 Task: Find connections with filter location Kekri with filter topic #Saleswith filter profile language Spanish with filter current company Ericsson with filter school Government Polytechnic Pune with filter industry Electric Lighting Equipment Manufacturing with filter service category Portrait Photography with filter keywords title Managers
Action: Mouse moved to (170, 223)
Screenshot: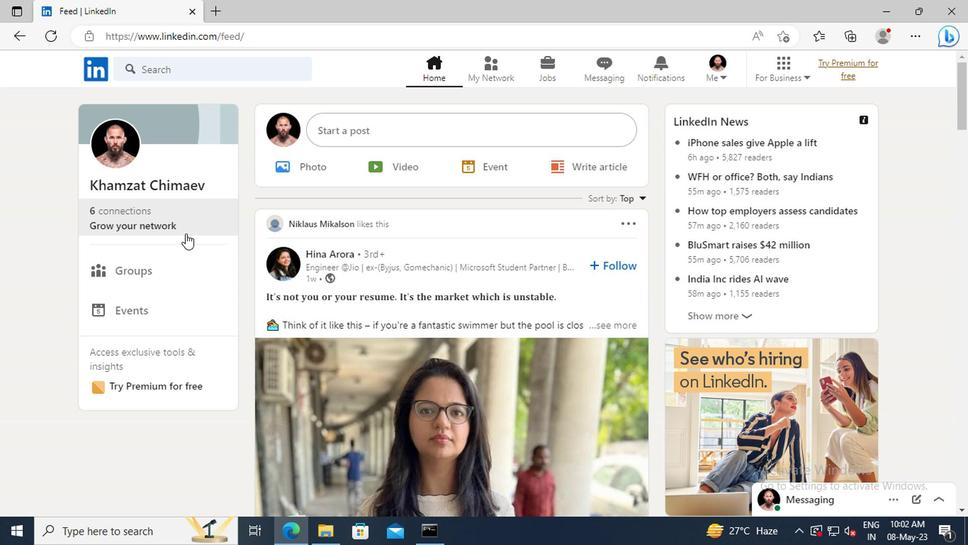 
Action: Mouse pressed left at (170, 223)
Screenshot: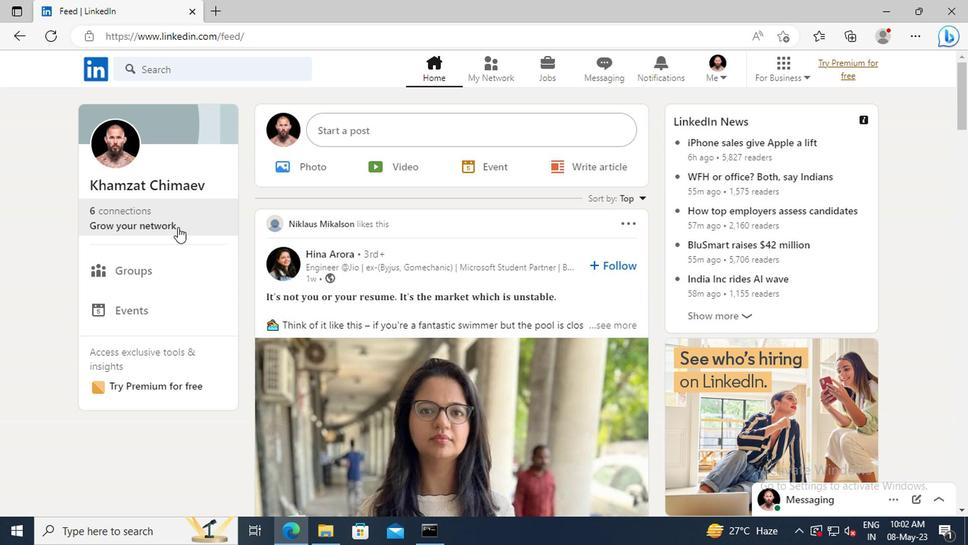 
Action: Mouse moved to (162, 151)
Screenshot: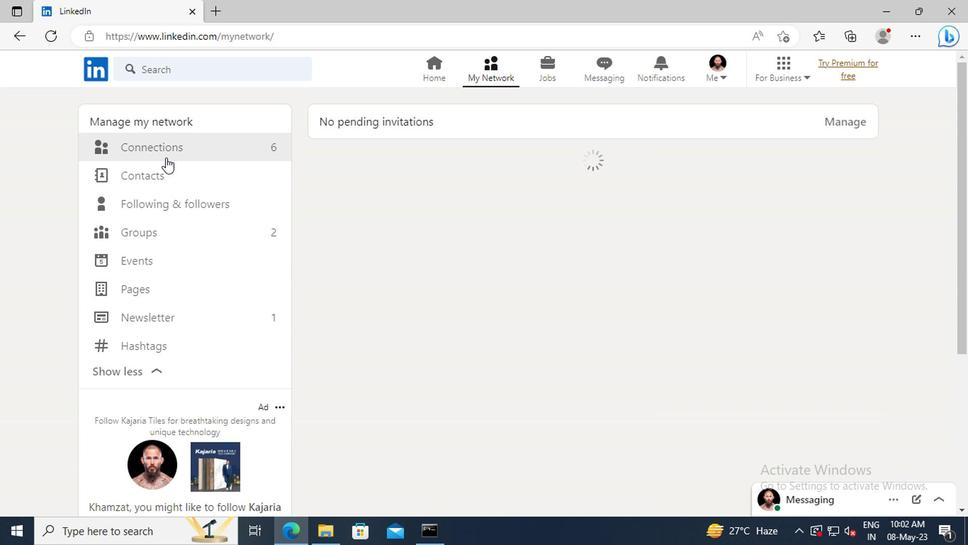 
Action: Mouse pressed left at (162, 151)
Screenshot: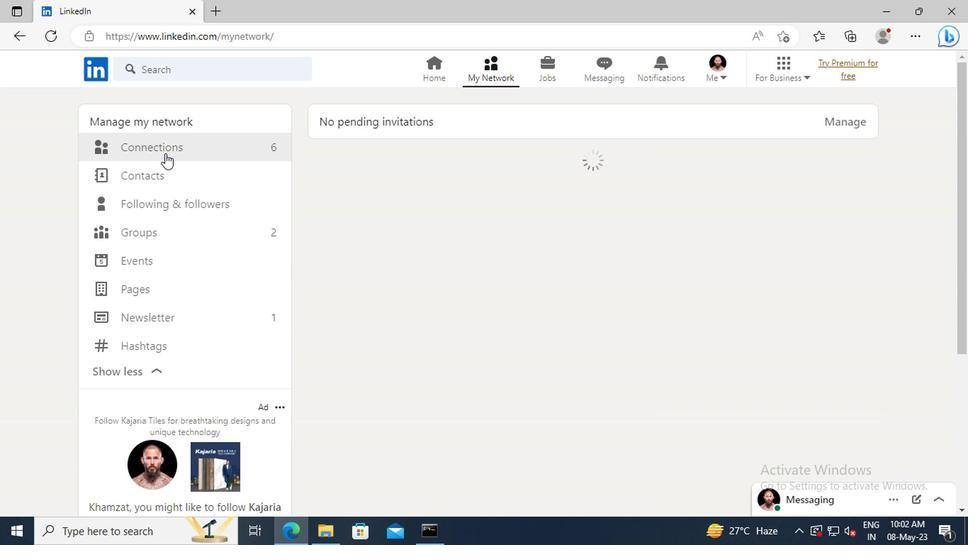 
Action: Mouse moved to (570, 146)
Screenshot: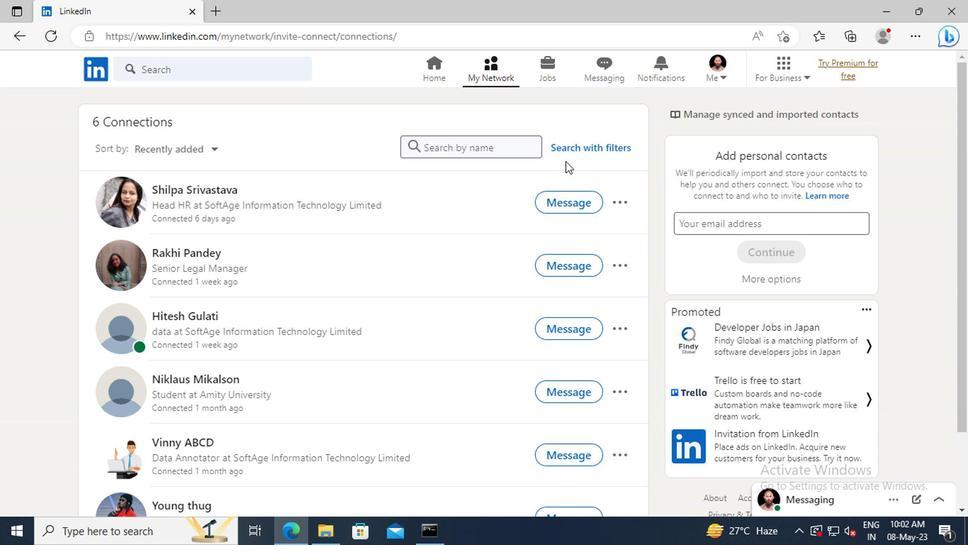 
Action: Mouse pressed left at (570, 146)
Screenshot: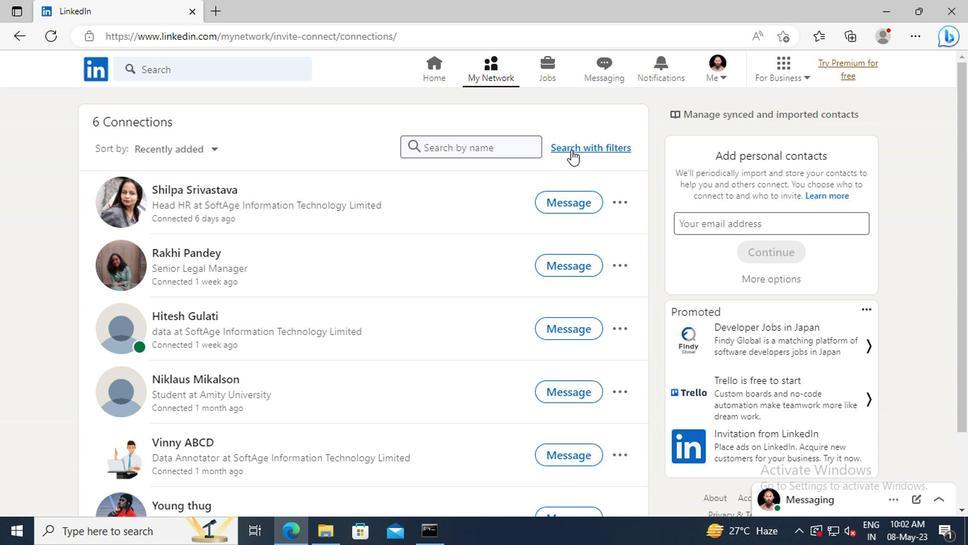 
Action: Mouse moved to (529, 109)
Screenshot: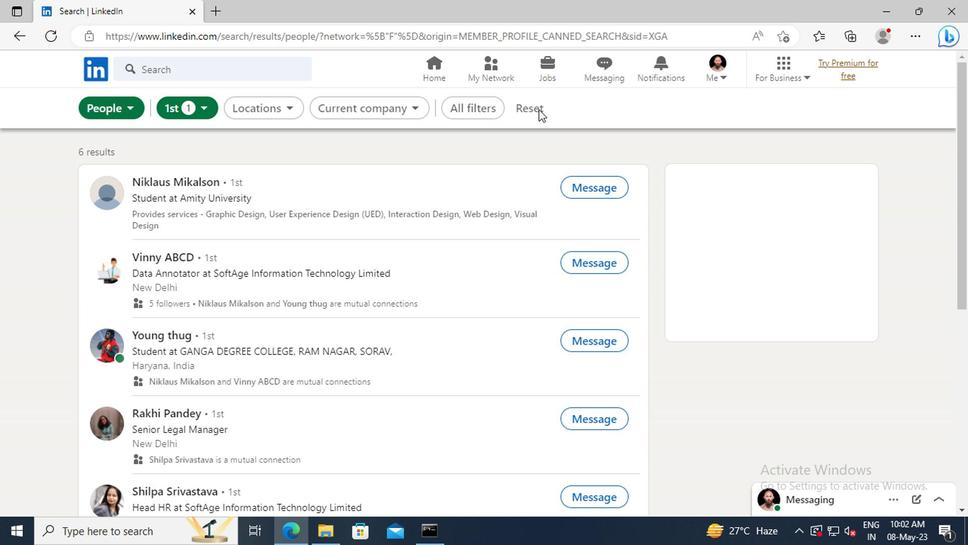 
Action: Mouse pressed left at (529, 109)
Screenshot: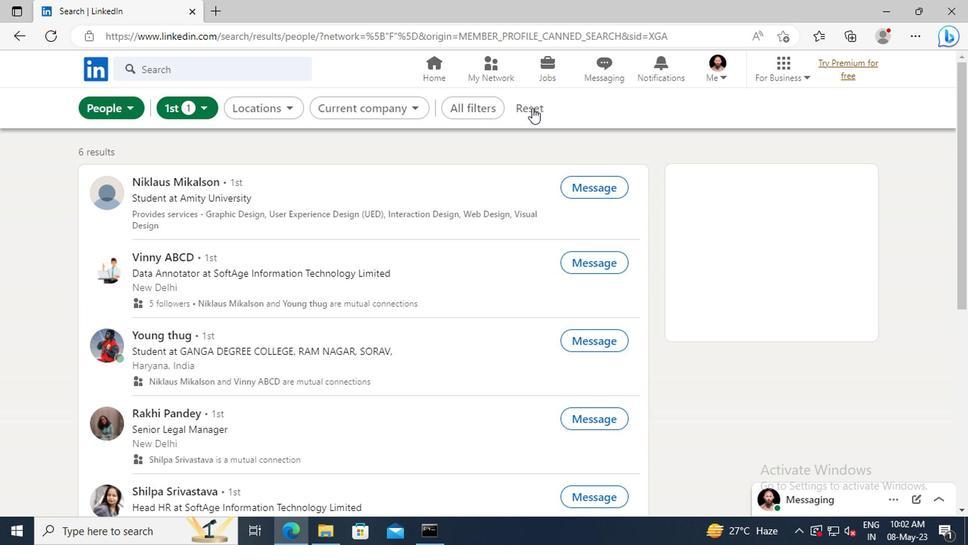 
Action: Mouse moved to (505, 109)
Screenshot: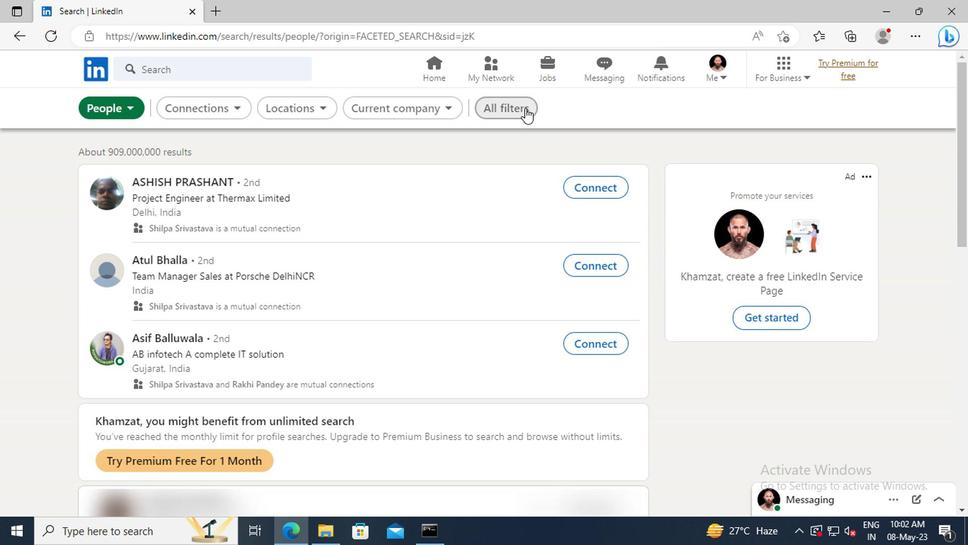 
Action: Mouse pressed left at (505, 109)
Screenshot: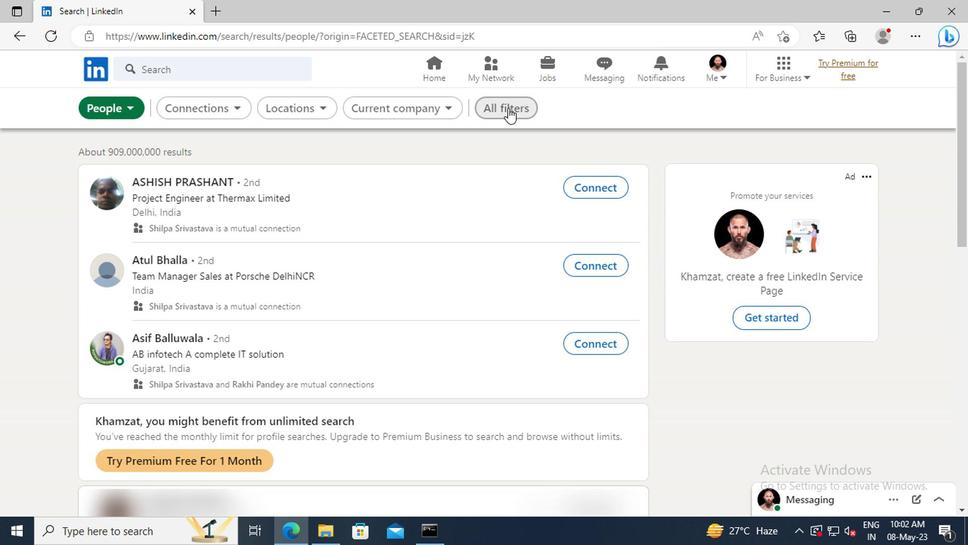 
Action: Mouse moved to (804, 281)
Screenshot: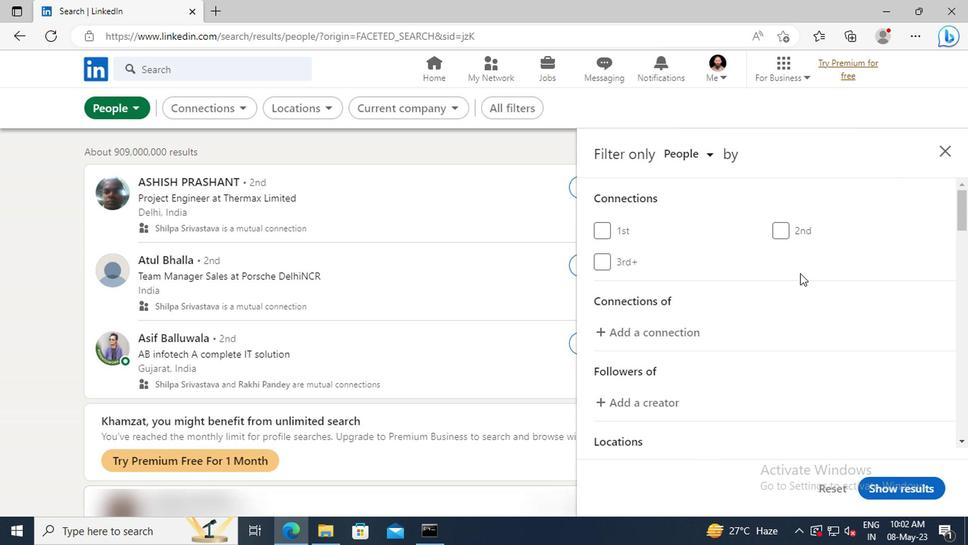 
Action: Mouse scrolled (804, 280) with delta (0, 0)
Screenshot: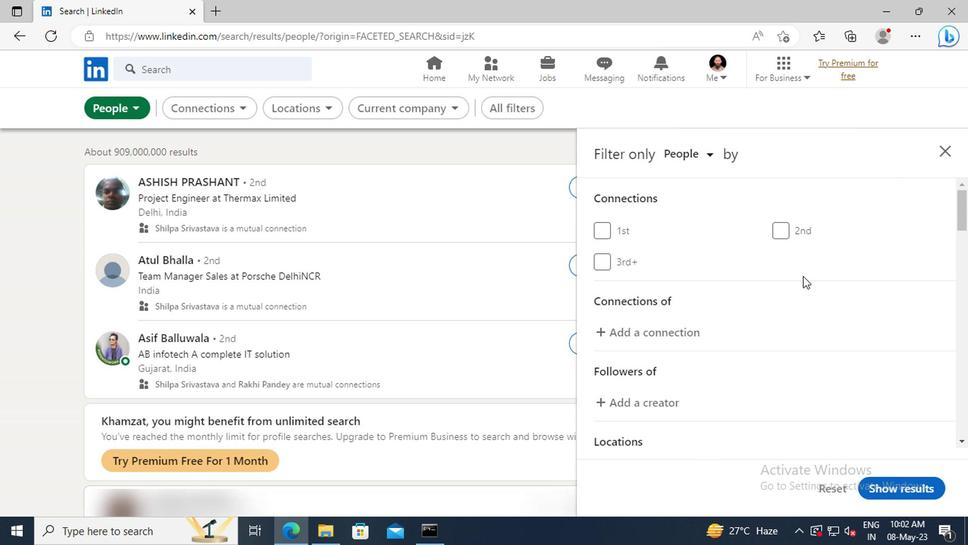 
Action: Mouse scrolled (804, 280) with delta (0, 0)
Screenshot: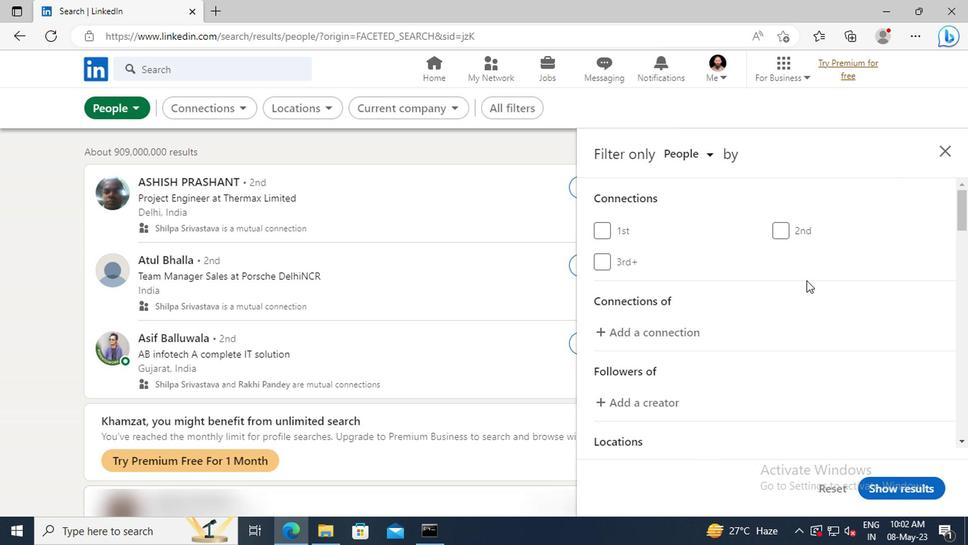 
Action: Mouse scrolled (804, 280) with delta (0, 0)
Screenshot: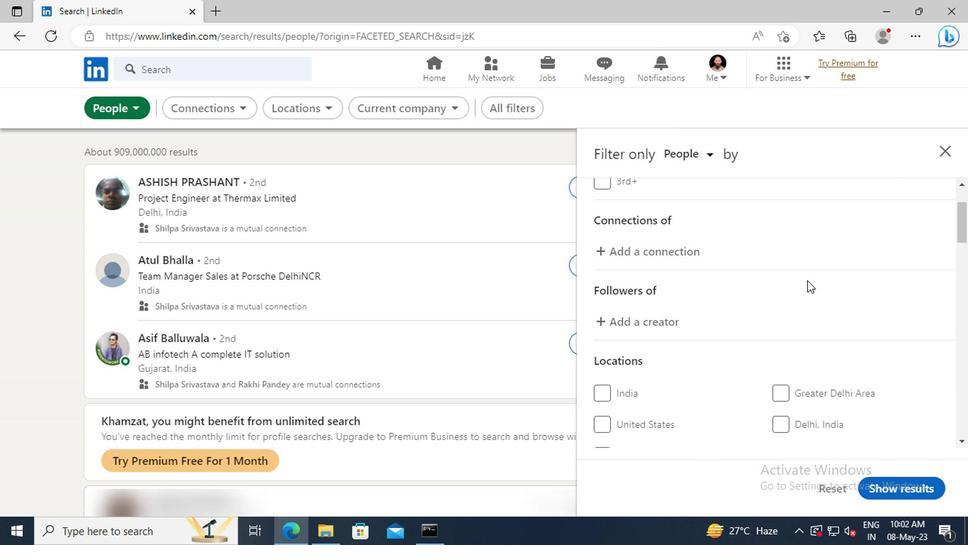 
Action: Mouse scrolled (804, 280) with delta (0, 0)
Screenshot: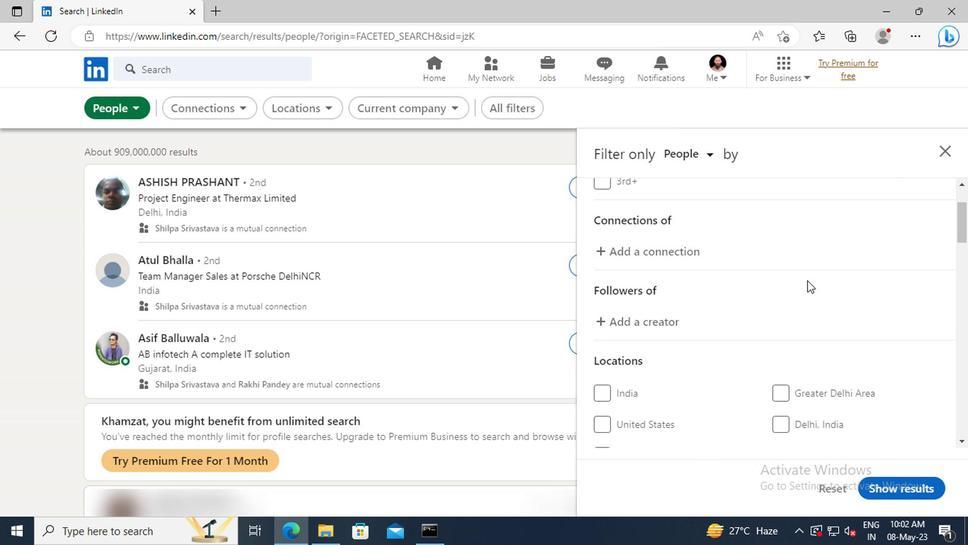 
Action: Mouse scrolled (804, 280) with delta (0, 0)
Screenshot: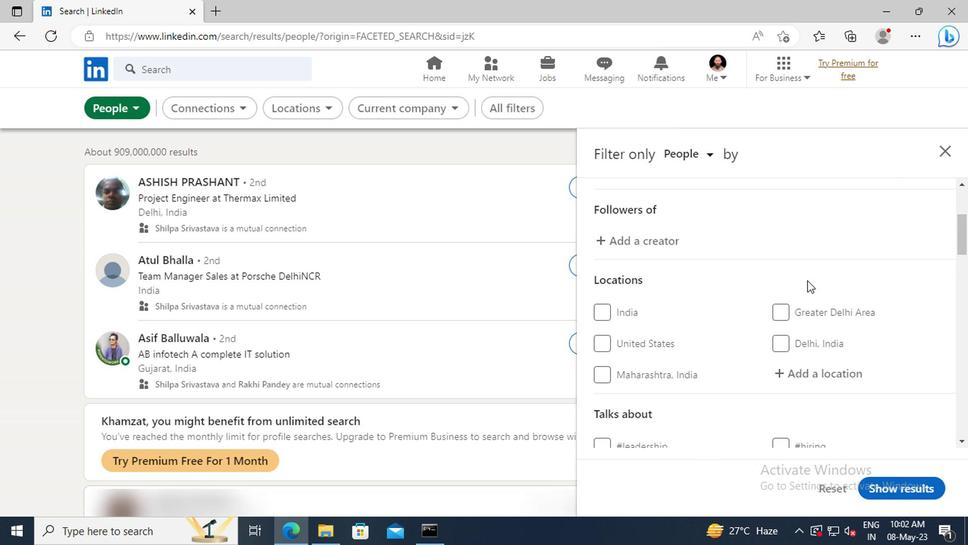
Action: Mouse moved to (802, 333)
Screenshot: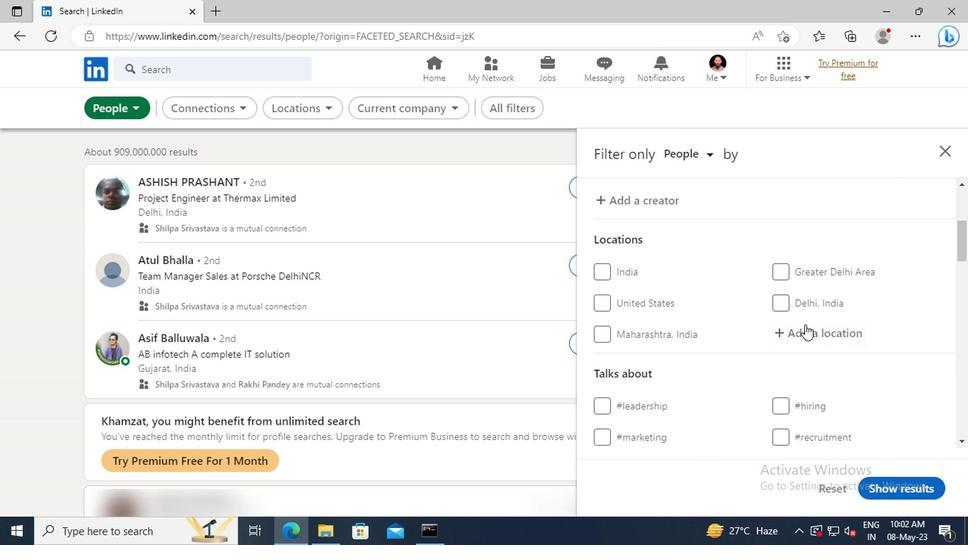 
Action: Mouse pressed left at (802, 333)
Screenshot: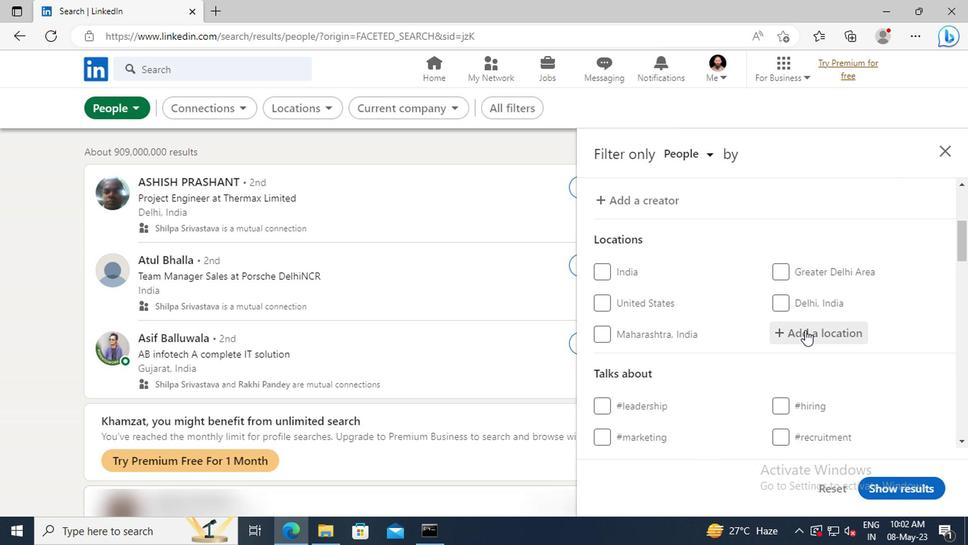 
Action: Key pressed <Key.shift>KEKRI<Key.enter>
Screenshot: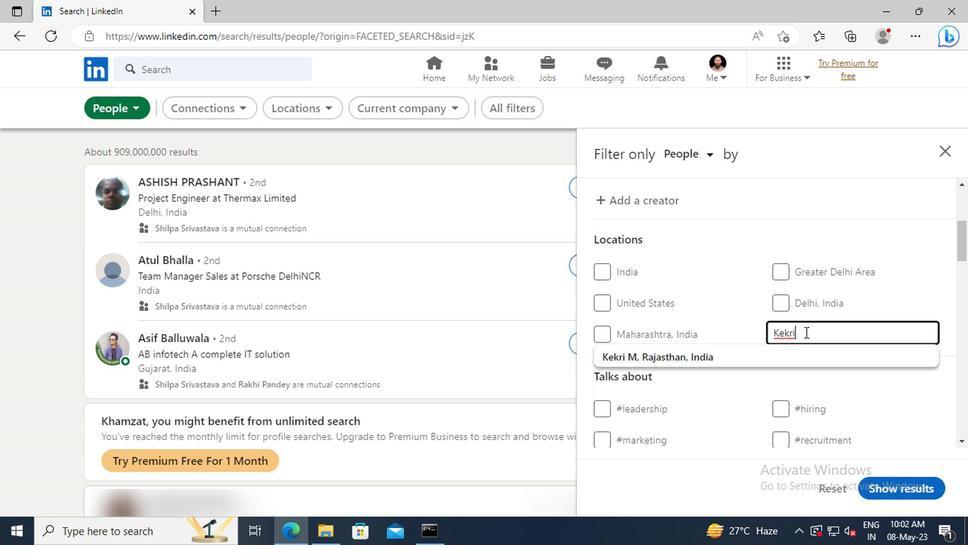 
Action: Mouse scrolled (802, 332) with delta (0, -1)
Screenshot: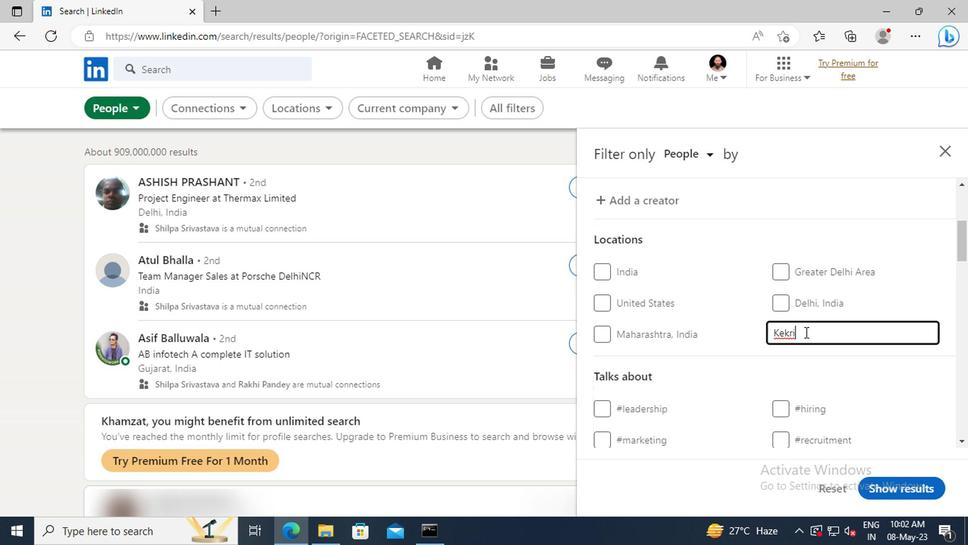 
Action: Mouse scrolled (802, 332) with delta (0, -1)
Screenshot: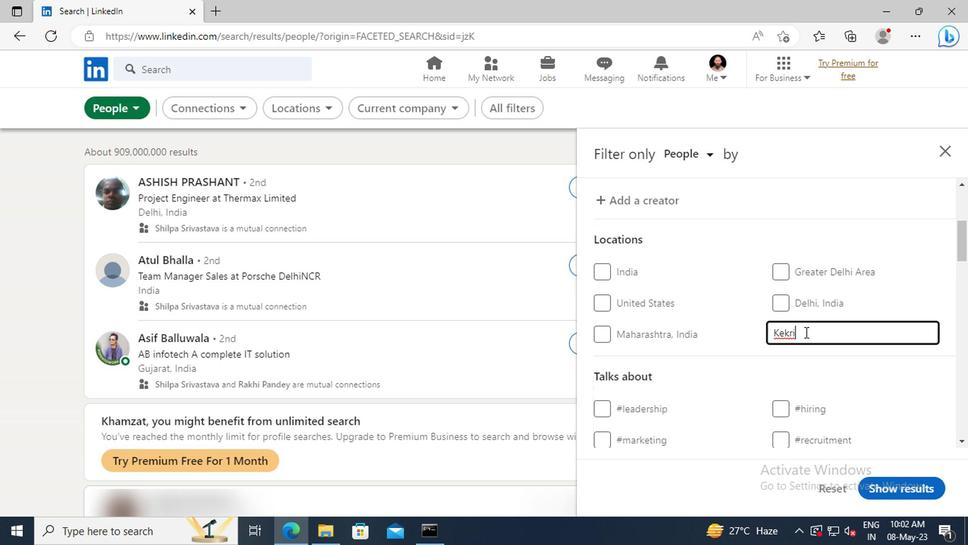 
Action: Mouse scrolled (802, 332) with delta (0, -1)
Screenshot: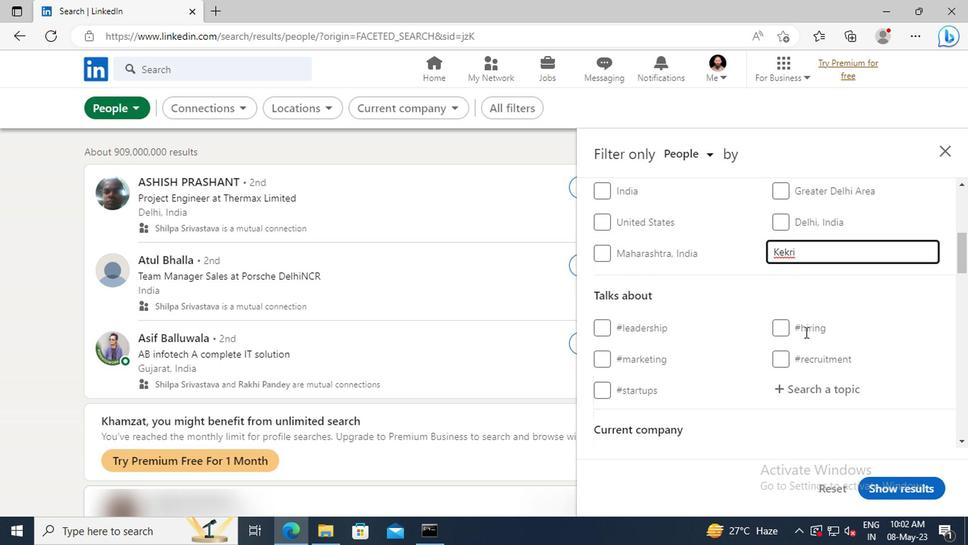 
Action: Mouse moved to (808, 347)
Screenshot: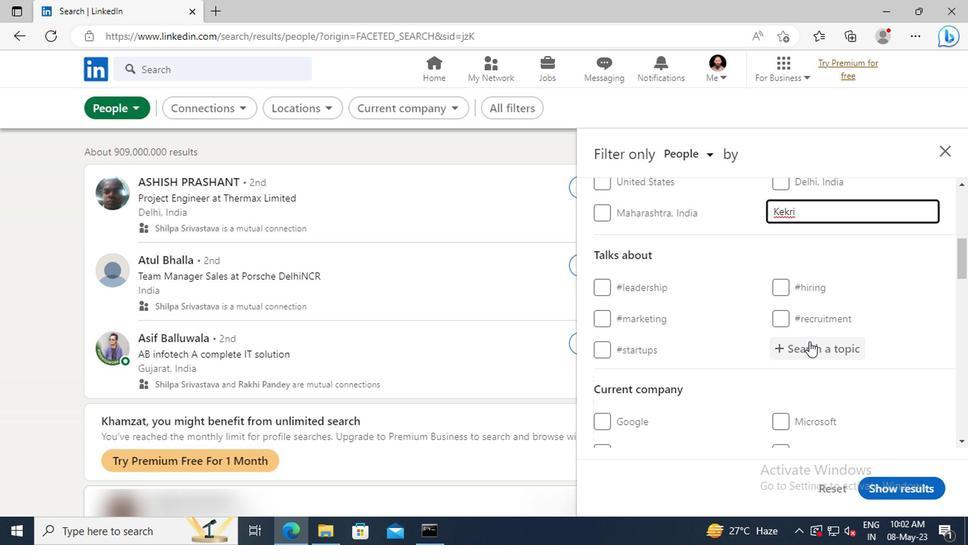 
Action: Mouse pressed left at (808, 347)
Screenshot: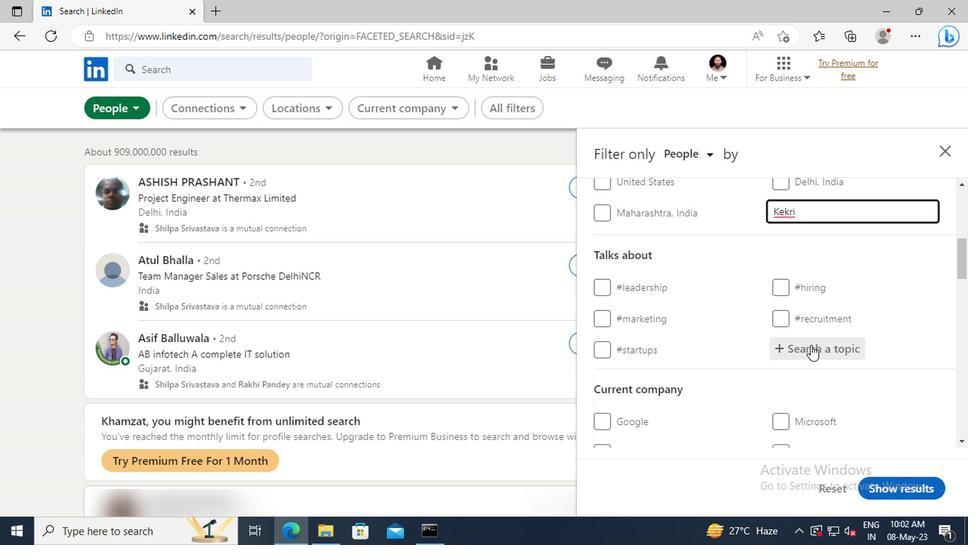 
Action: Key pressed <Key.shift><Key.shift>S
Screenshot: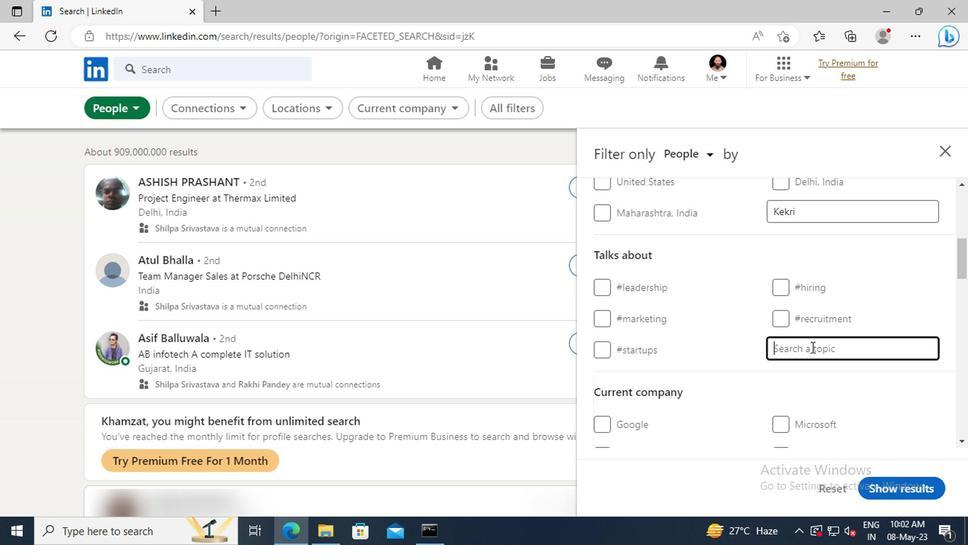 
Action: Mouse moved to (808, 348)
Screenshot: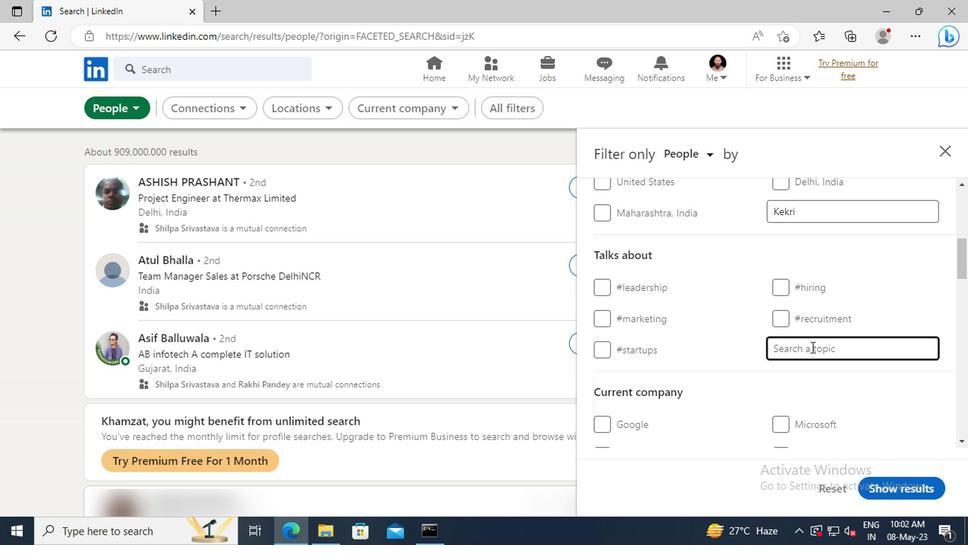 
Action: Key pressed ALES
Screenshot: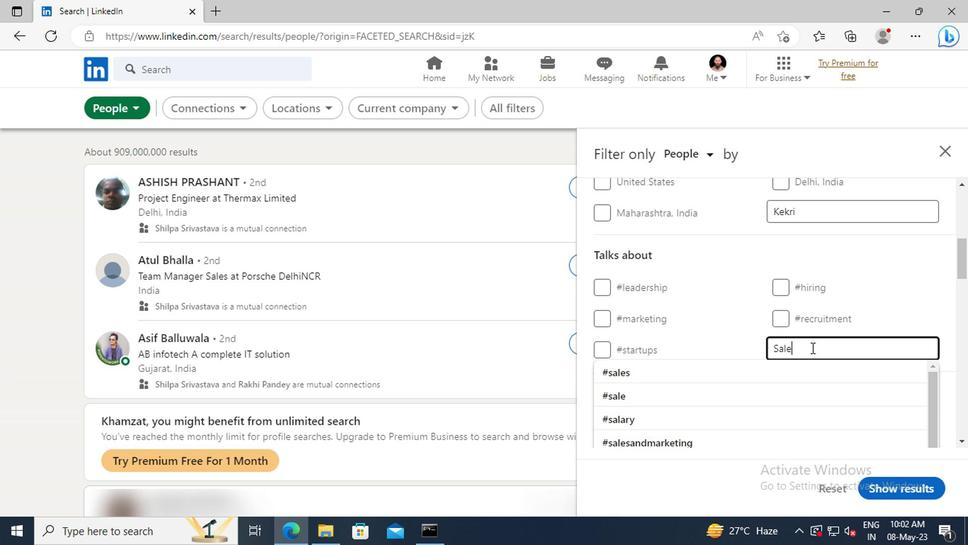 
Action: Mouse moved to (812, 366)
Screenshot: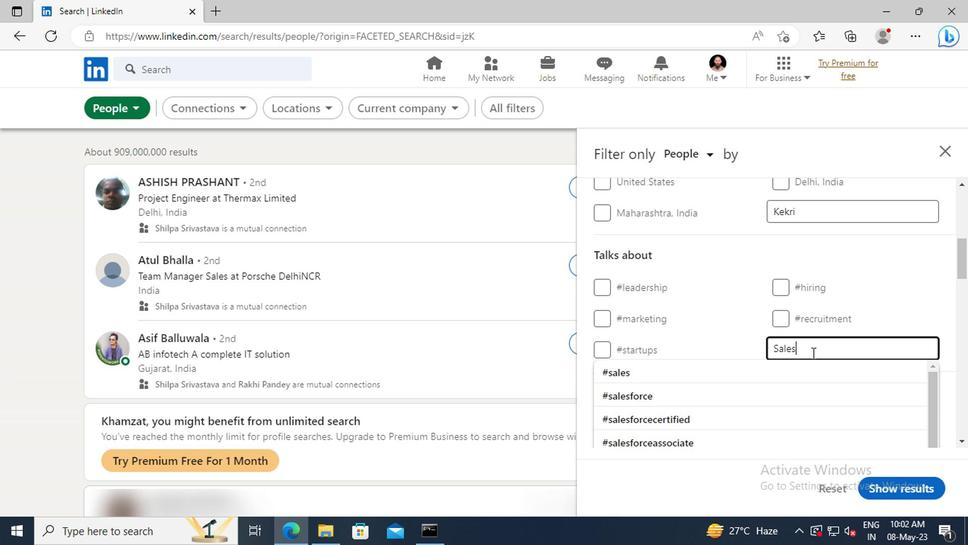 
Action: Mouse pressed left at (812, 366)
Screenshot: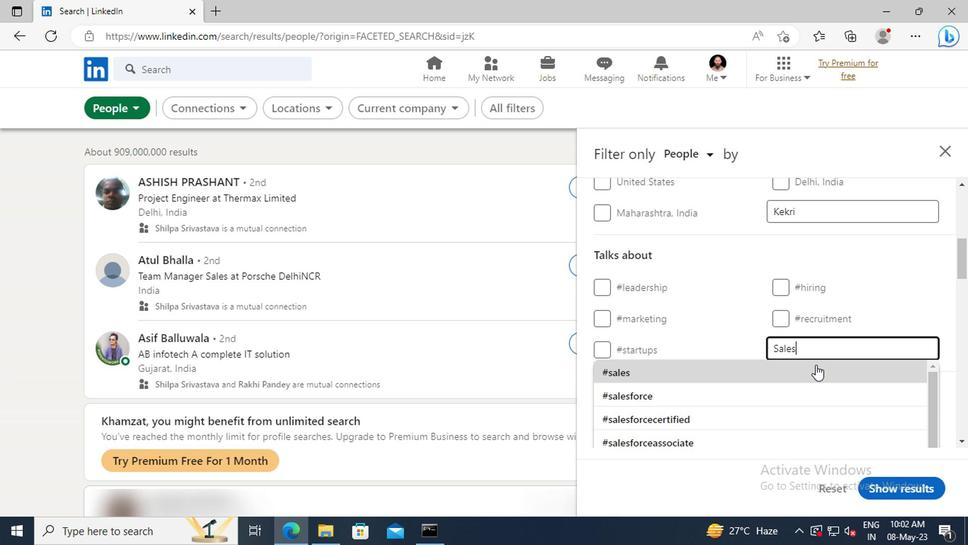 
Action: Mouse scrolled (812, 365) with delta (0, -1)
Screenshot: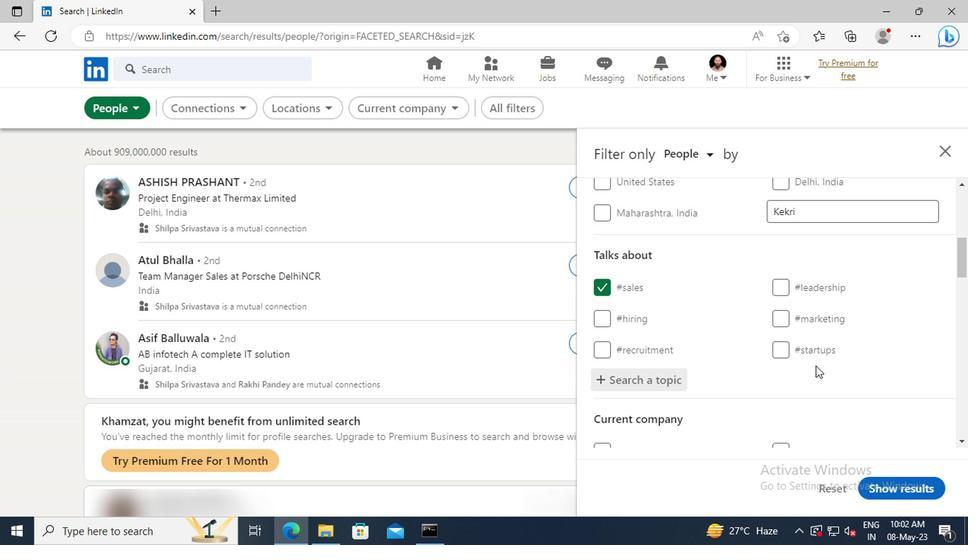 
Action: Mouse scrolled (812, 365) with delta (0, -1)
Screenshot: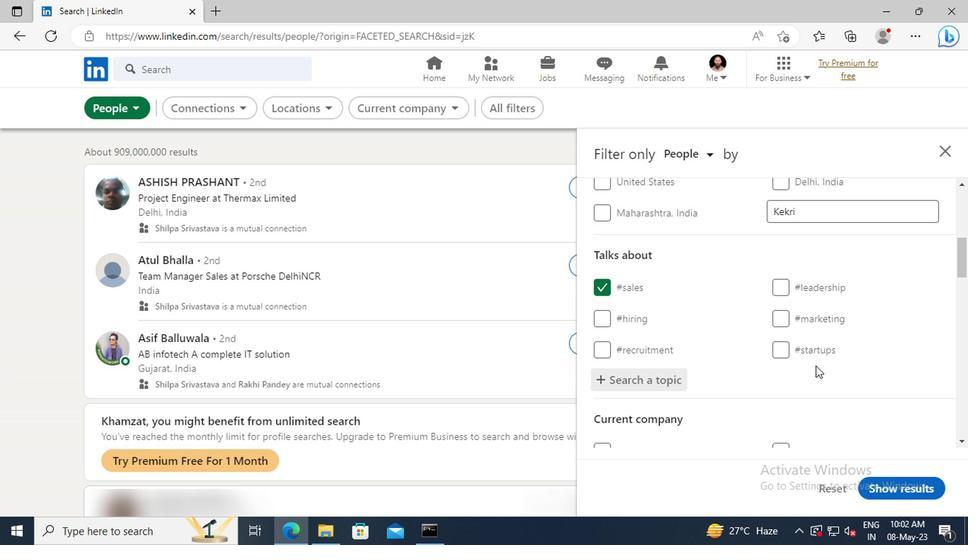 
Action: Mouse scrolled (812, 365) with delta (0, -1)
Screenshot: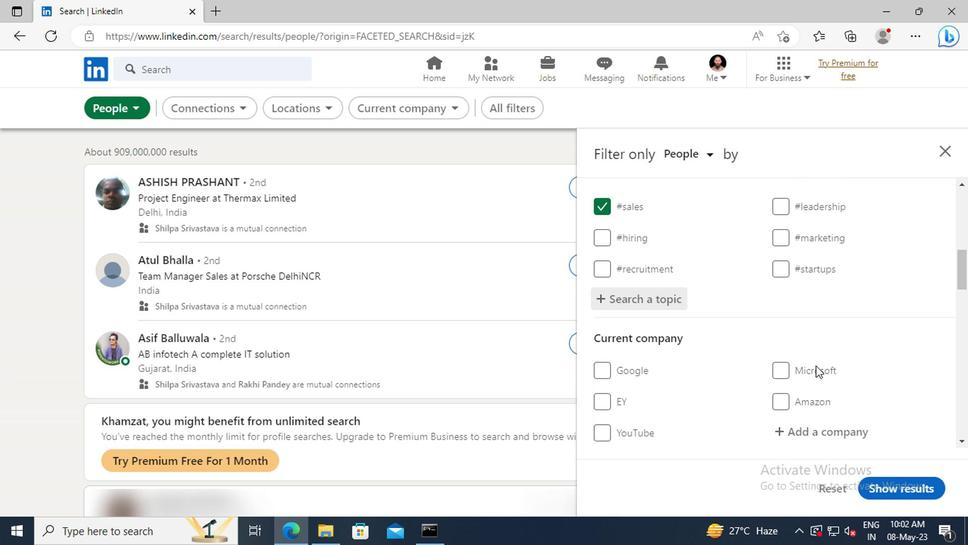 
Action: Mouse scrolled (812, 365) with delta (0, -1)
Screenshot: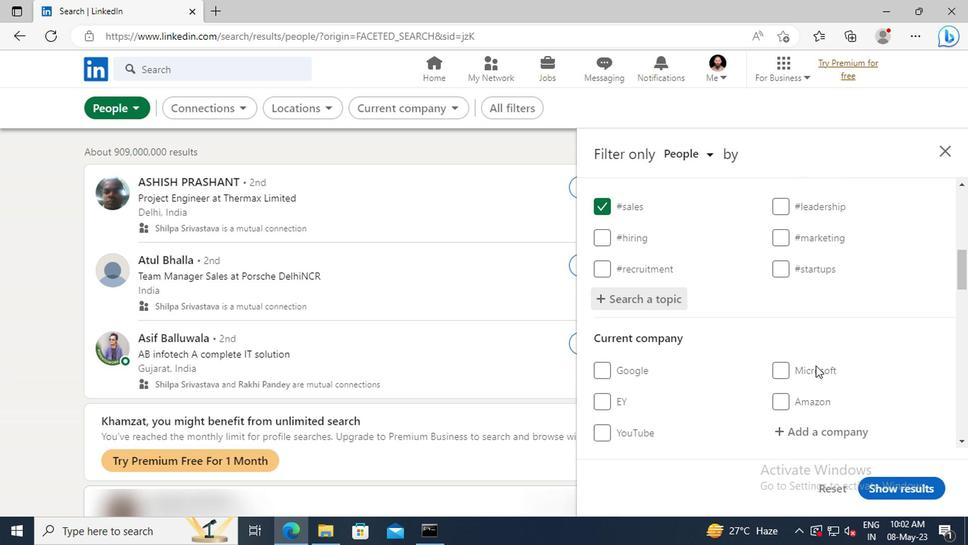 
Action: Mouse moved to (812, 361)
Screenshot: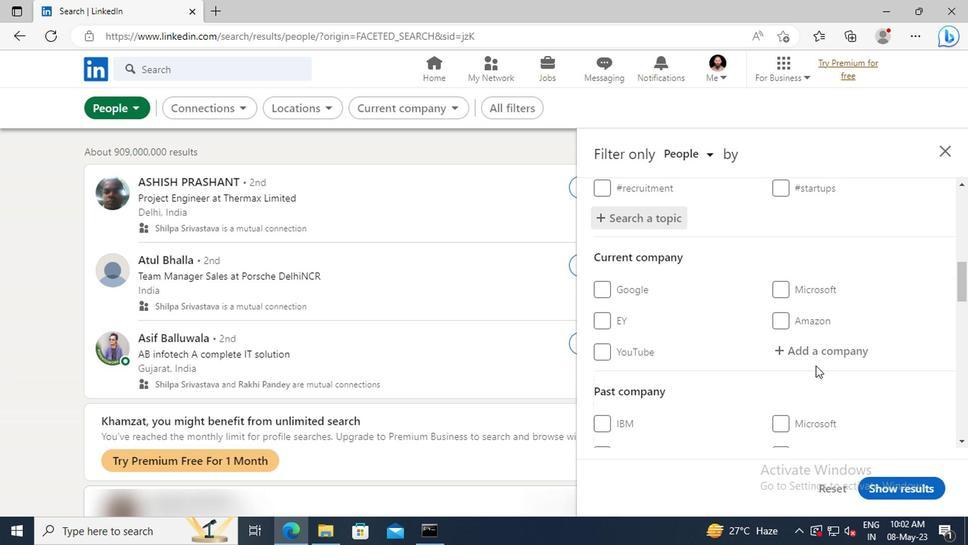 
Action: Mouse scrolled (812, 360) with delta (0, -1)
Screenshot: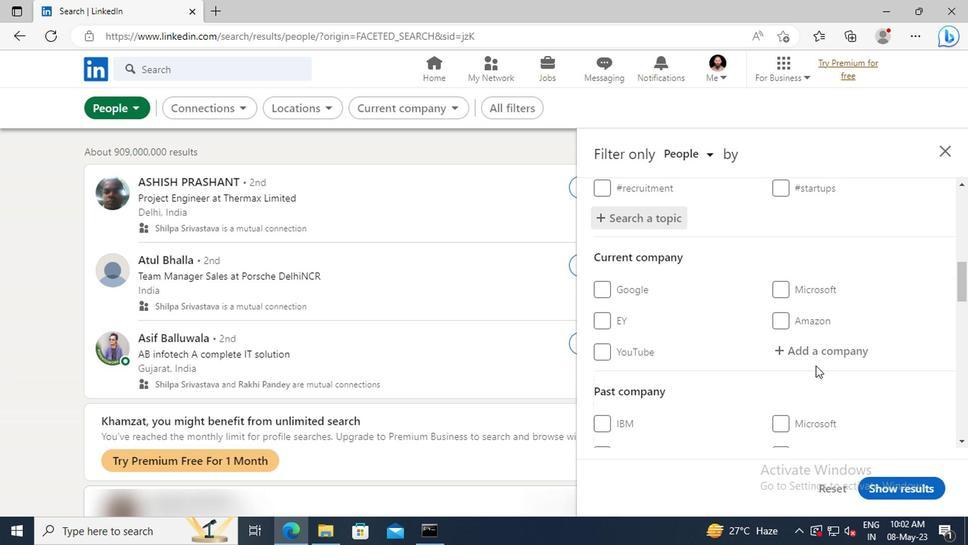
Action: Mouse moved to (812, 359)
Screenshot: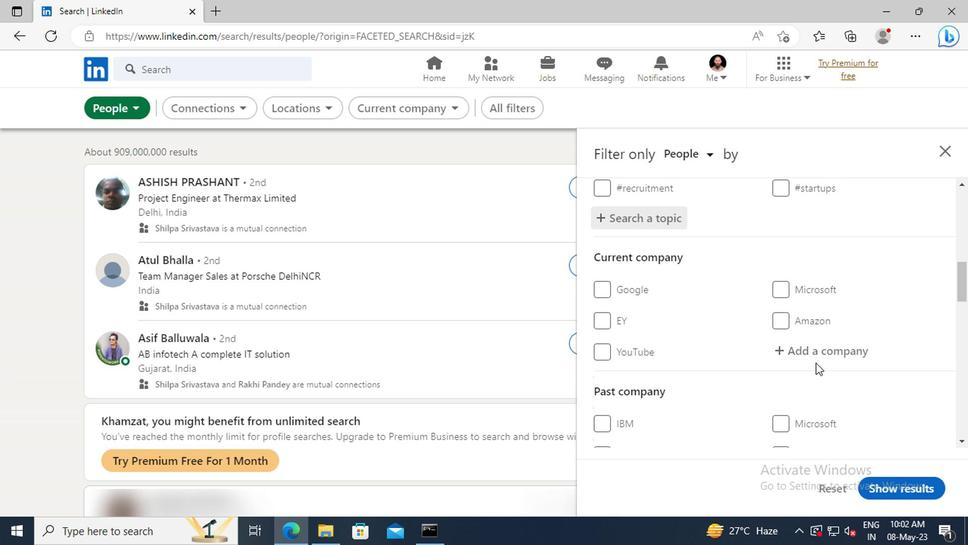 
Action: Mouse scrolled (812, 358) with delta (0, -1)
Screenshot: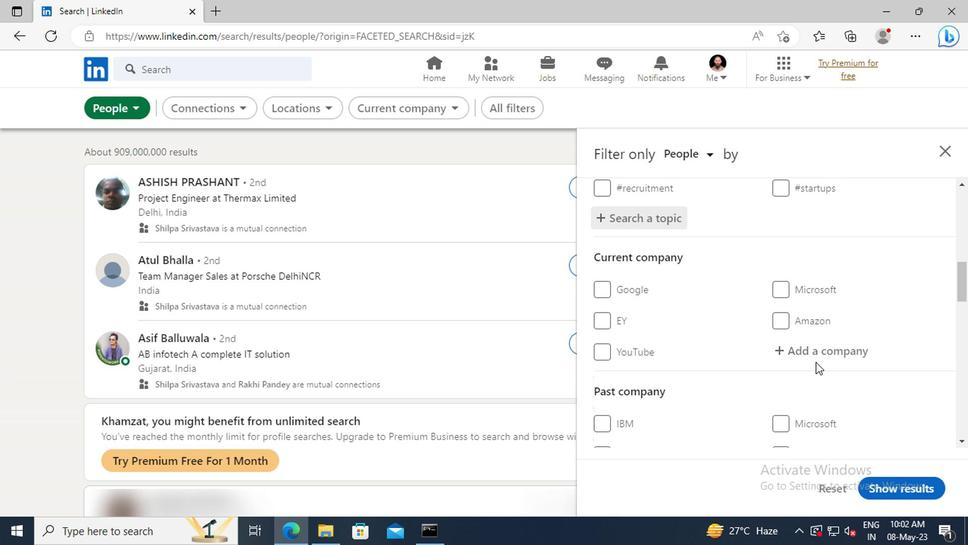 
Action: Mouse moved to (809, 335)
Screenshot: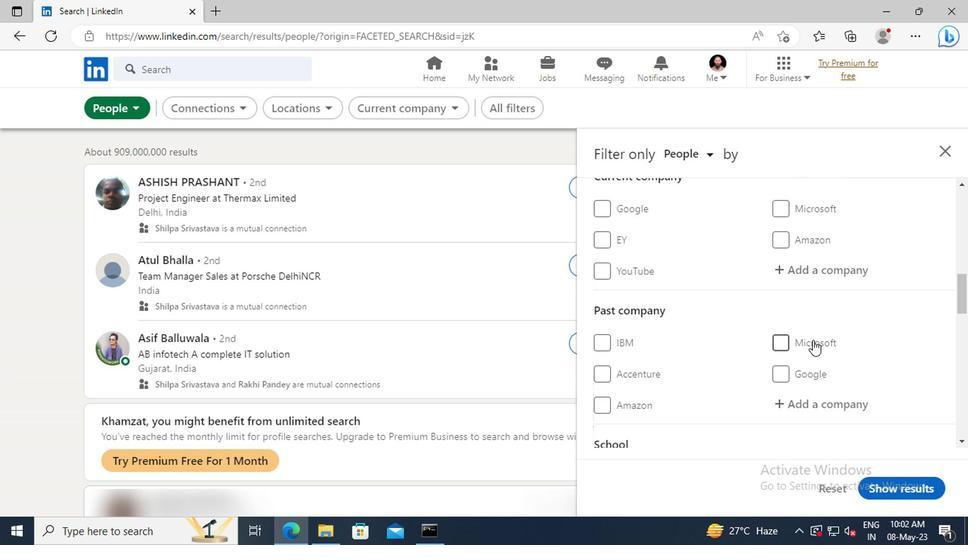 
Action: Mouse scrolled (809, 335) with delta (0, 0)
Screenshot: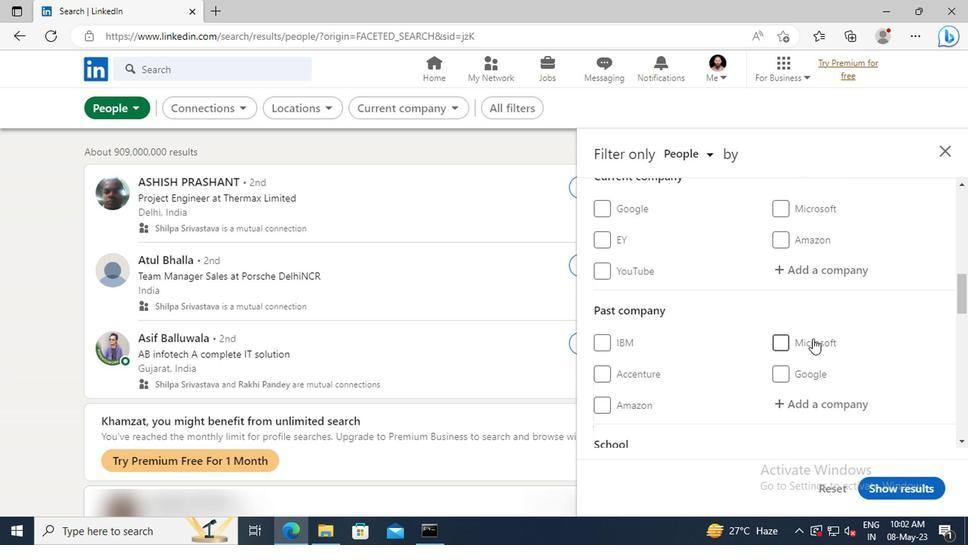 
Action: Mouse moved to (809, 333)
Screenshot: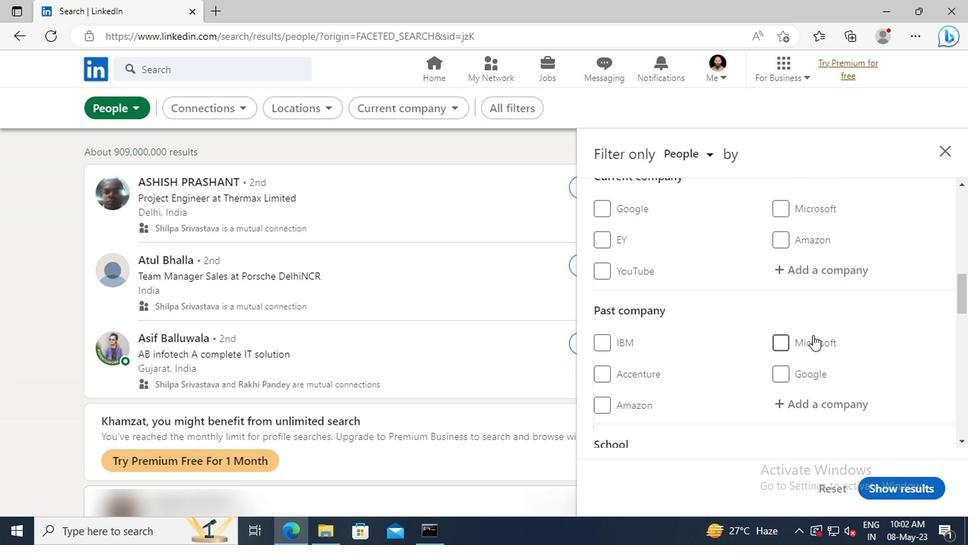 
Action: Mouse scrolled (809, 333) with delta (0, 0)
Screenshot: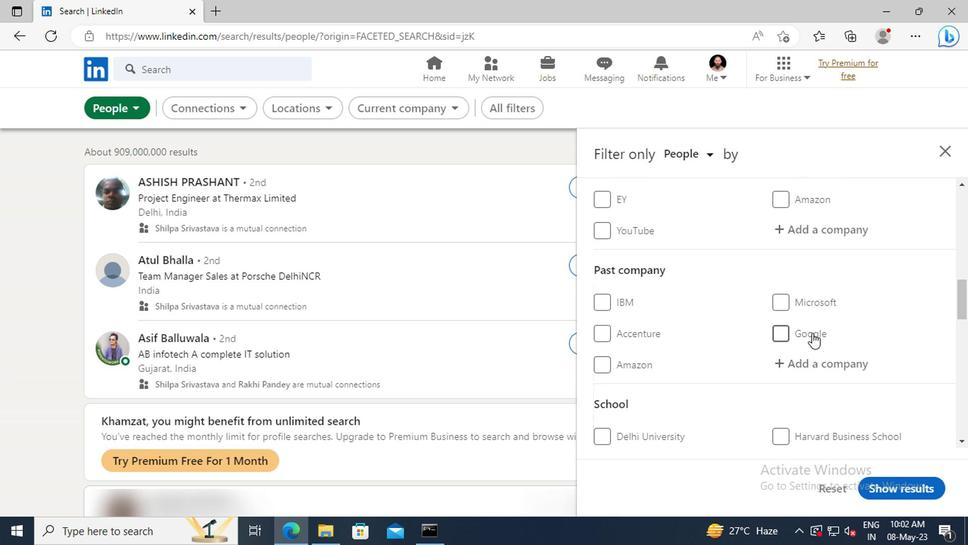 
Action: Mouse scrolled (809, 333) with delta (0, 0)
Screenshot: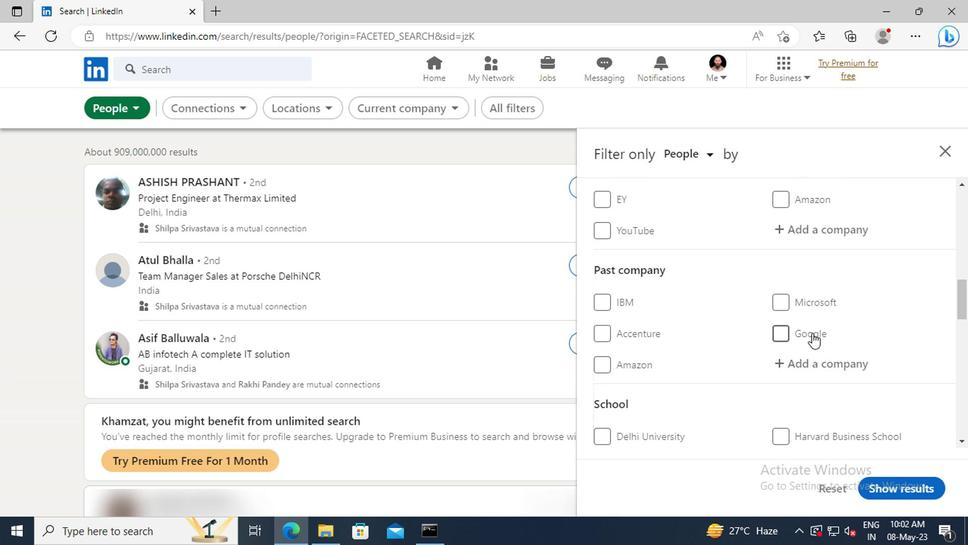 
Action: Mouse scrolled (809, 333) with delta (0, 0)
Screenshot: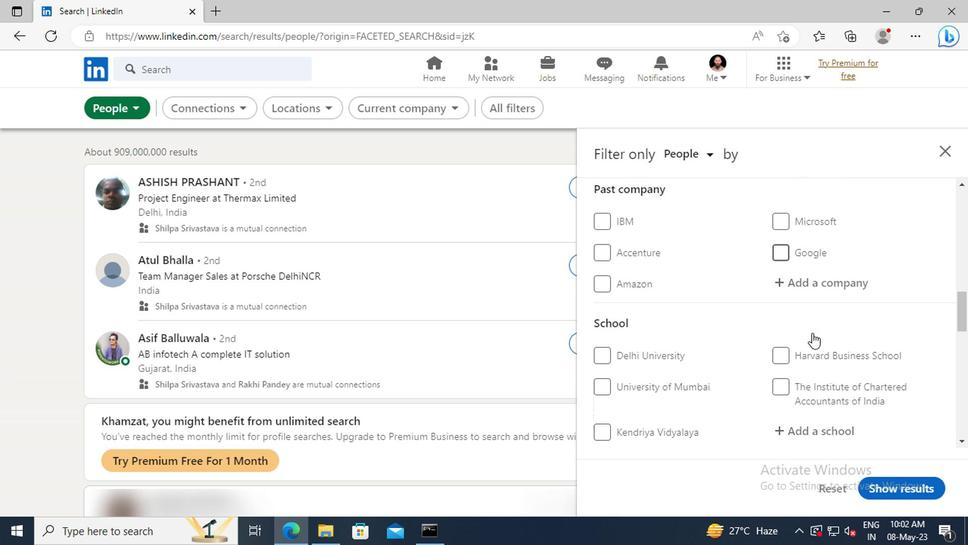 
Action: Mouse scrolled (809, 333) with delta (0, 0)
Screenshot: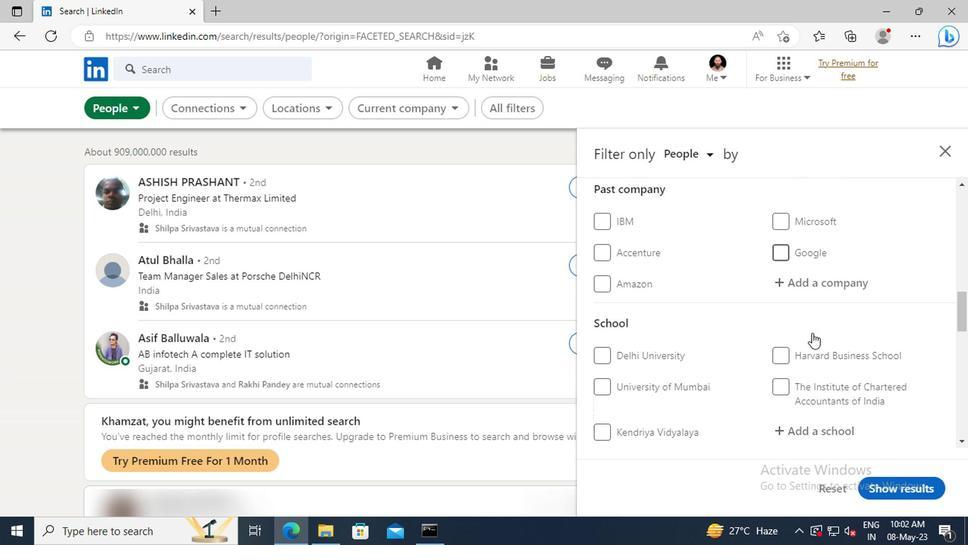 
Action: Mouse scrolled (809, 333) with delta (0, 0)
Screenshot: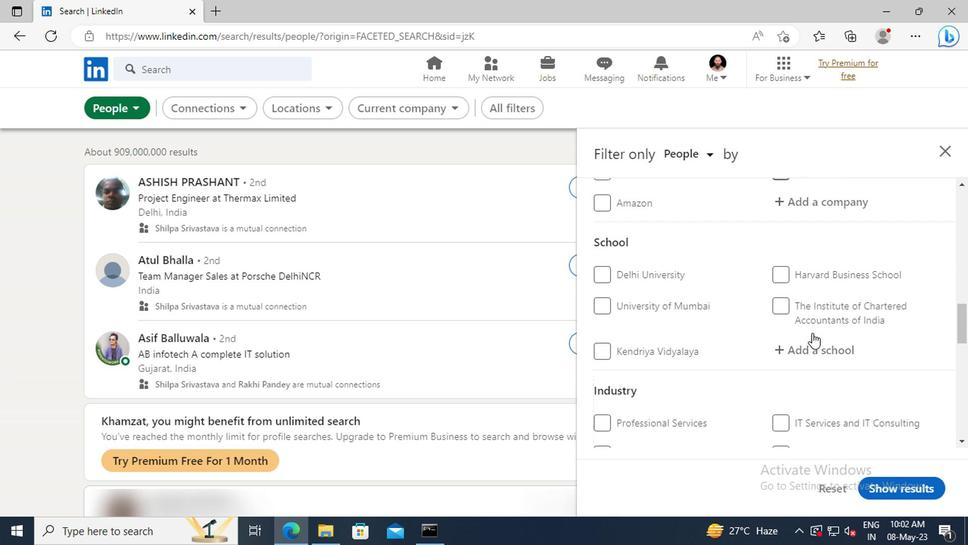 
Action: Mouse scrolled (809, 333) with delta (0, 0)
Screenshot: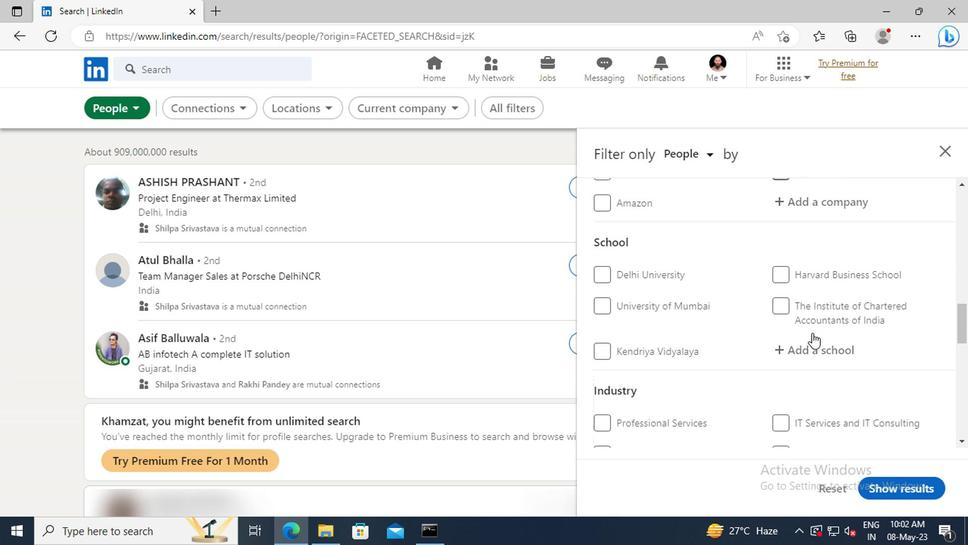 
Action: Mouse scrolled (809, 333) with delta (0, 0)
Screenshot: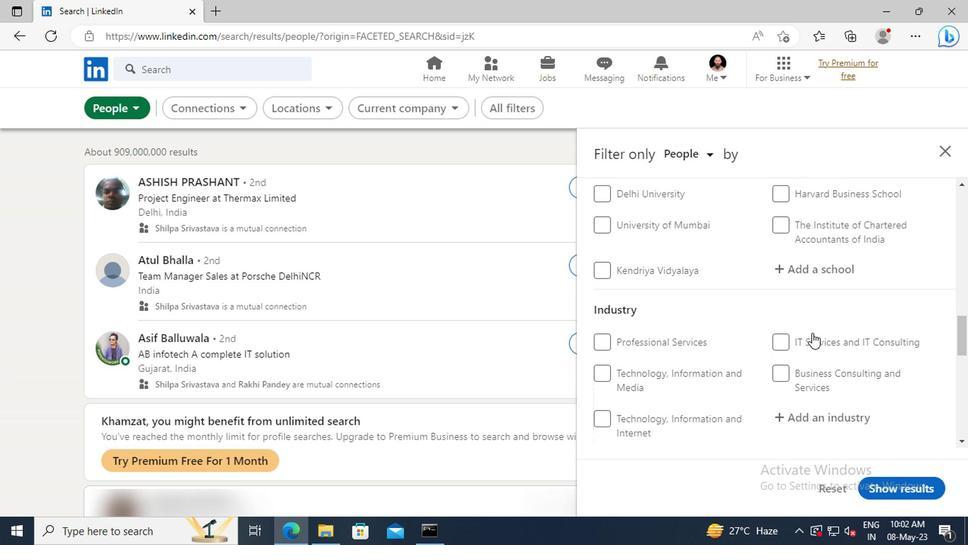 
Action: Mouse scrolled (809, 333) with delta (0, 0)
Screenshot: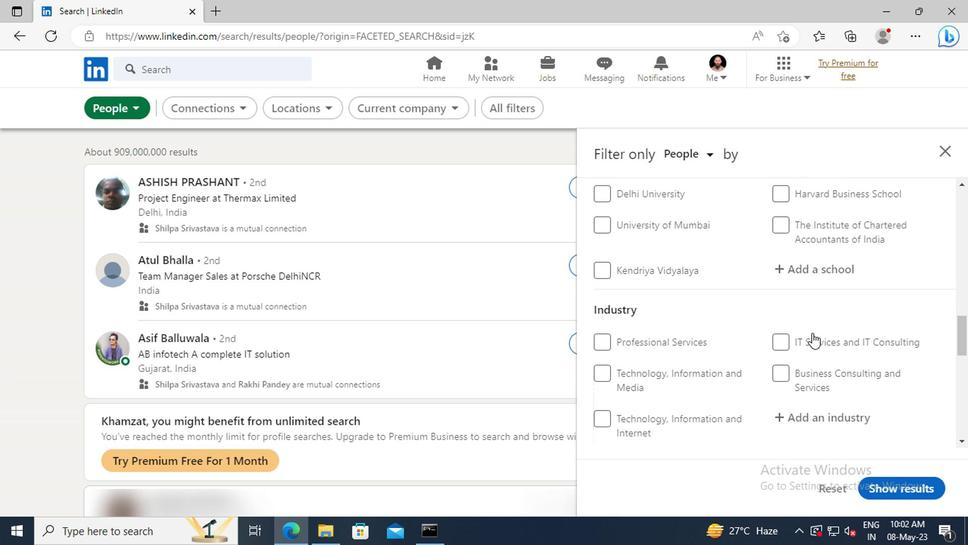 
Action: Mouse scrolled (809, 333) with delta (0, 0)
Screenshot: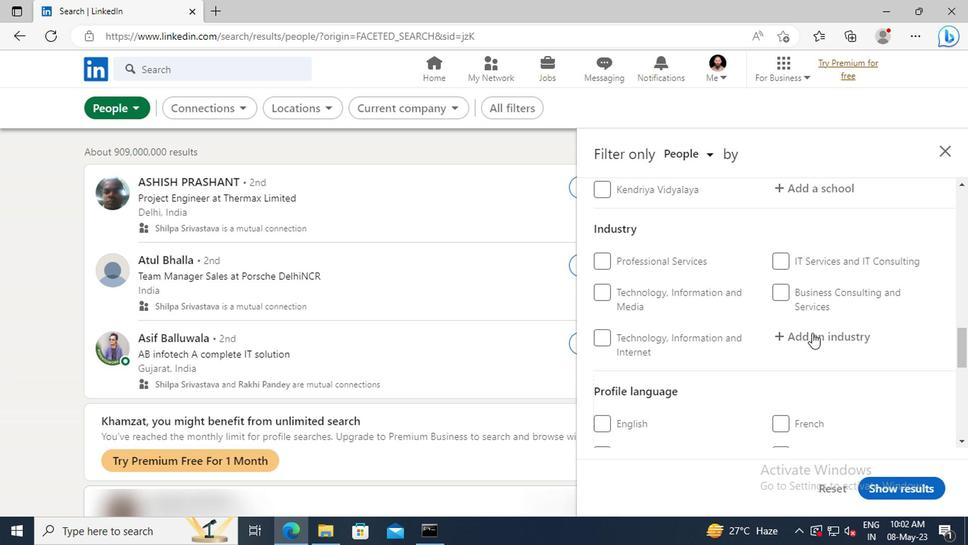 
Action: Mouse scrolled (809, 333) with delta (0, 0)
Screenshot: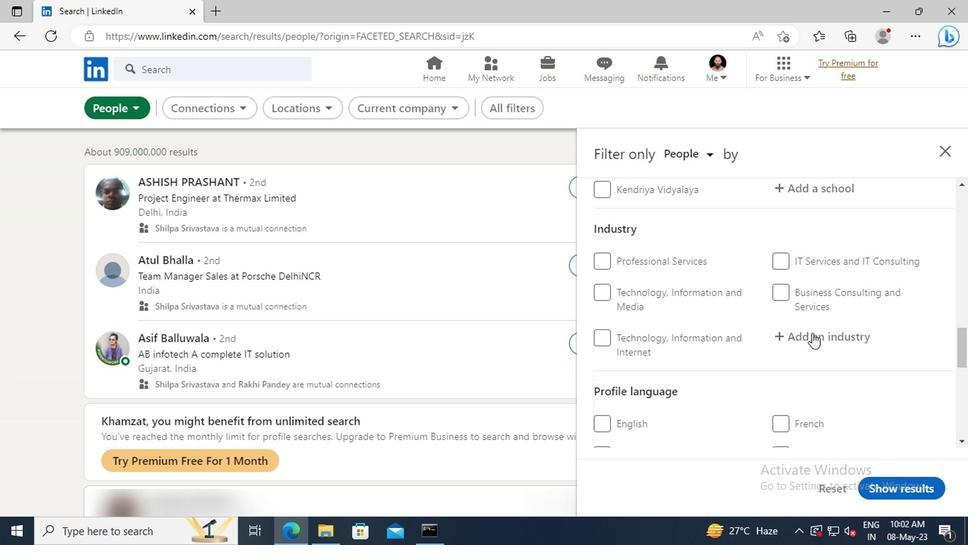 
Action: Mouse moved to (602, 376)
Screenshot: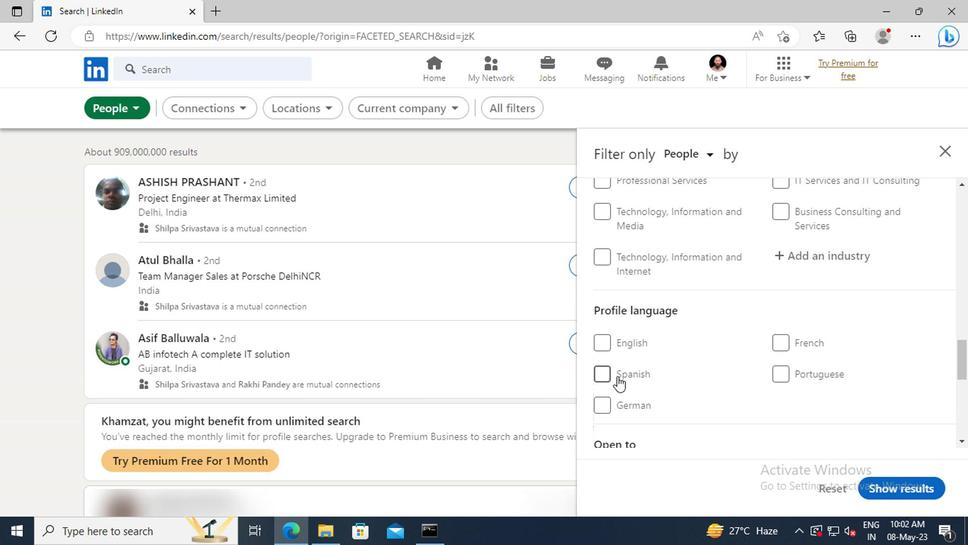 
Action: Mouse pressed left at (602, 376)
Screenshot: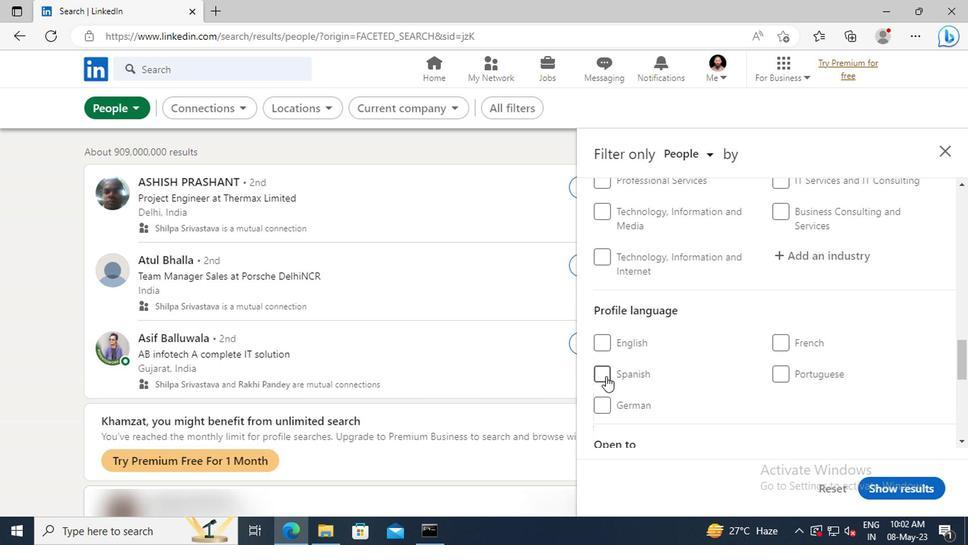 
Action: Mouse moved to (797, 333)
Screenshot: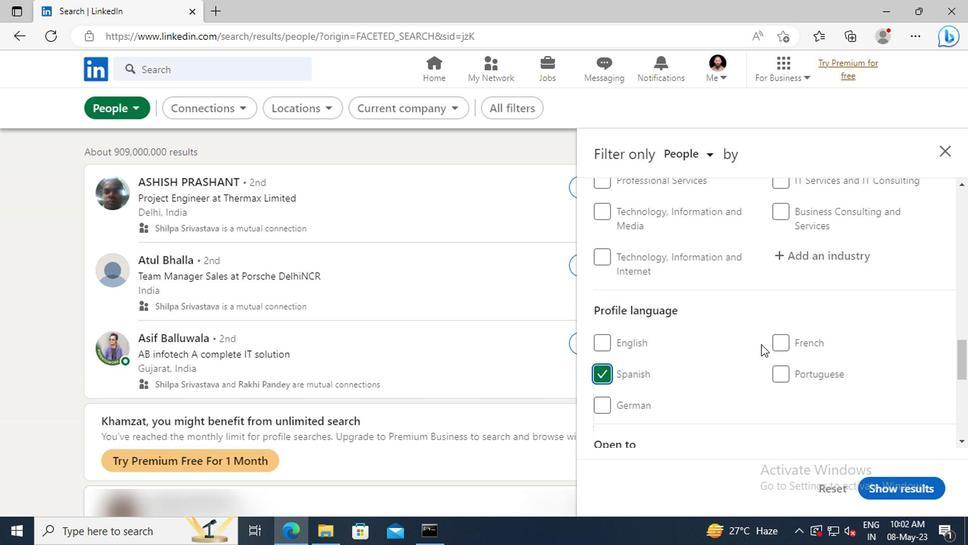 
Action: Mouse scrolled (797, 334) with delta (0, 0)
Screenshot: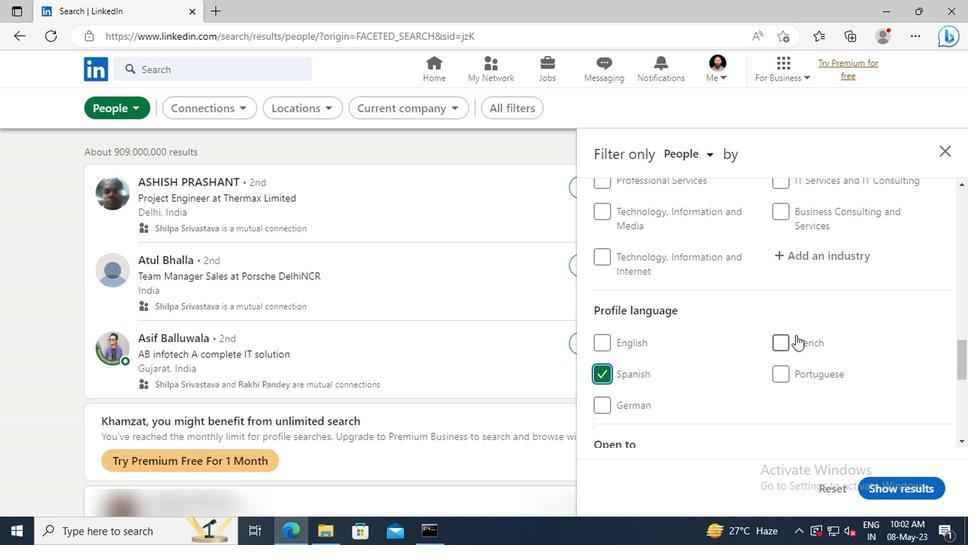 
Action: Mouse scrolled (797, 334) with delta (0, 0)
Screenshot: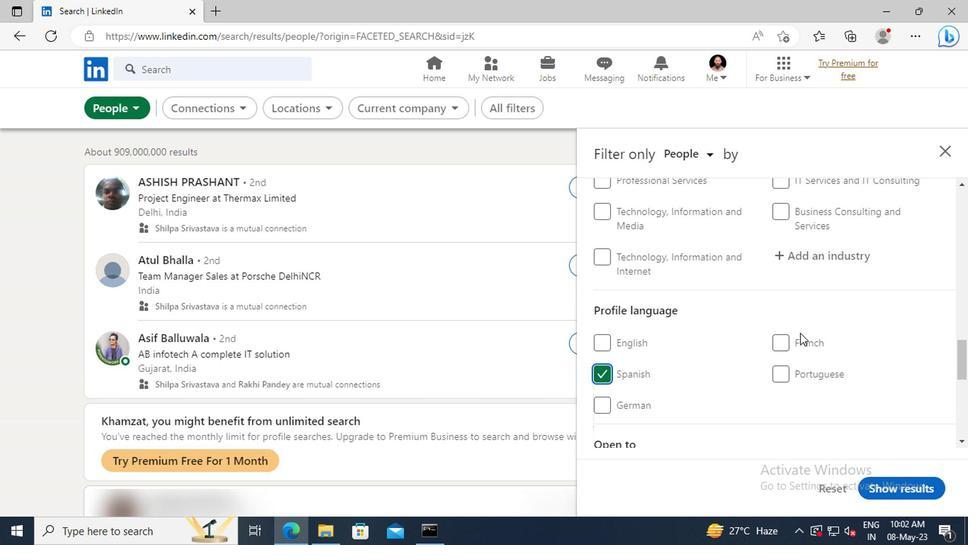 
Action: Mouse scrolled (797, 334) with delta (0, 0)
Screenshot: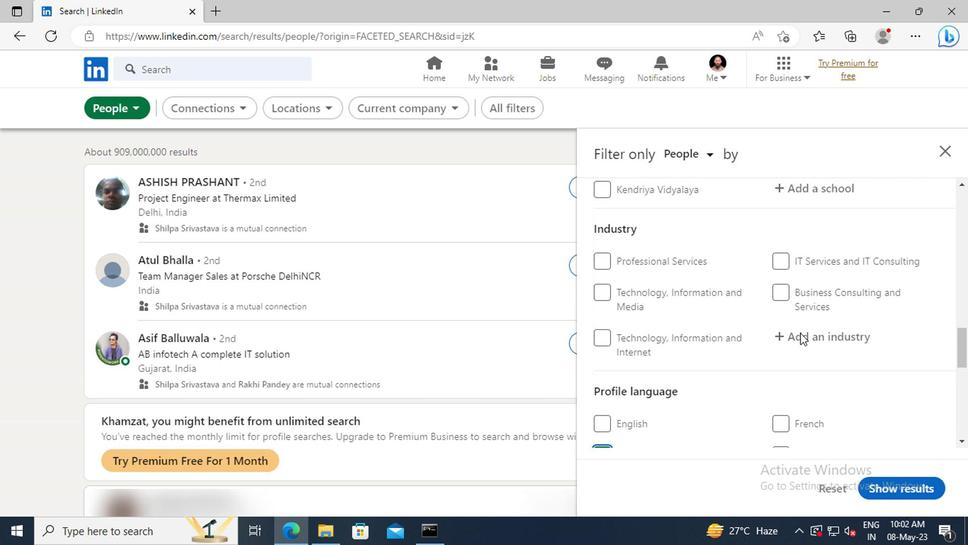 
Action: Mouse scrolled (797, 334) with delta (0, 0)
Screenshot: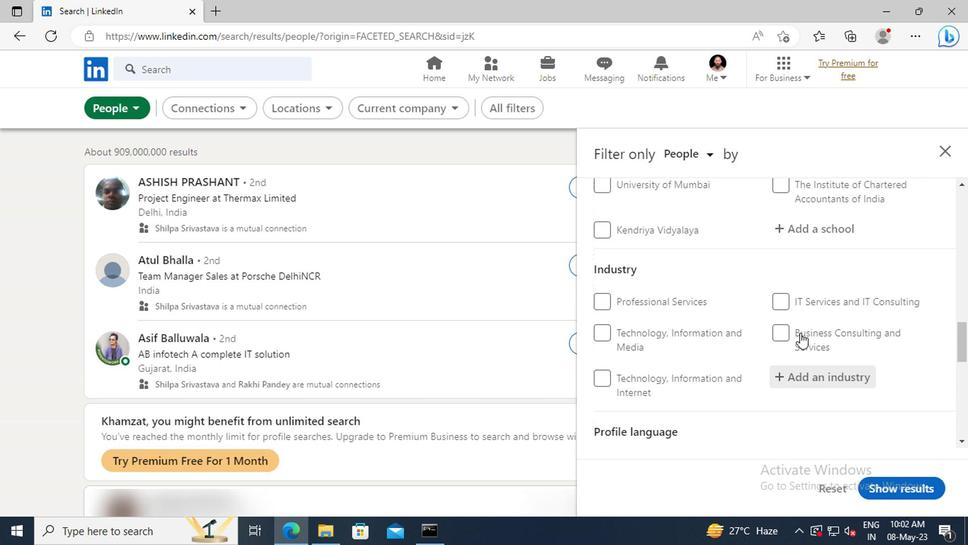 
Action: Mouse scrolled (797, 334) with delta (0, 0)
Screenshot: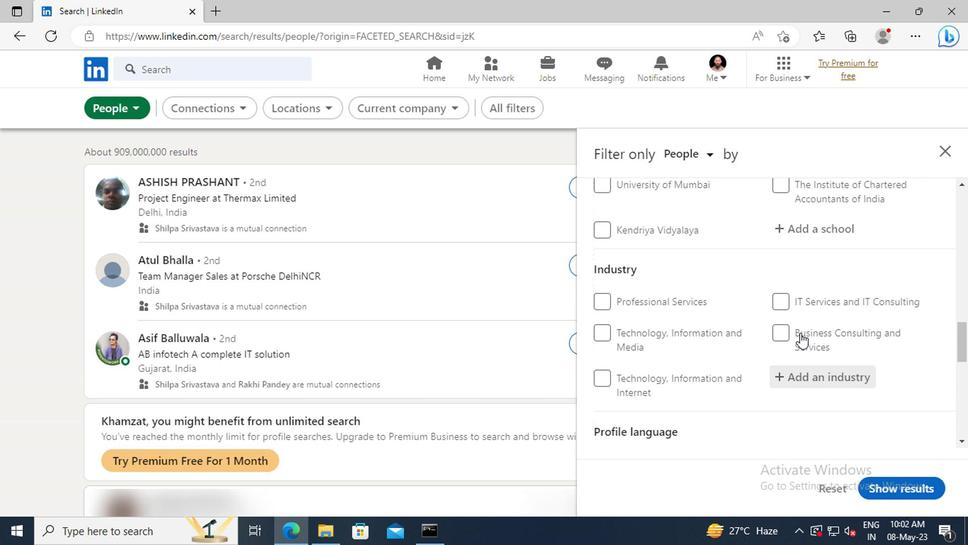 
Action: Mouse moved to (797, 333)
Screenshot: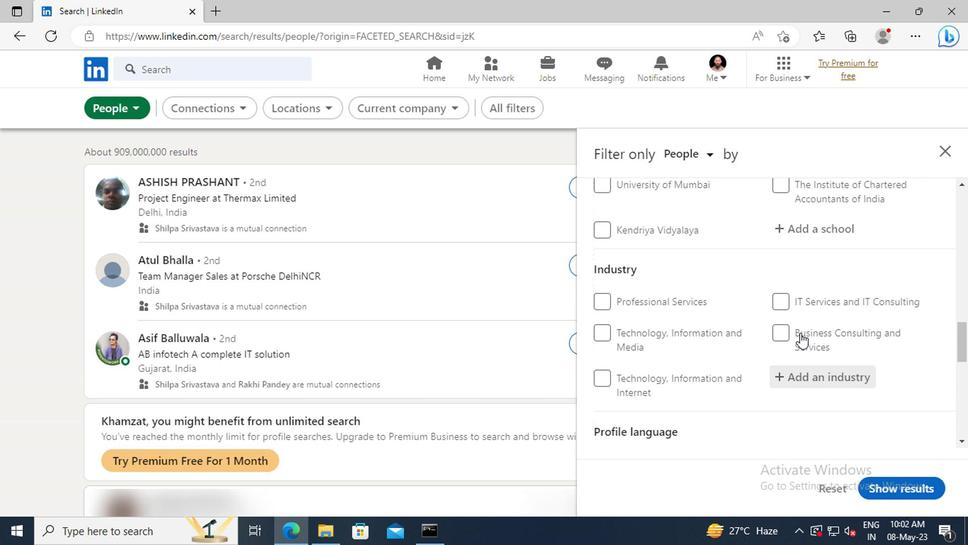 
Action: Mouse scrolled (797, 334) with delta (0, 0)
Screenshot: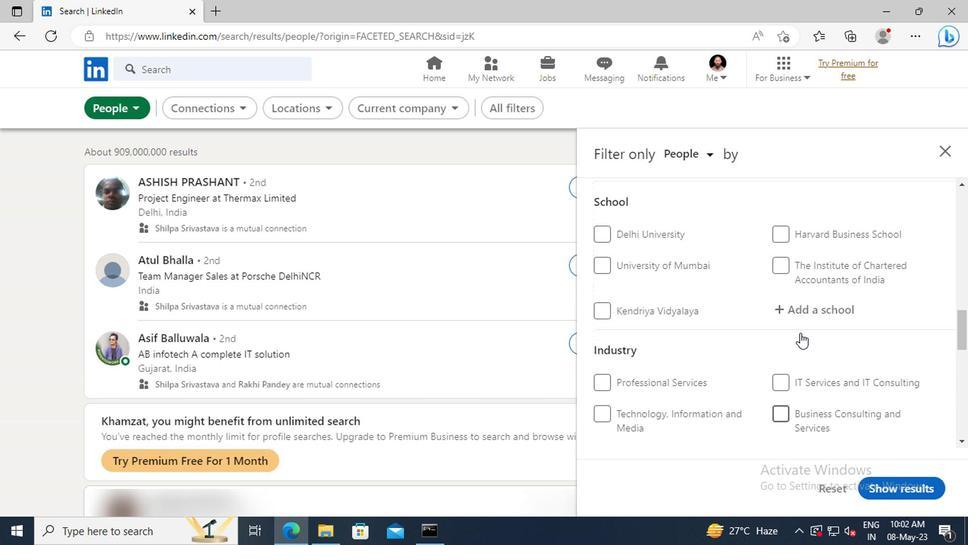 
Action: Mouse scrolled (797, 334) with delta (0, 0)
Screenshot: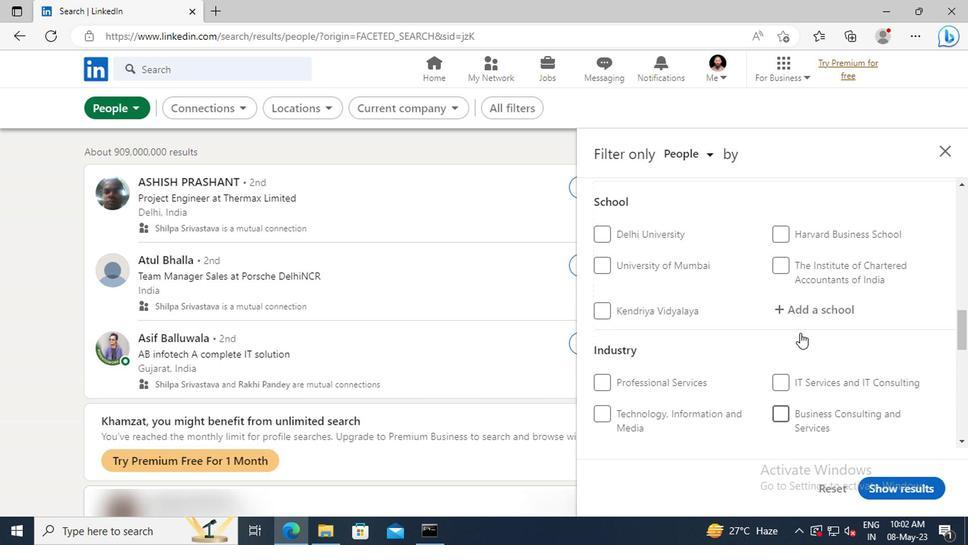 
Action: Mouse scrolled (797, 334) with delta (0, 0)
Screenshot: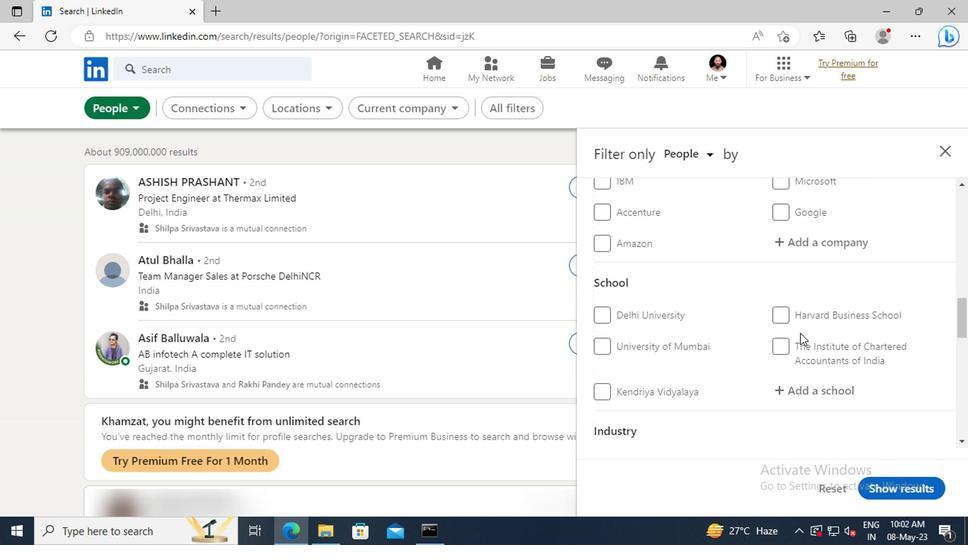 
Action: Mouse scrolled (797, 334) with delta (0, 0)
Screenshot: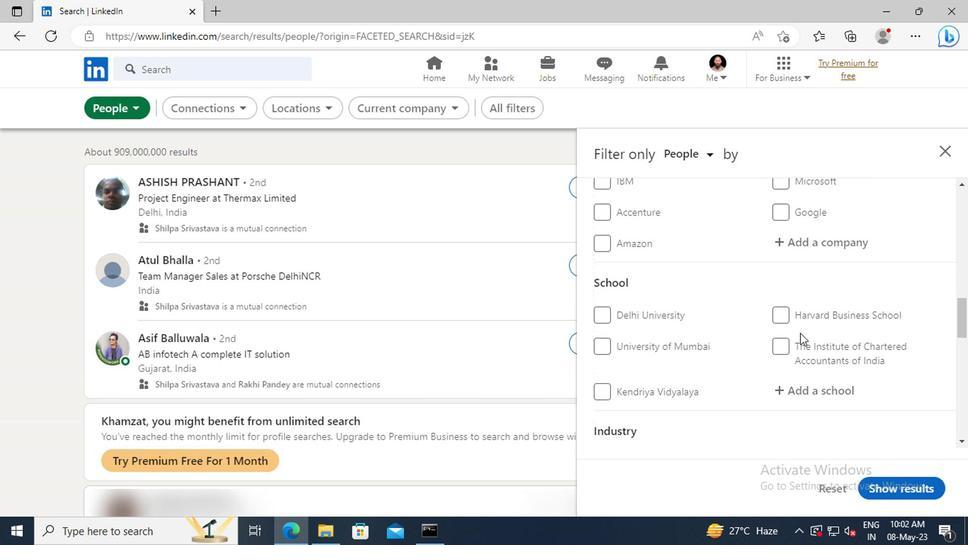 
Action: Mouse scrolled (797, 334) with delta (0, 0)
Screenshot: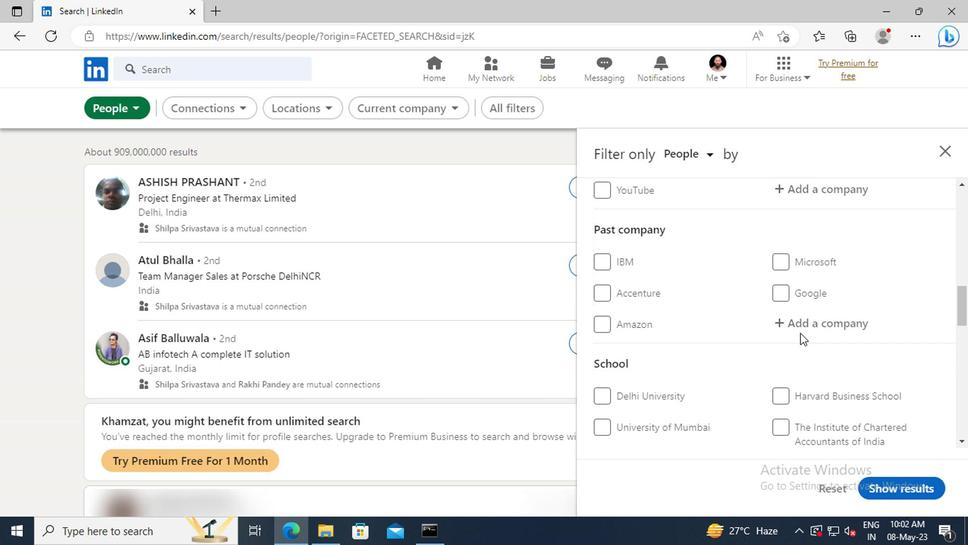 
Action: Mouse scrolled (797, 334) with delta (0, 0)
Screenshot: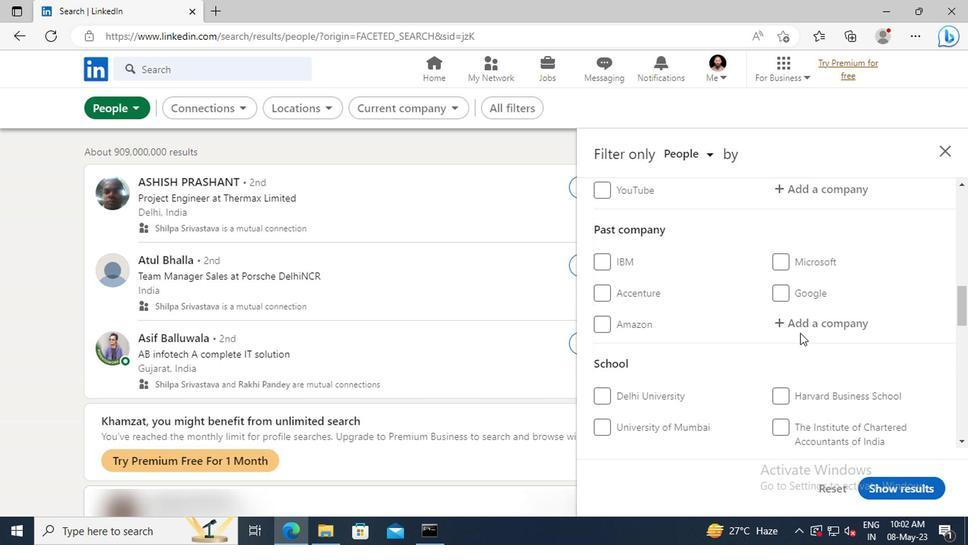 
Action: Mouse scrolled (797, 334) with delta (0, 0)
Screenshot: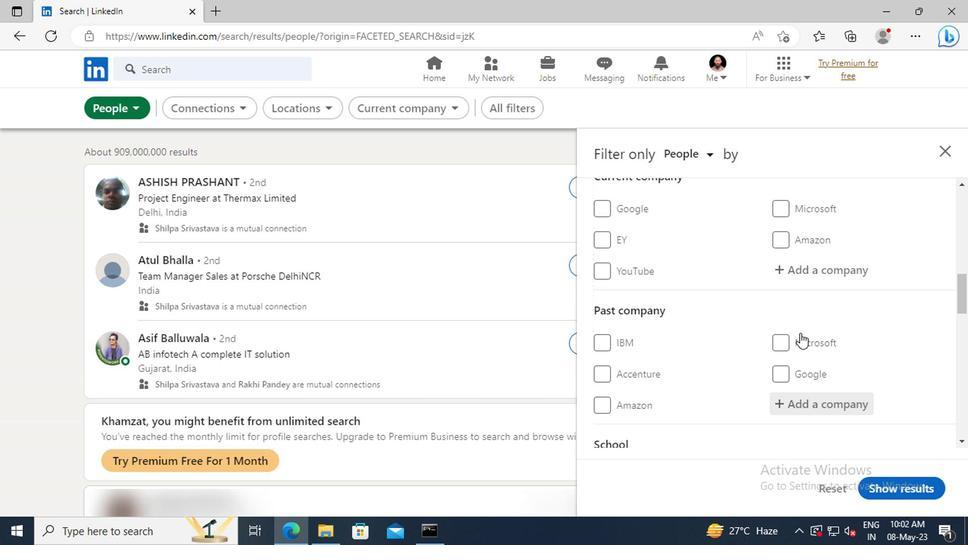 
Action: Mouse moved to (795, 313)
Screenshot: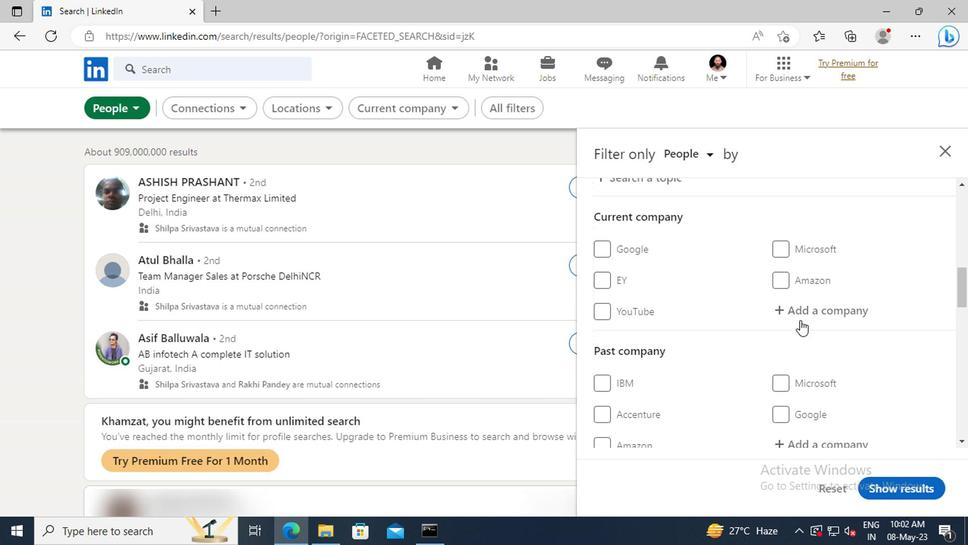 
Action: Mouse pressed left at (795, 313)
Screenshot: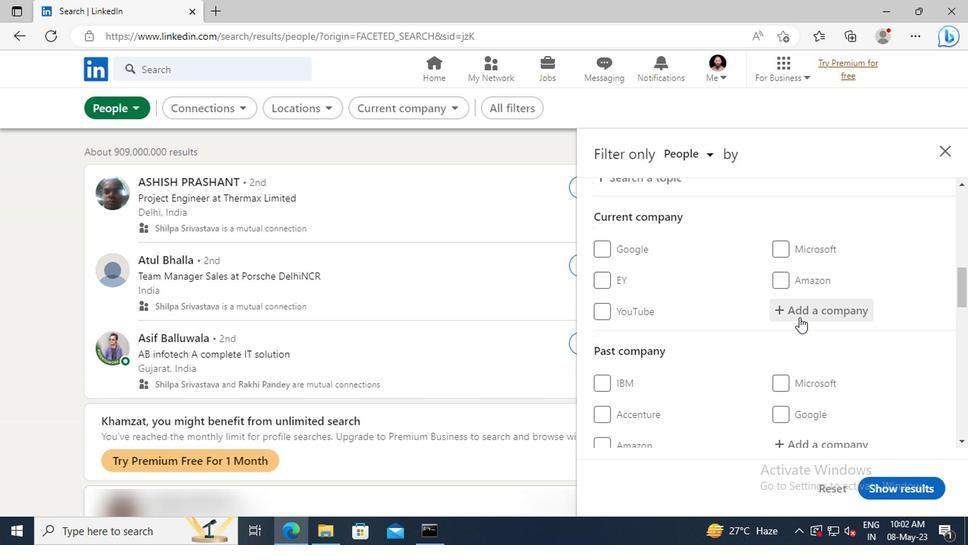 
Action: Key pressed <Key.shift>ERICSS
Screenshot: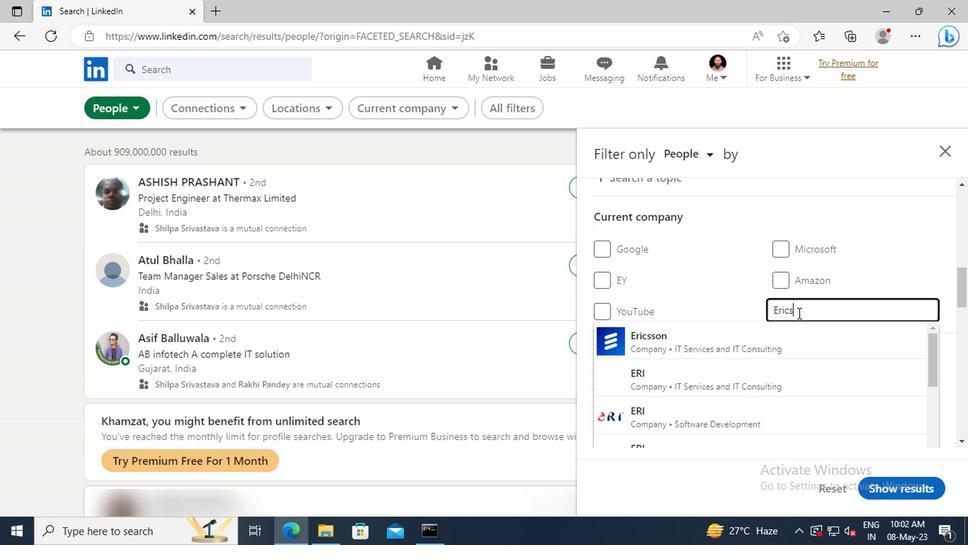 
Action: Mouse moved to (795, 335)
Screenshot: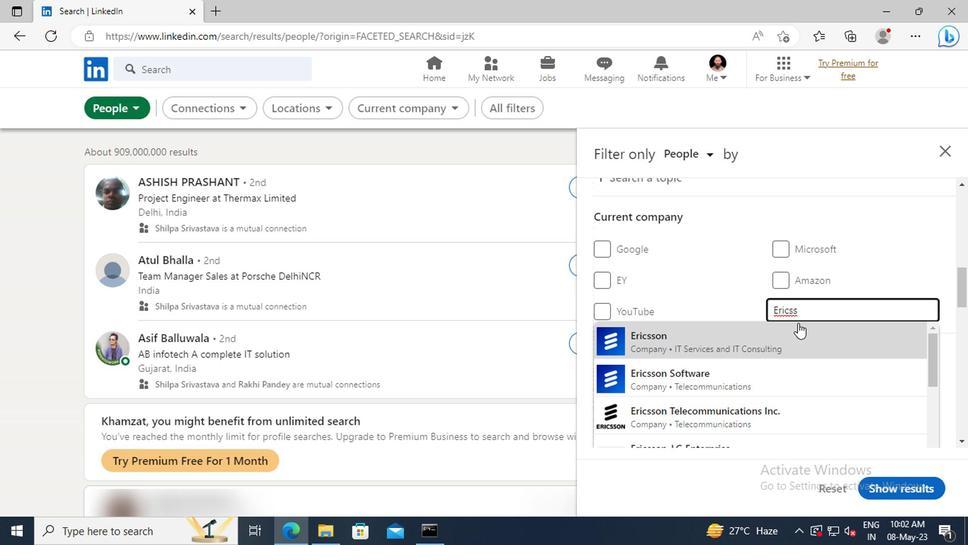 
Action: Mouse pressed left at (795, 335)
Screenshot: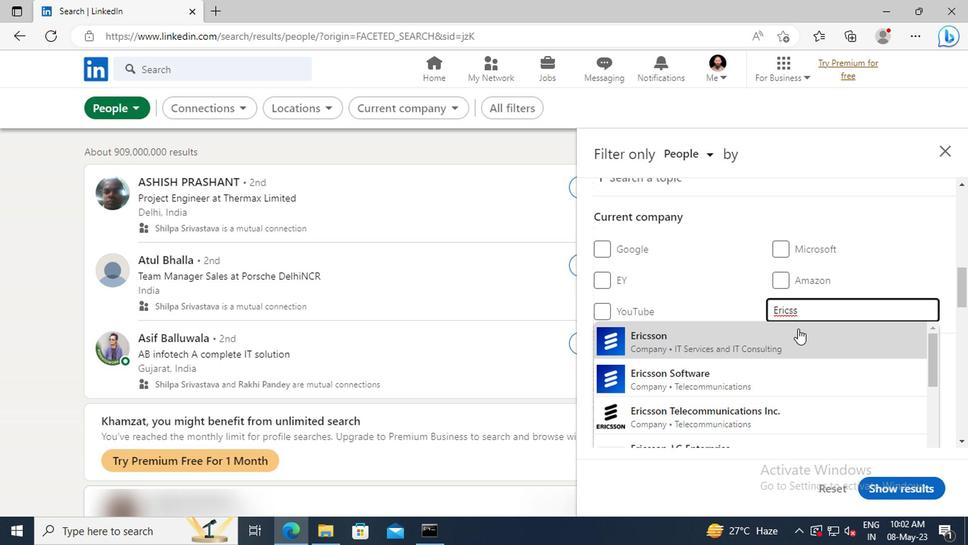 
Action: Mouse scrolled (795, 334) with delta (0, -1)
Screenshot: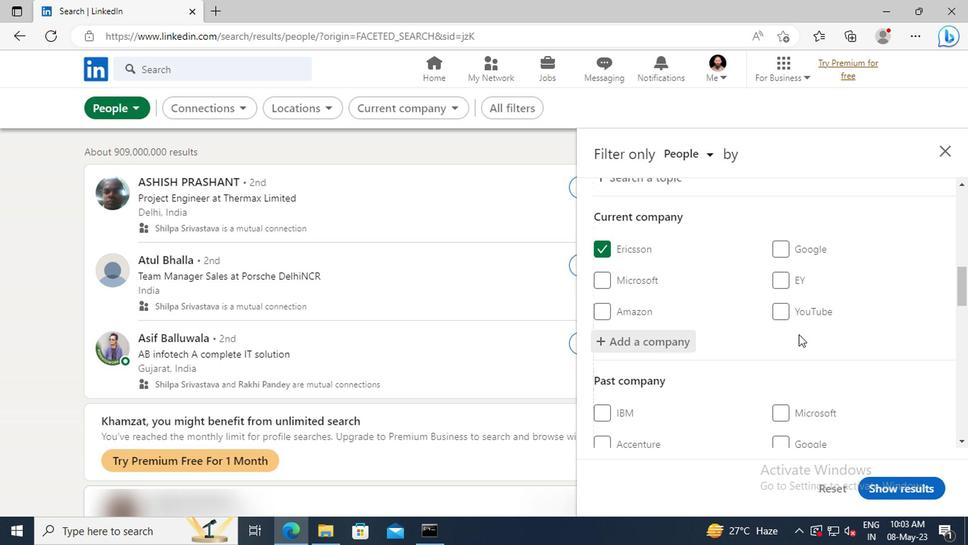 
Action: Mouse scrolled (795, 334) with delta (0, -1)
Screenshot: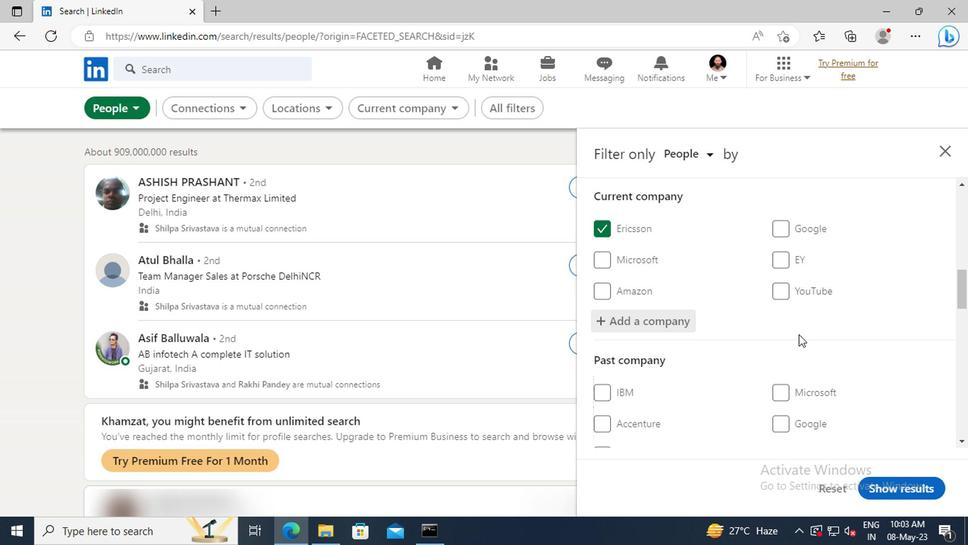 
Action: Mouse moved to (796, 329)
Screenshot: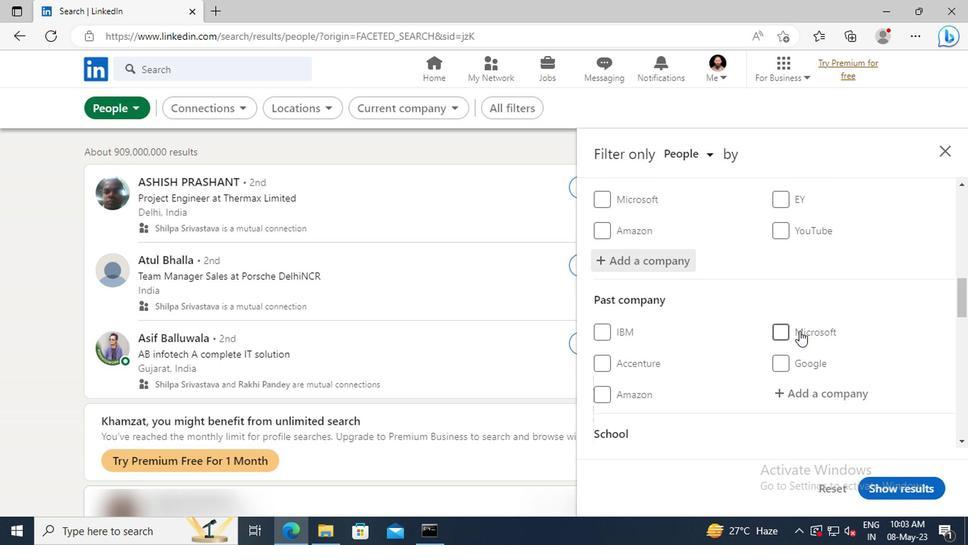 
Action: Mouse scrolled (796, 328) with delta (0, -1)
Screenshot: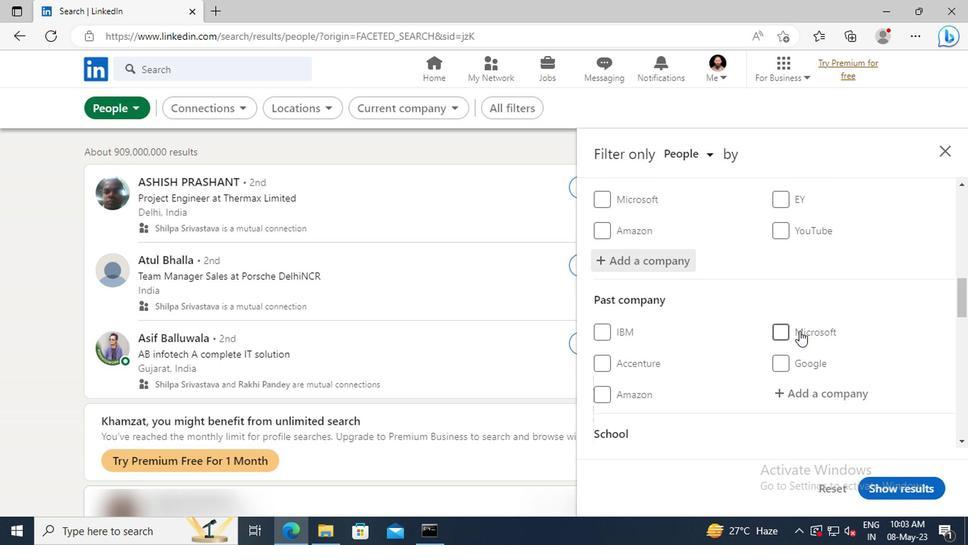
Action: Mouse moved to (797, 322)
Screenshot: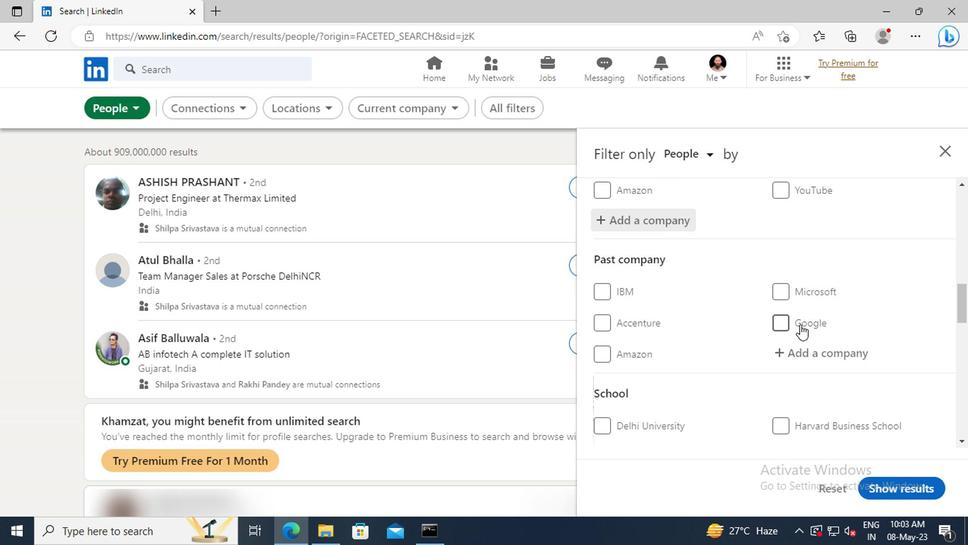 
Action: Mouse scrolled (797, 322) with delta (0, 0)
Screenshot: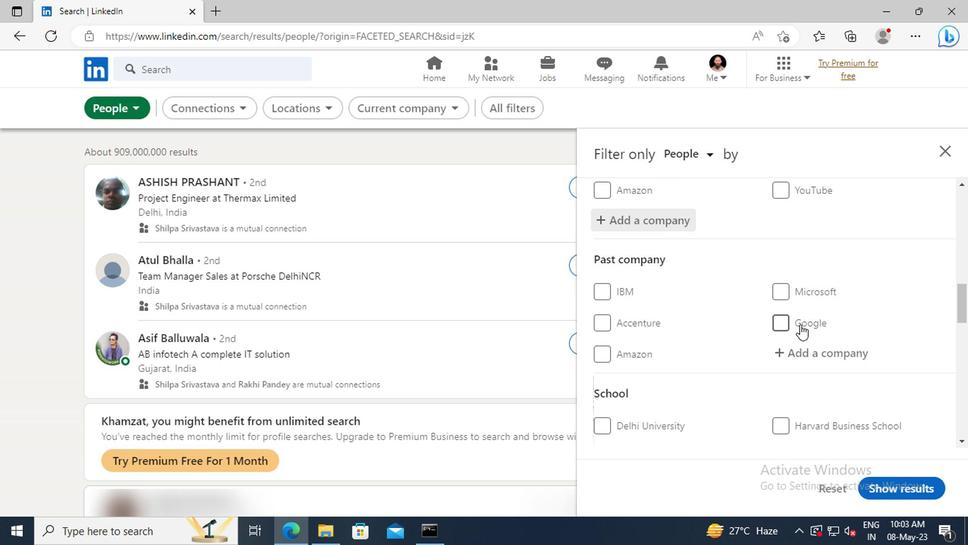 
Action: Mouse moved to (794, 313)
Screenshot: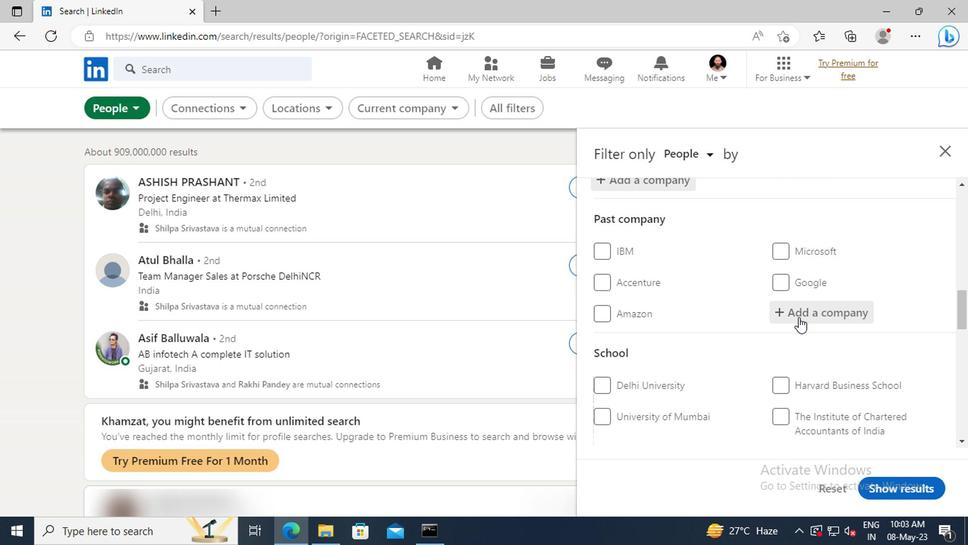 
Action: Mouse scrolled (794, 312) with delta (0, -1)
Screenshot: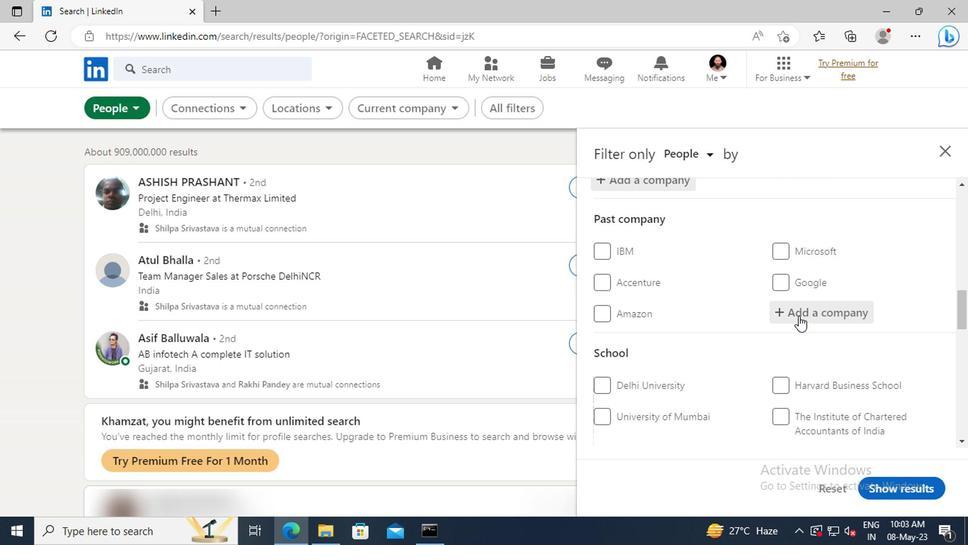 
Action: Mouse scrolled (794, 312) with delta (0, -1)
Screenshot: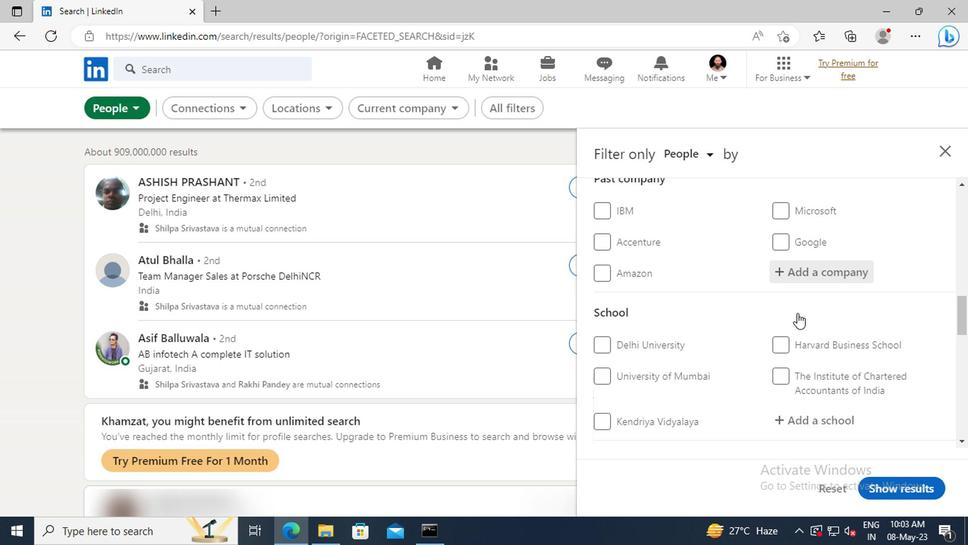 
Action: Mouse scrolled (794, 312) with delta (0, -1)
Screenshot: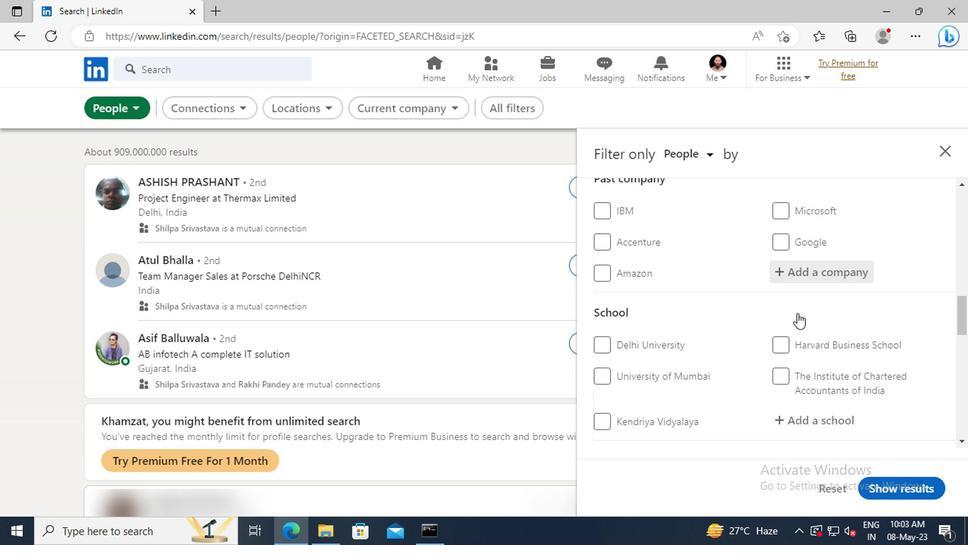 
Action: Mouse moved to (793, 338)
Screenshot: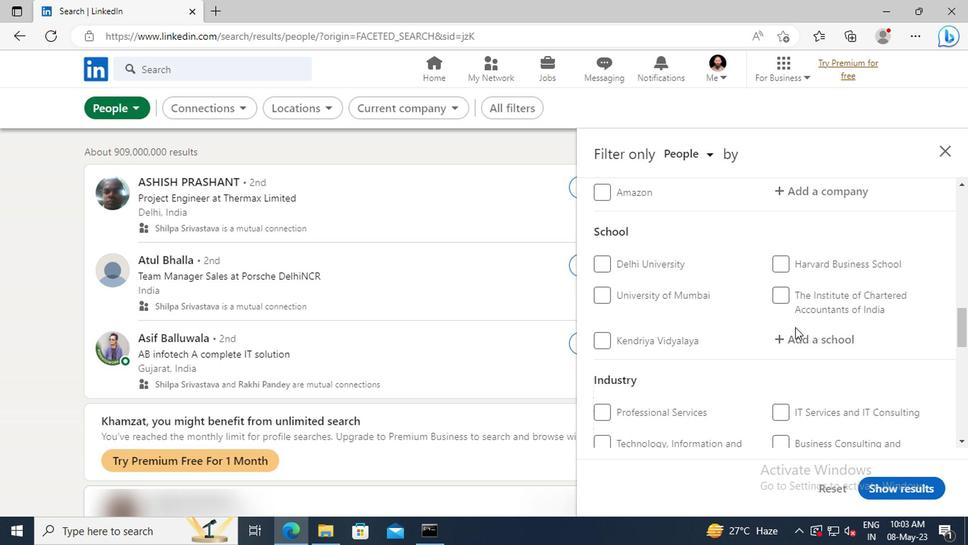 
Action: Mouse pressed left at (793, 338)
Screenshot: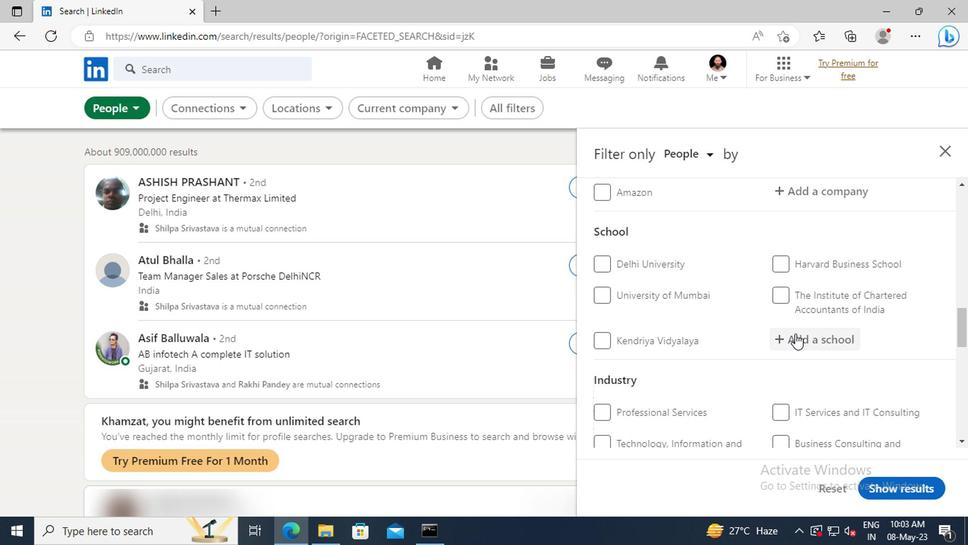 
Action: Key pressed <Key.shift>GOVERNMENT<Key.space><Key.shift>POL
Screenshot: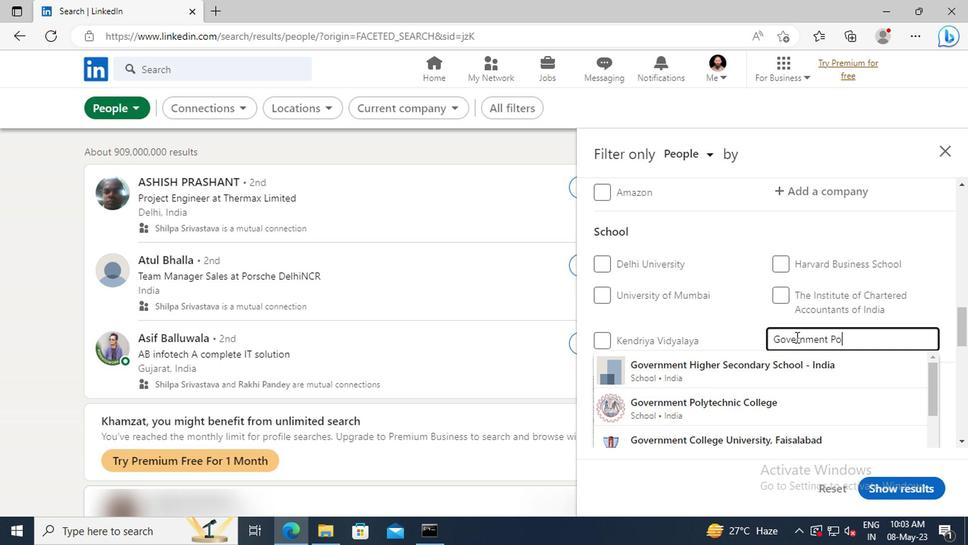 
Action: Mouse moved to (802, 399)
Screenshot: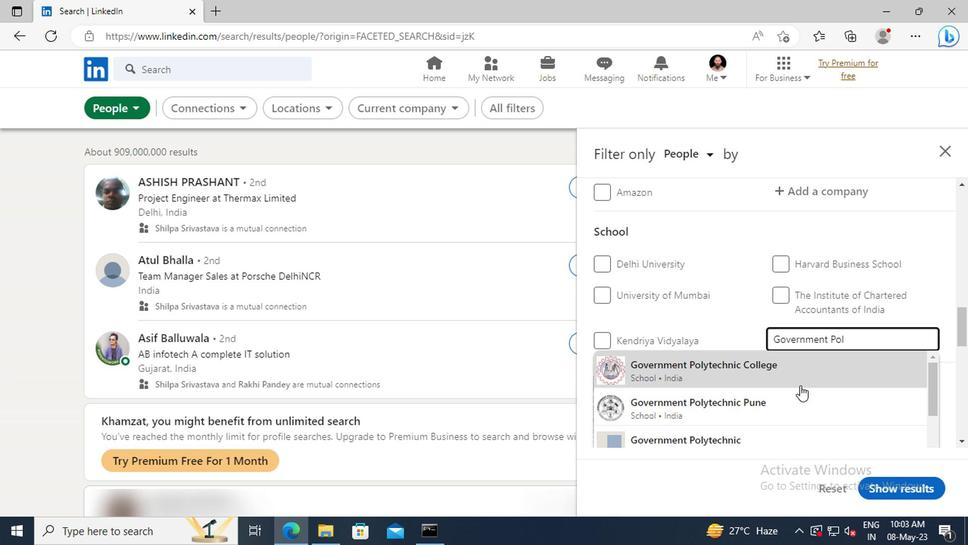 
Action: Mouse pressed left at (802, 399)
Screenshot: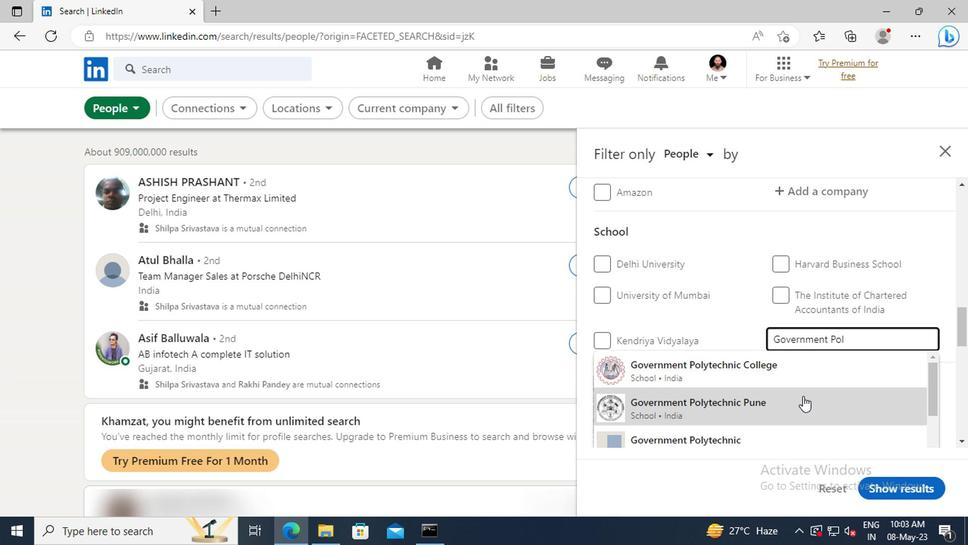 
Action: Mouse moved to (801, 397)
Screenshot: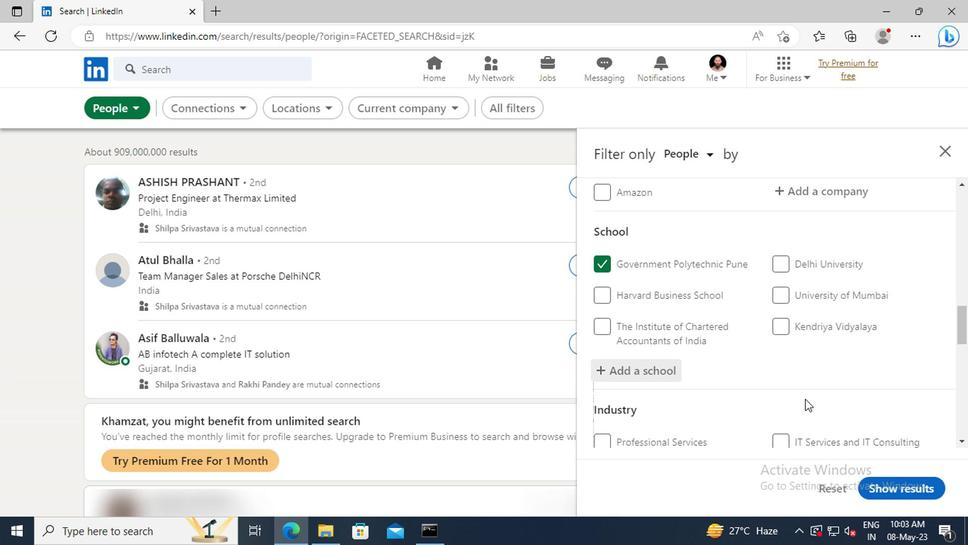 
Action: Mouse scrolled (801, 396) with delta (0, -1)
Screenshot: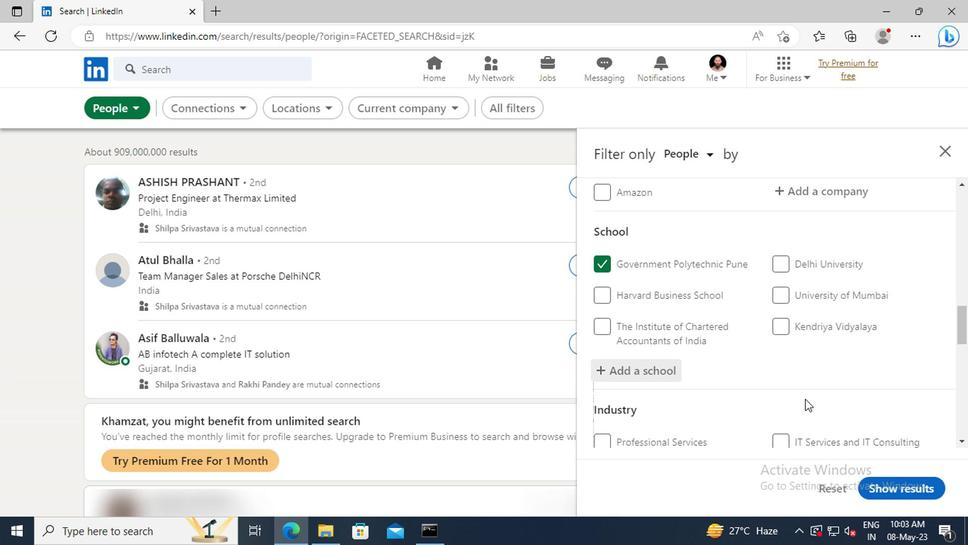 
Action: Mouse moved to (800, 391)
Screenshot: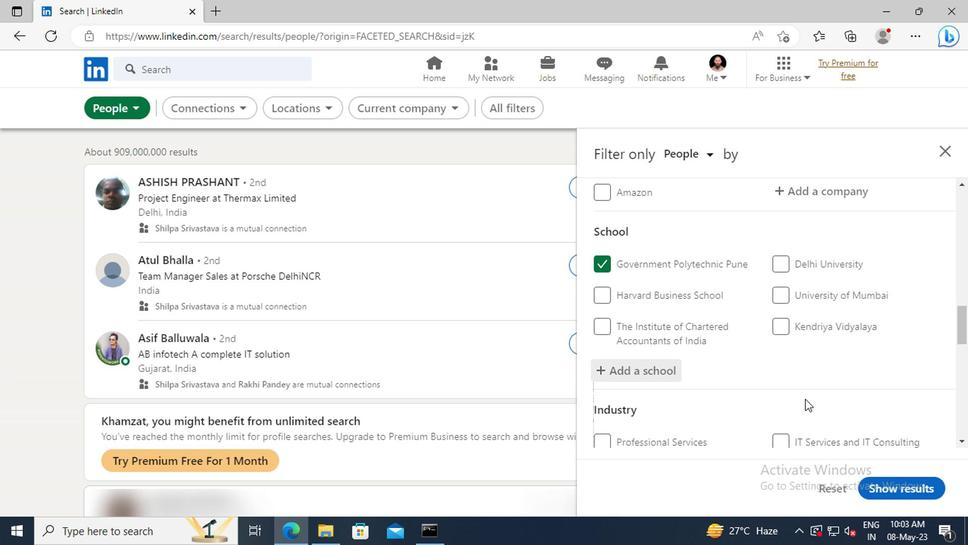 
Action: Mouse scrolled (800, 390) with delta (0, -1)
Screenshot: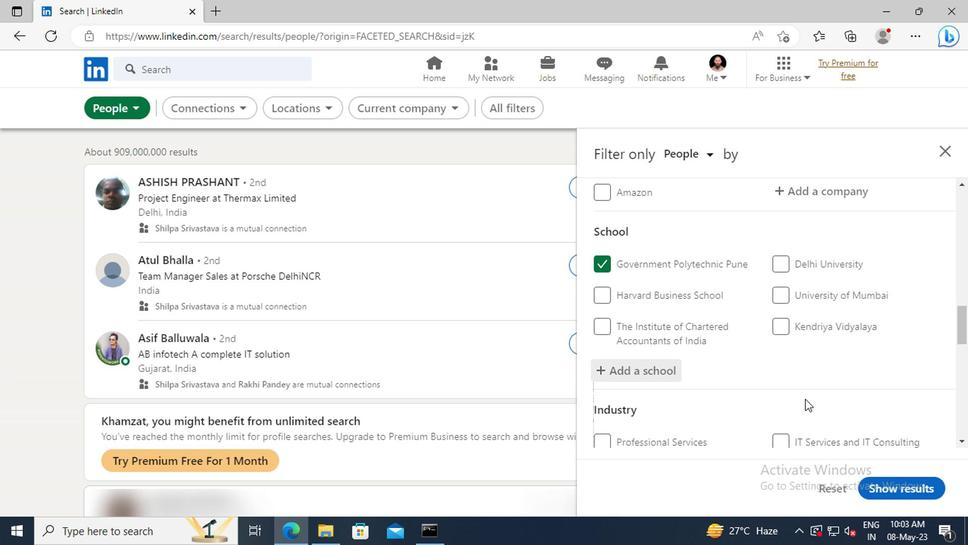 
Action: Mouse moved to (798, 382)
Screenshot: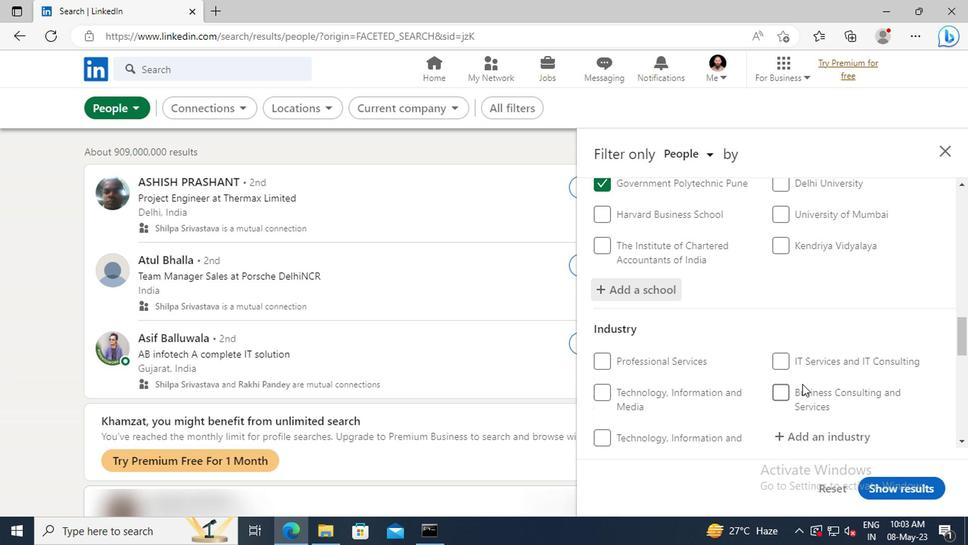 
Action: Mouse scrolled (798, 381) with delta (0, -1)
Screenshot: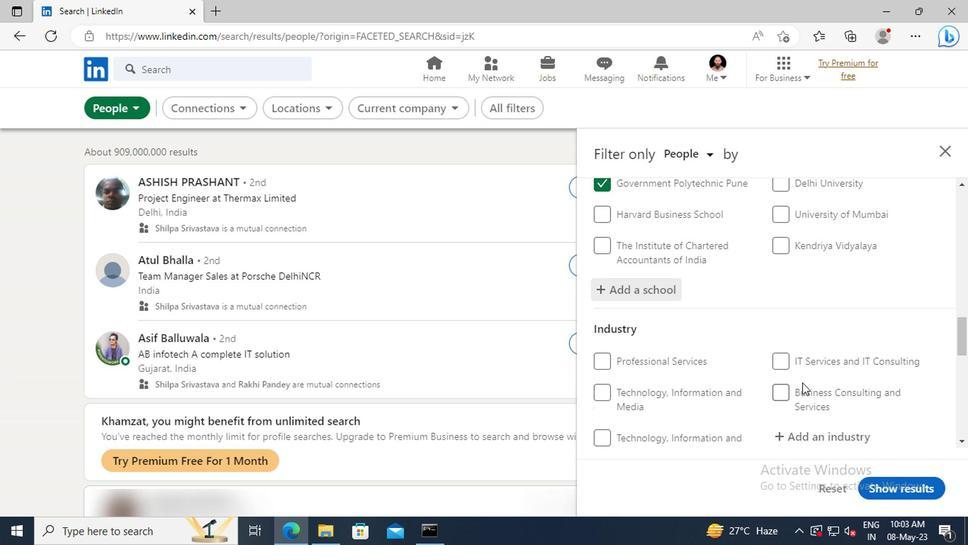 
Action: Mouse moved to (795, 393)
Screenshot: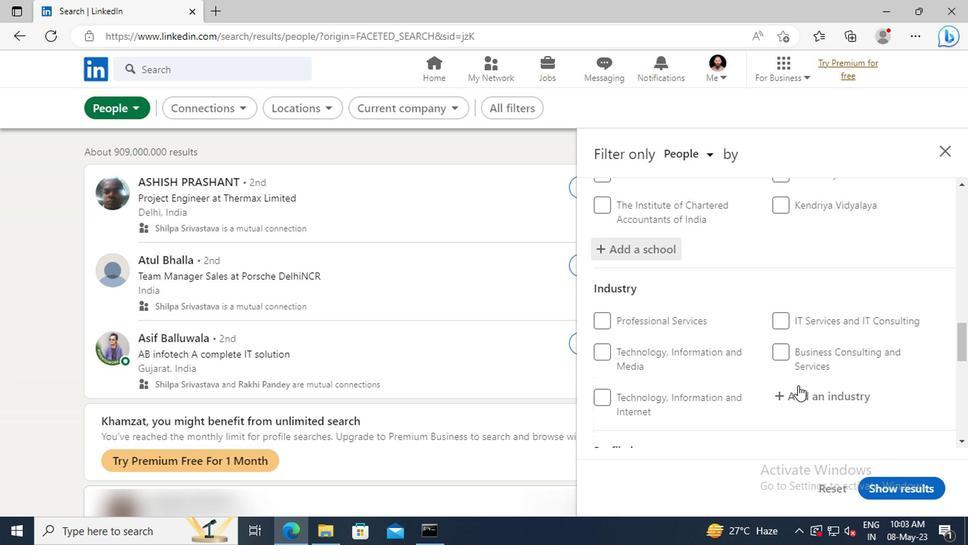 
Action: Mouse pressed left at (795, 393)
Screenshot: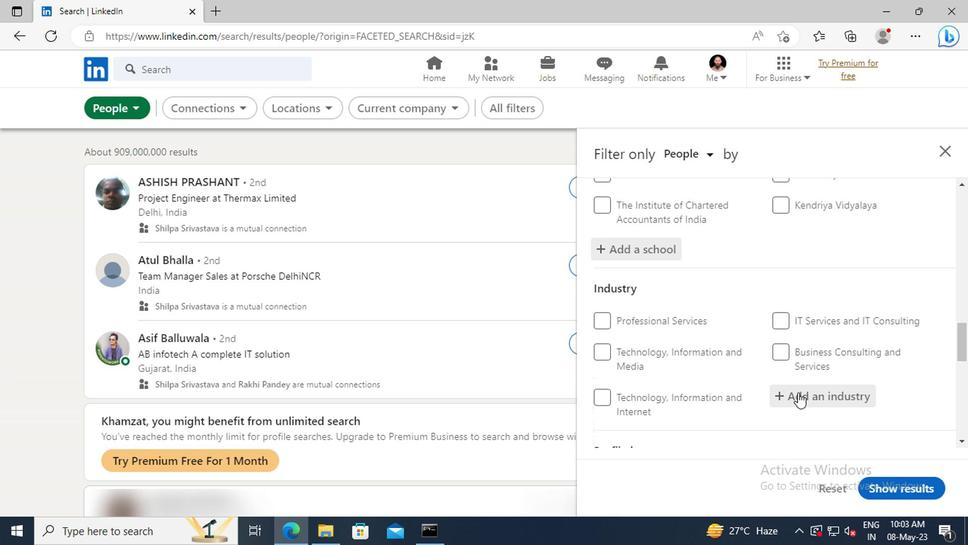 
Action: Key pressed <Key.shift>ELECTRIC<Key.space><Key.shift>LI
Screenshot: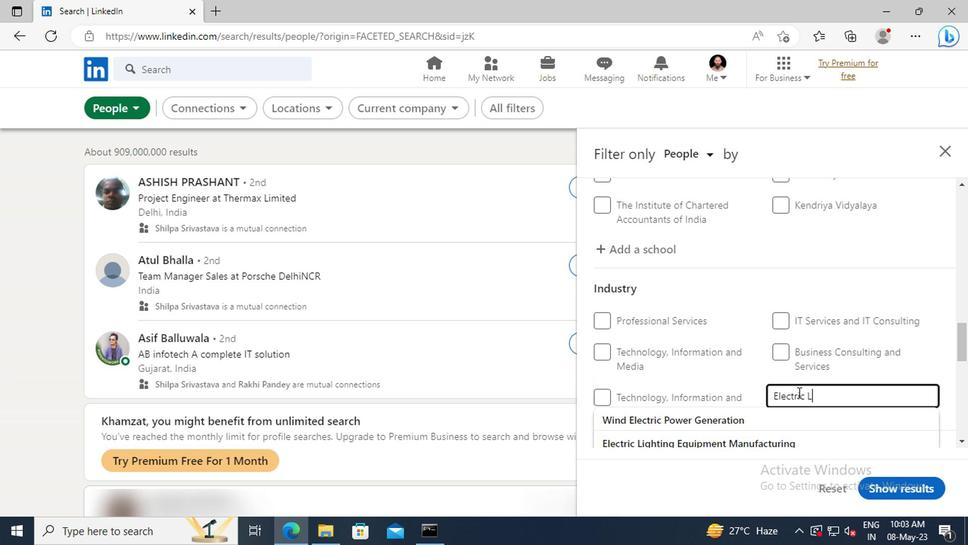 
Action: Mouse moved to (804, 413)
Screenshot: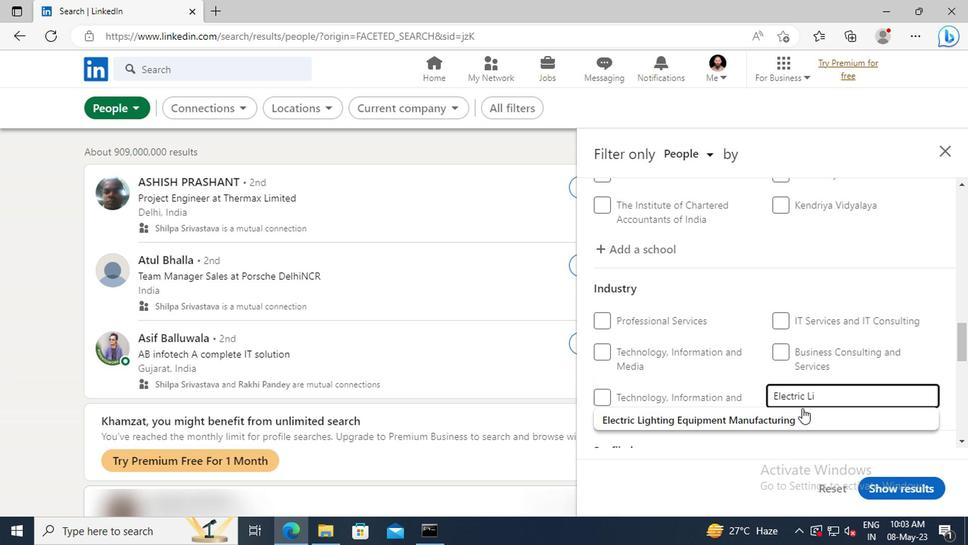 
Action: Mouse pressed left at (804, 413)
Screenshot: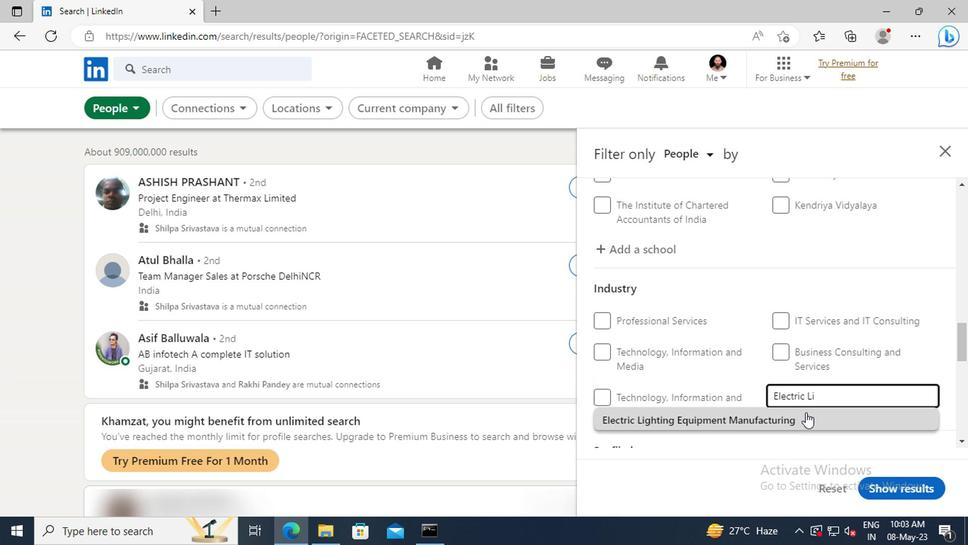 
Action: Mouse moved to (805, 415)
Screenshot: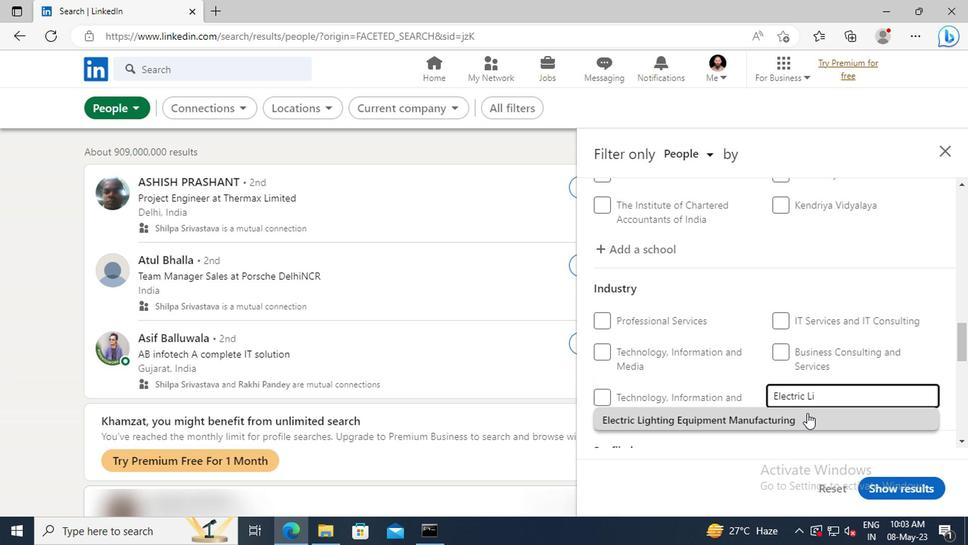 
Action: Mouse scrolled (805, 414) with delta (0, -1)
Screenshot: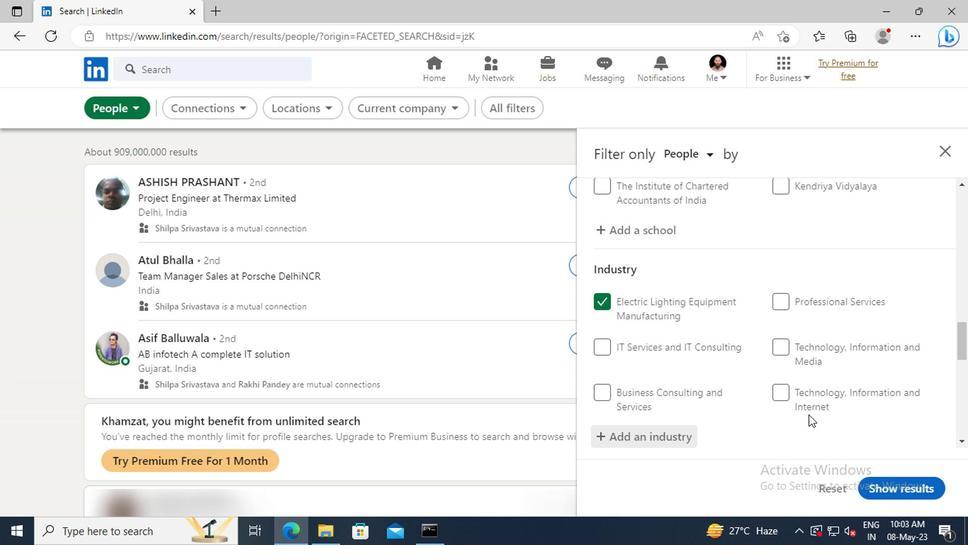
Action: Mouse scrolled (805, 414) with delta (0, -1)
Screenshot: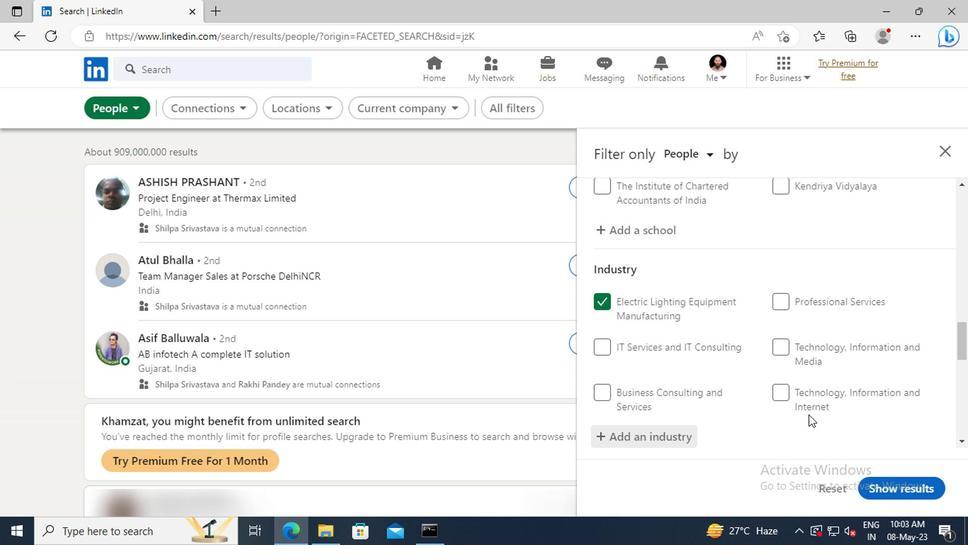 
Action: Mouse moved to (805, 411)
Screenshot: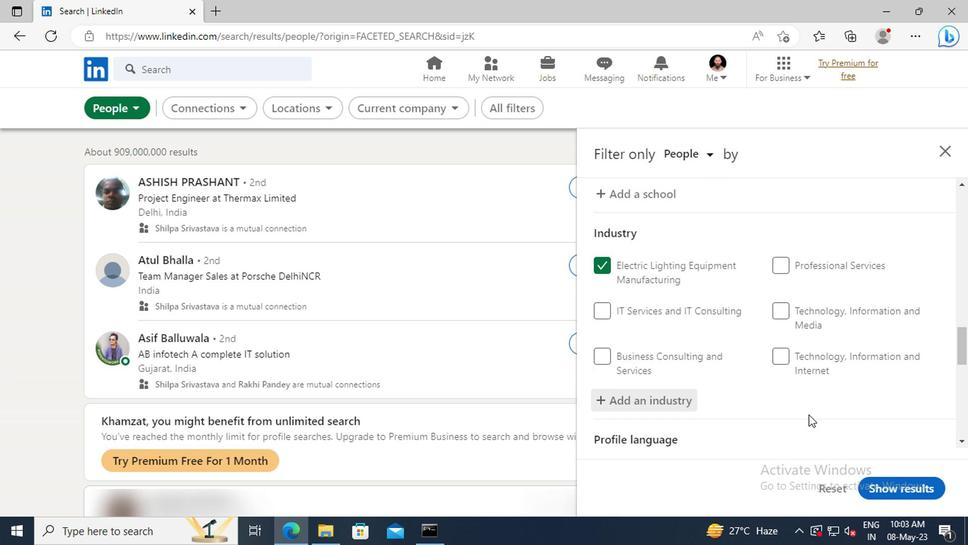 
Action: Mouse scrolled (805, 410) with delta (0, -1)
Screenshot: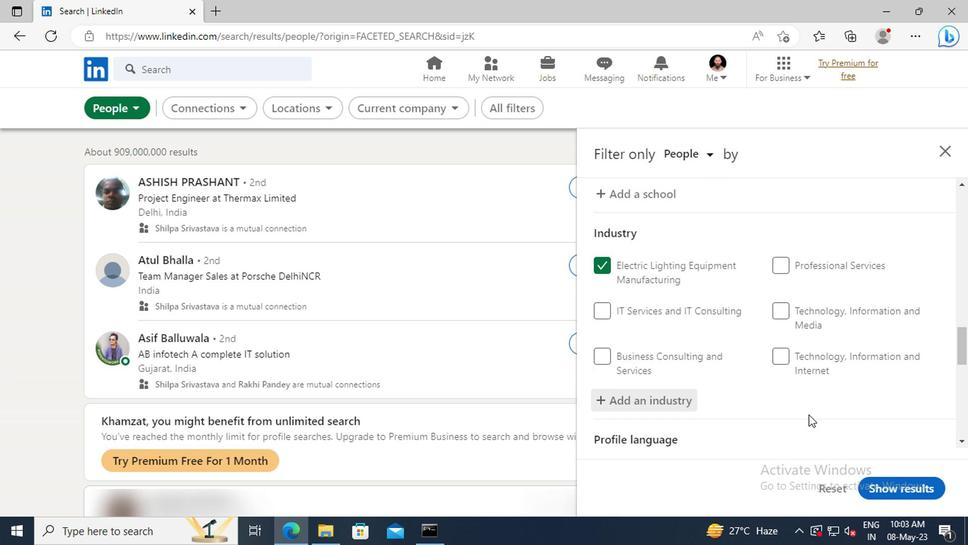 
Action: Mouse moved to (804, 386)
Screenshot: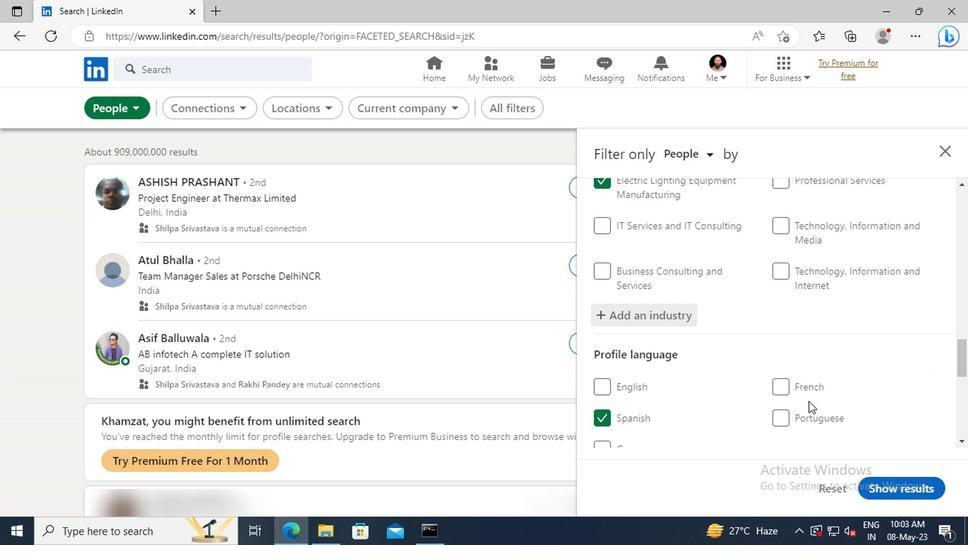 
Action: Mouse scrolled (804, 386) with delta (0, 0)
Screenshot: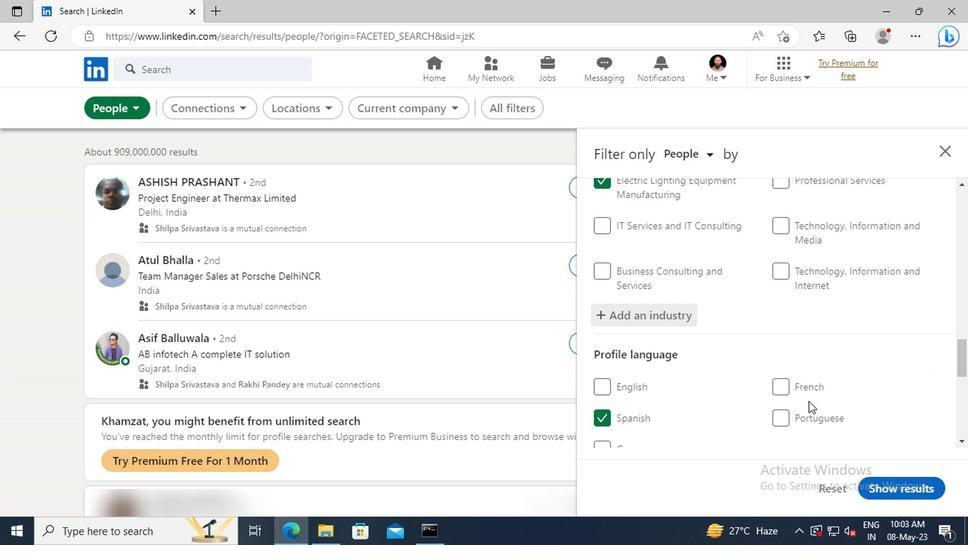 
Action: Mouse moved to (800, 363)
Screenshot: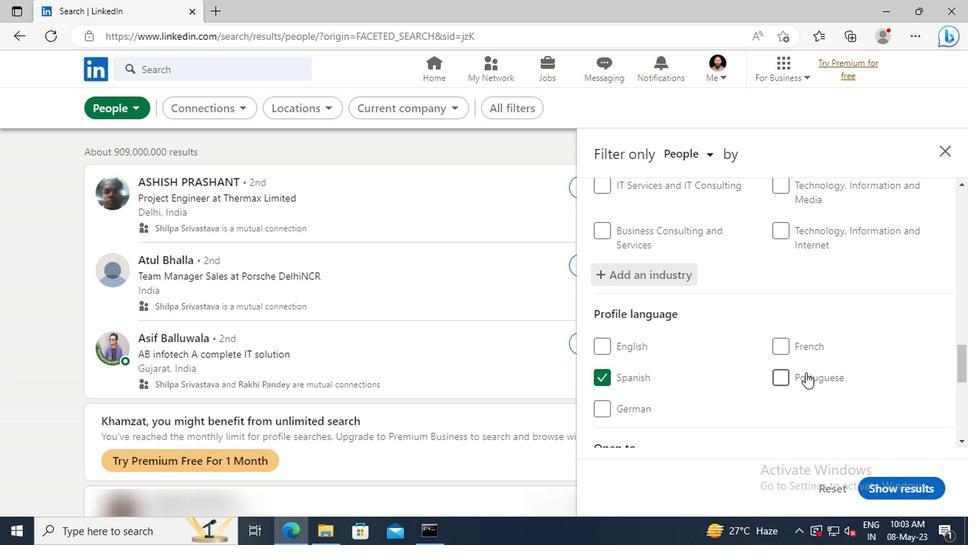 
Action: Mouse scrolled (800, 363) with delta (0, 0)
Screenshot: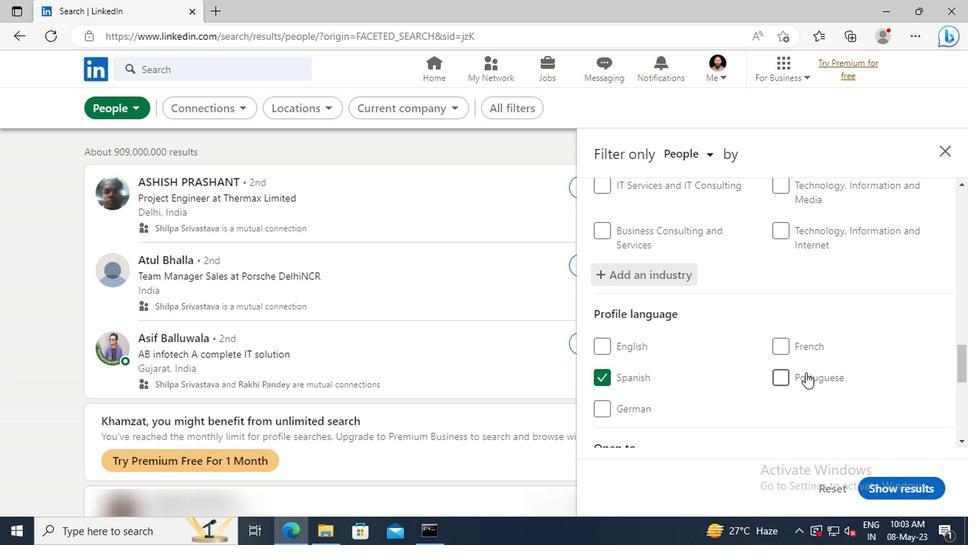 
Action: Mouse moved to (800, 360)
Screenshot: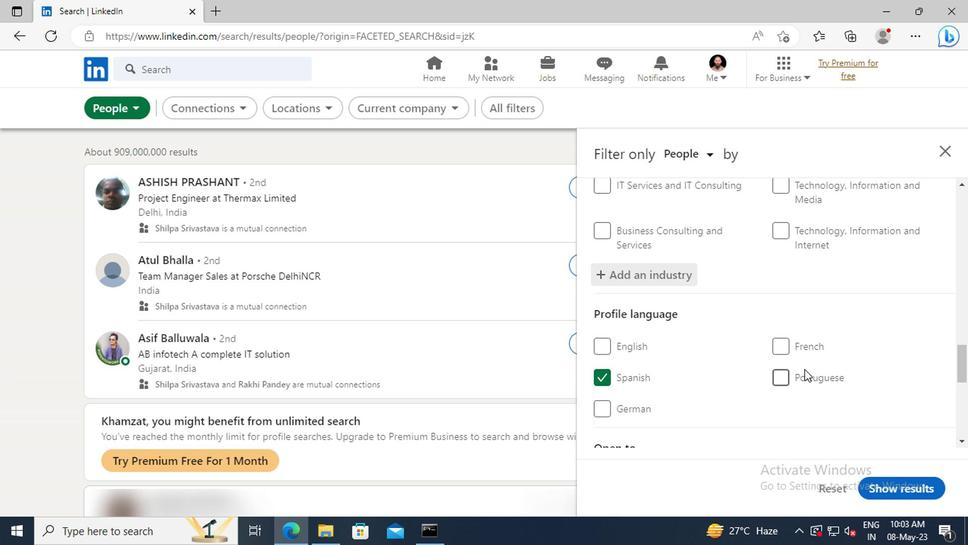 
Action: Mouse scrolled (800, 359) with delta (0, 0)
Screenshot: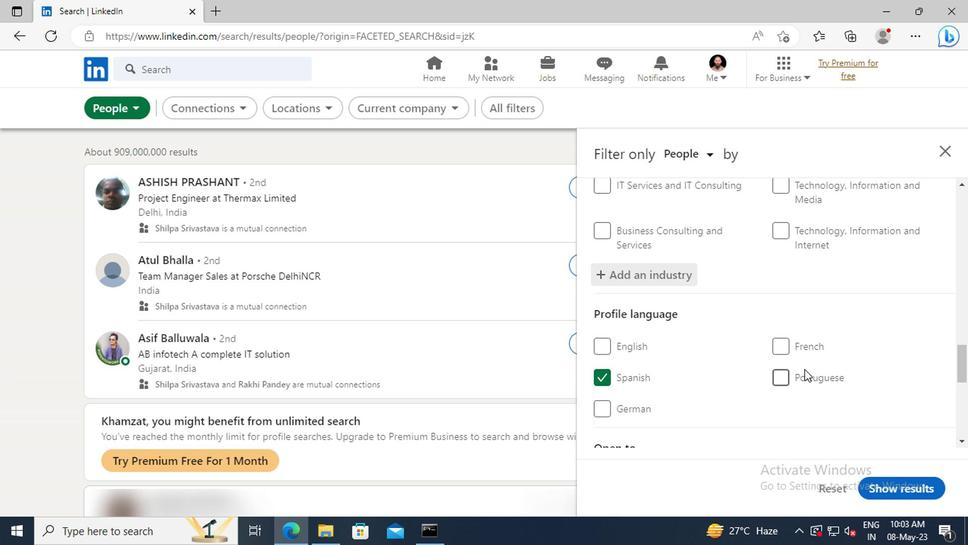 
Action: Mouse moved to (791, 335)
Screenshot: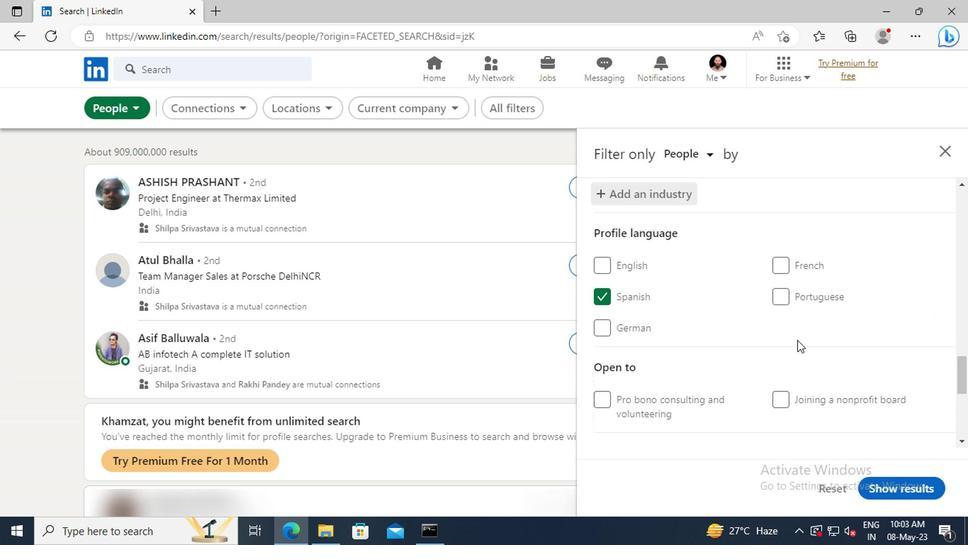 
Action: Mouse scrolled (791, 334) with delta (0, -1)
Screenshot: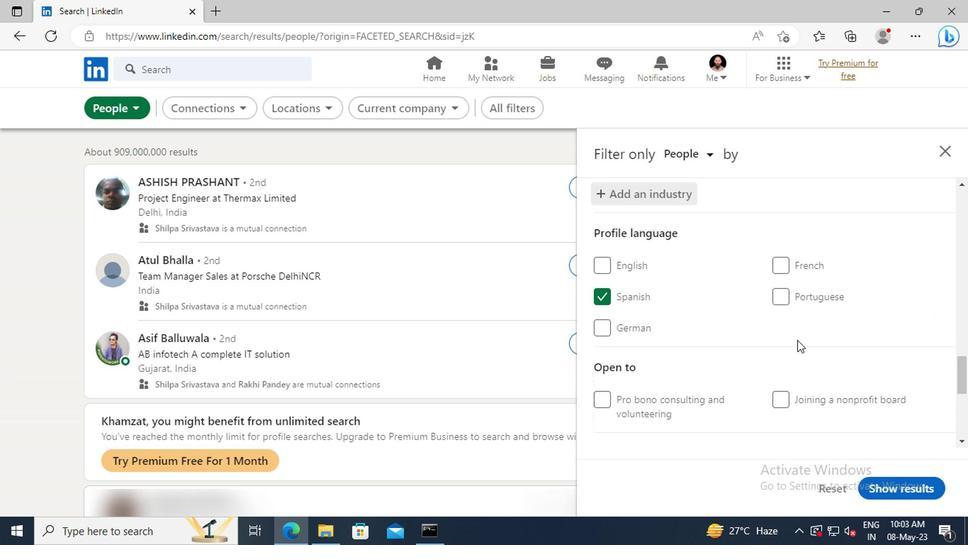 
Action: Mouse moved to (790, 335)
Screenshot: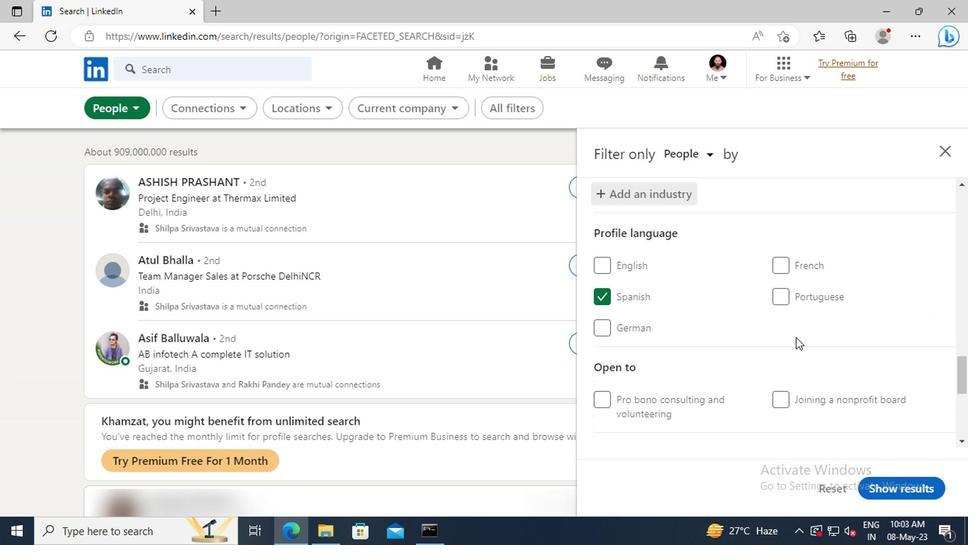 
Action: Mouse scrolled (790, 334) with delta (0, -1)
Screenshot: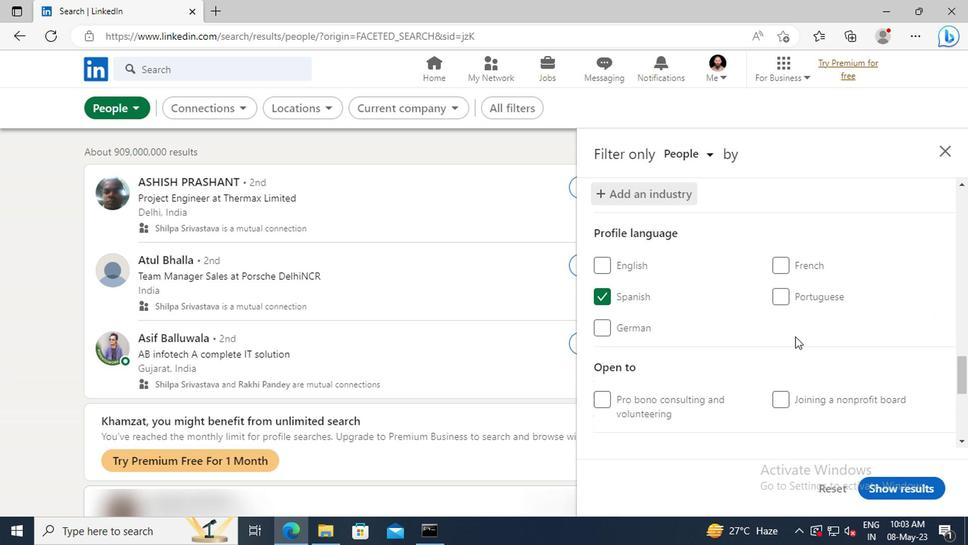
Action: Mouse moved to (788, 326)
Screenshot: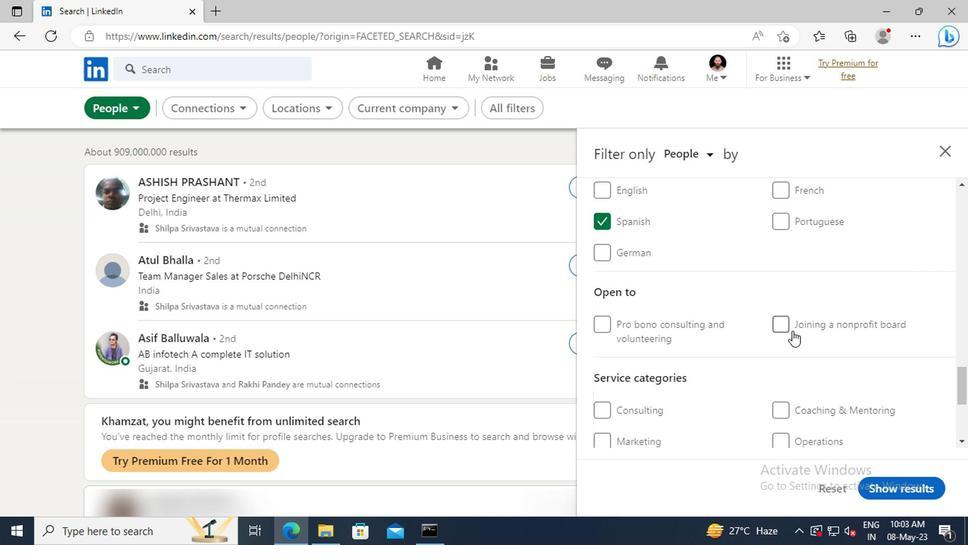 
Action: Mouse scrolled (788, 325) with delta (0, 0)
Screenshot: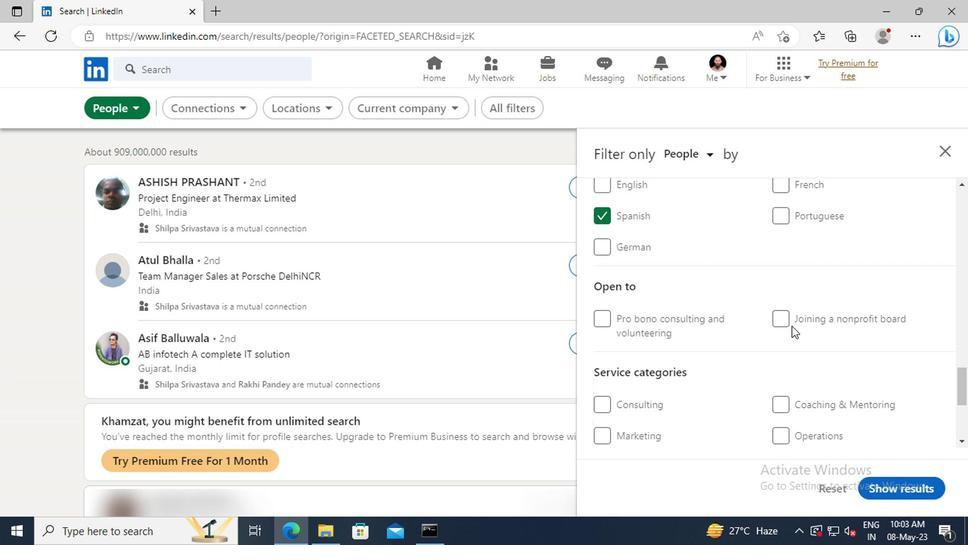 
Action: Mouse moved to (788, 324)
Screenshot: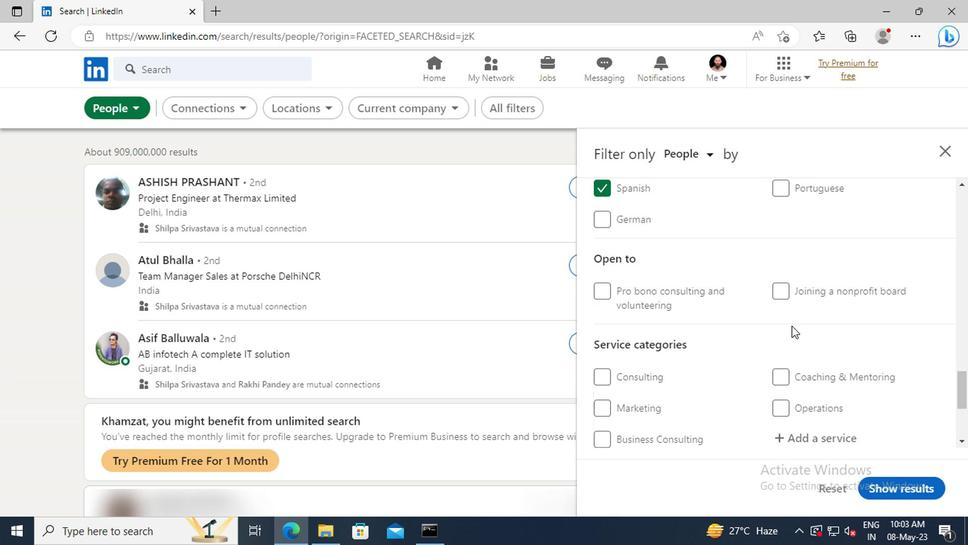 
Action: Mouse scrolled (788, 324) with delta (0, 0)
Screenshot: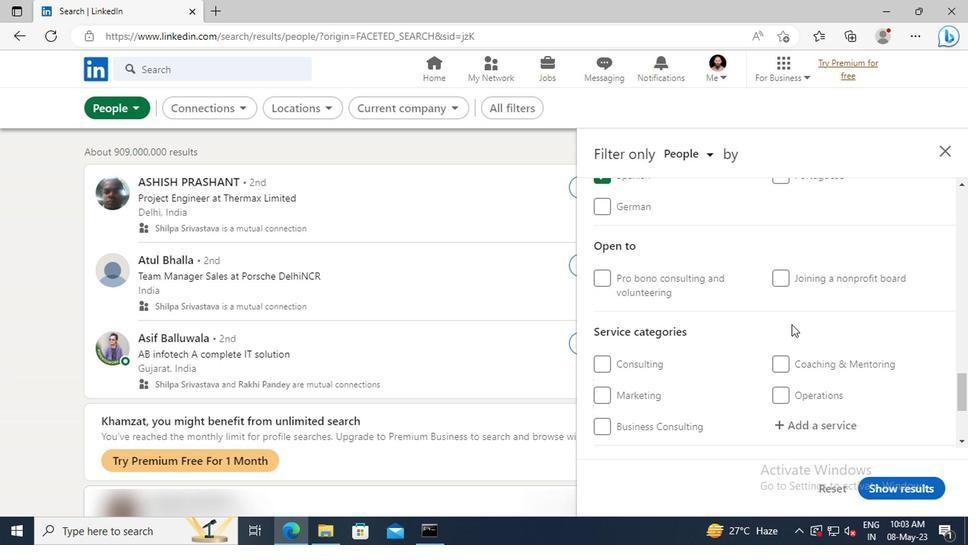 
Action: Mouse scrolled (788, 324) with delta (0, 0)
Screenshot: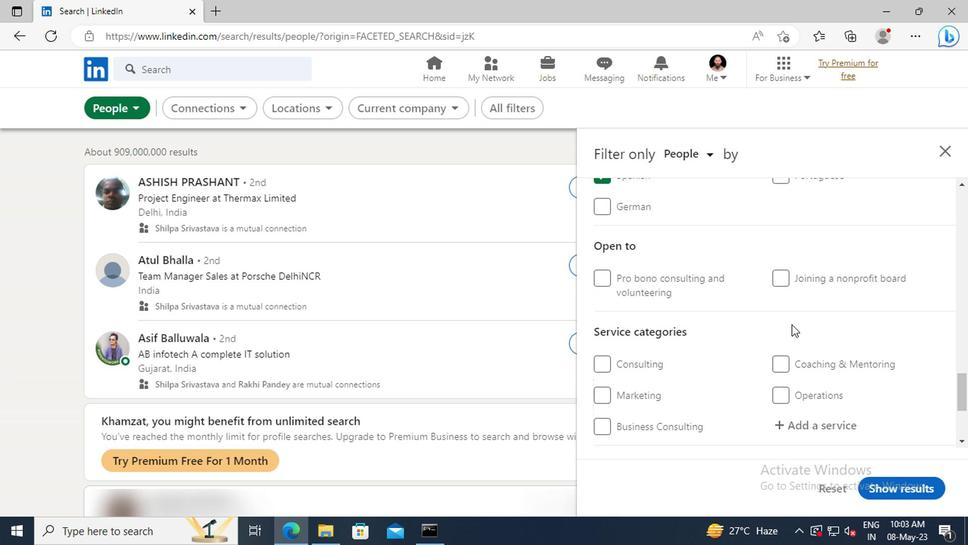 
Action: Mouse moved to (787, 345)
Screenshot: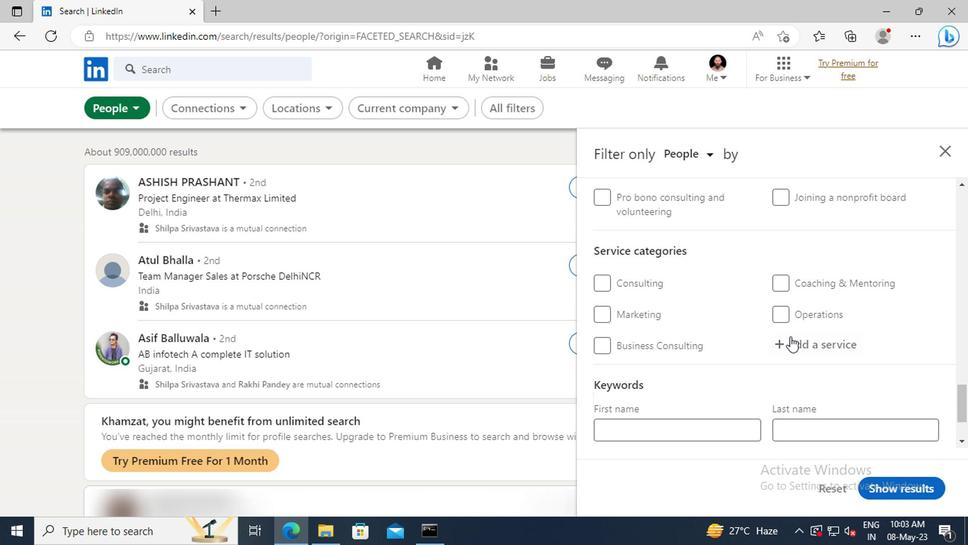 
Action: Mouse pressed left at (787, 345)
Screenshot: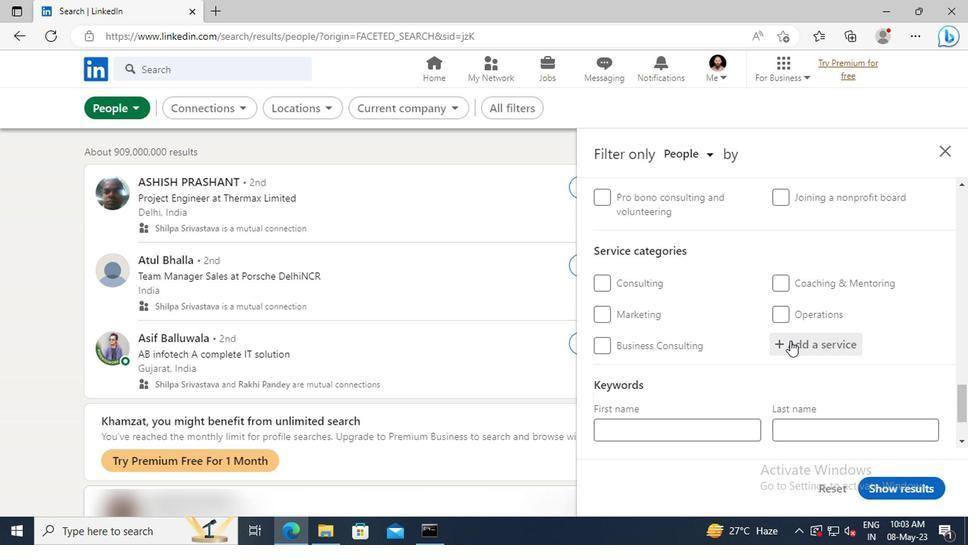 
Action: Key pressed <Key.shift>PORTR
Screenshot: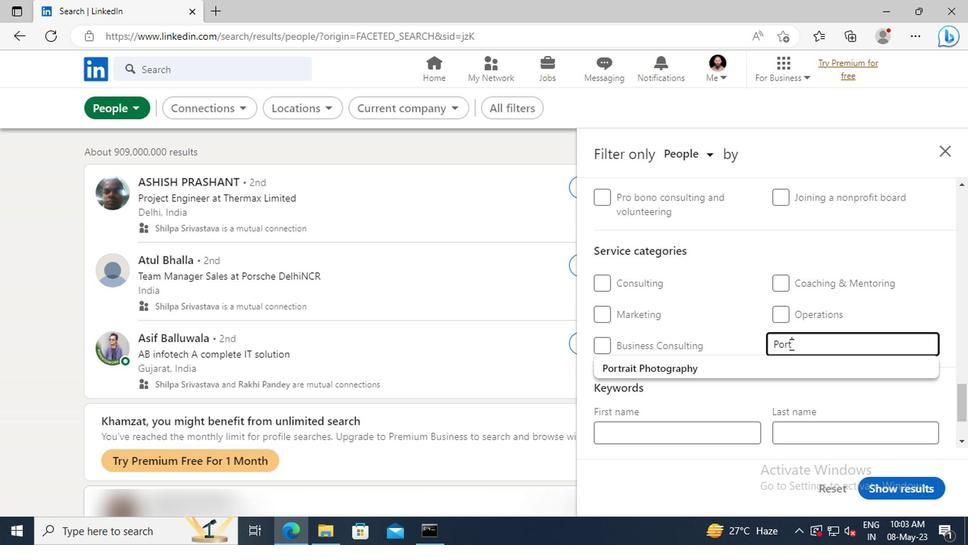
Action: Mouse moved to (787, 364)
Screenshot: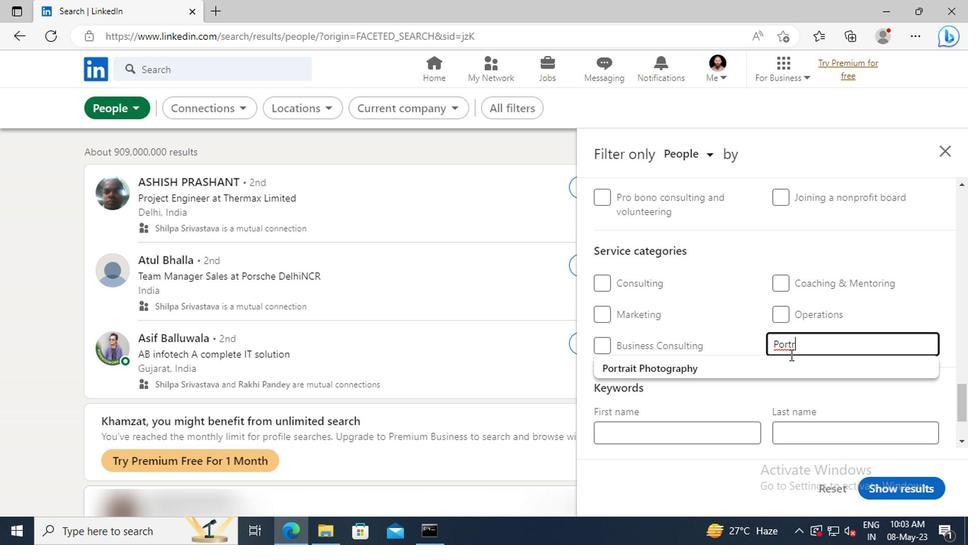 
Action: Mouse pressed left at (787, 364)
Screenshot: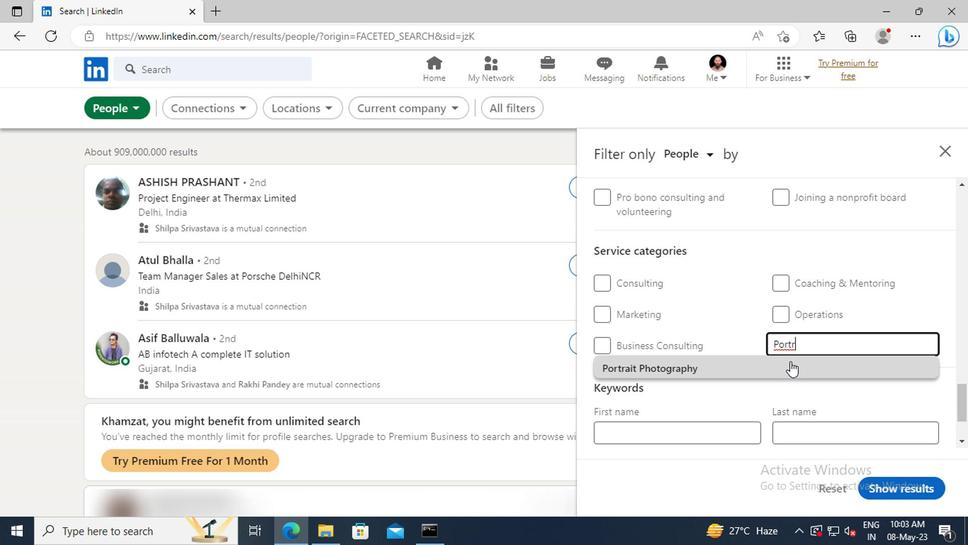 
Action: Mouse scrolled (787, 363) with delta (0, -1)
Screenshot: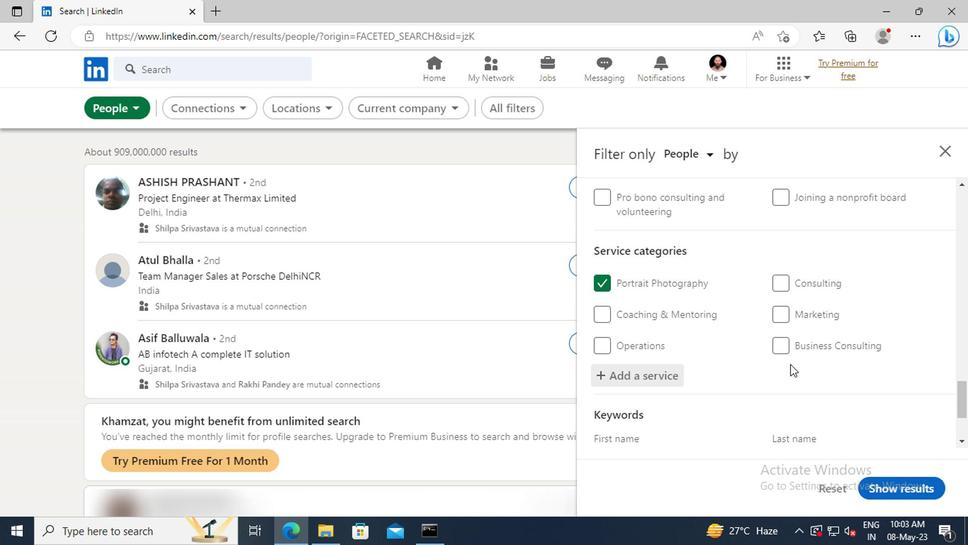 
Action: Mouse scrolled (787, 363) with delta (0, -1)
Screenshot: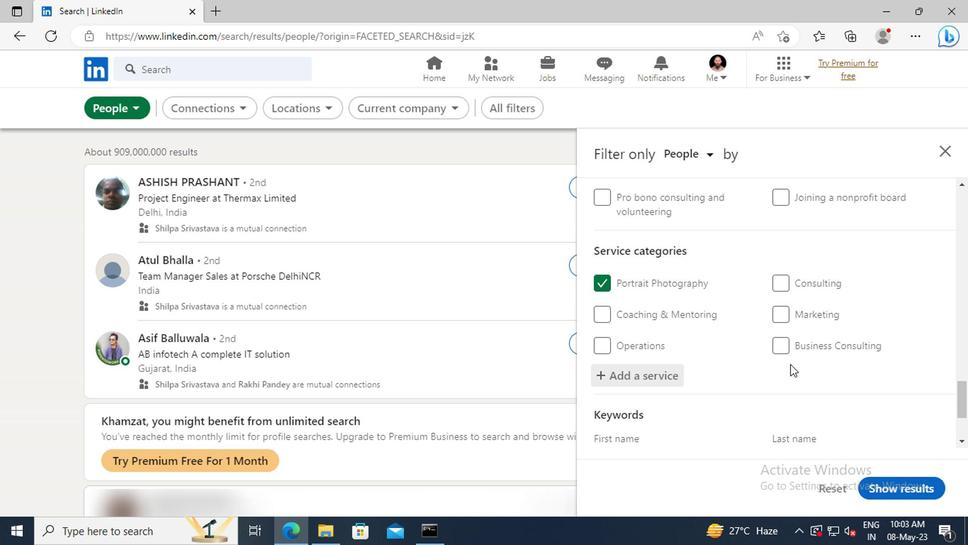 
Action: Mouse scrolled (787, 363) with delta (0, -1)
Screenshot: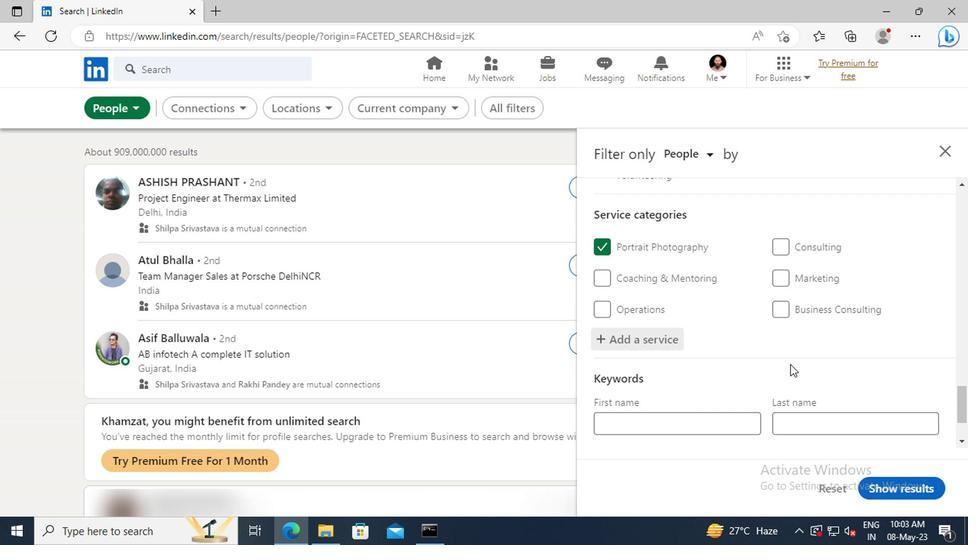 
Action: Mouse moved to (713, 386)
Screenshot: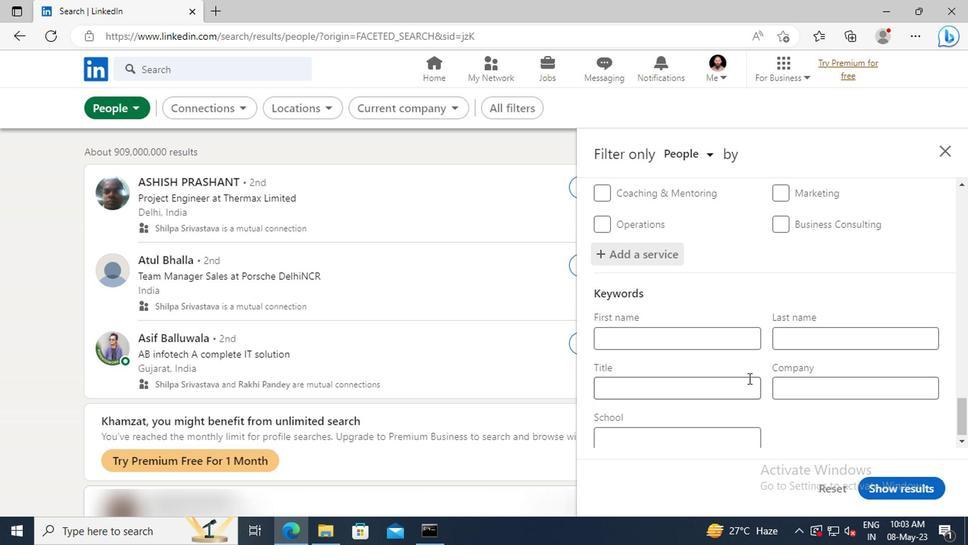 
Action: Mouse pressed left at (713, 386)
Screenshot: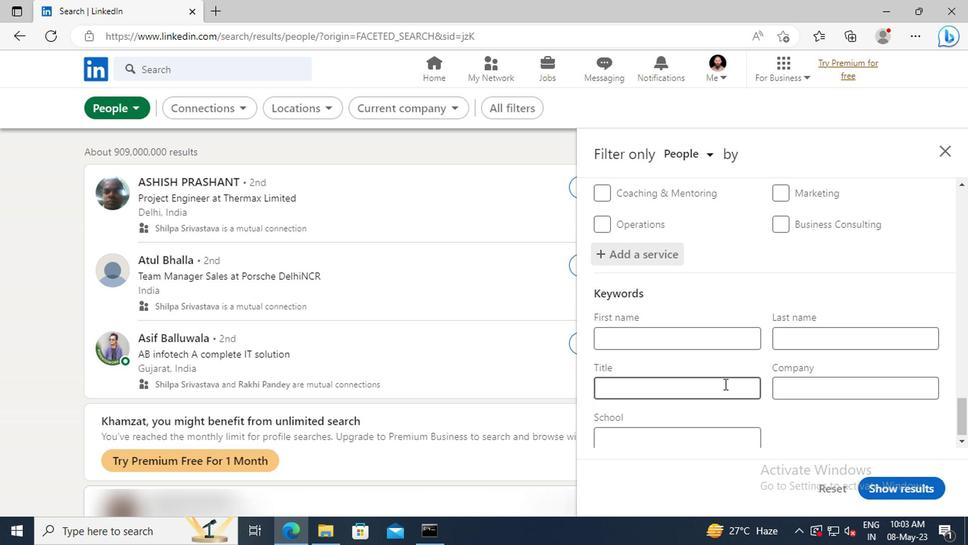 
Action: Key pressed <Key.shift>MANAGERS<Key.enter>
Screenshot: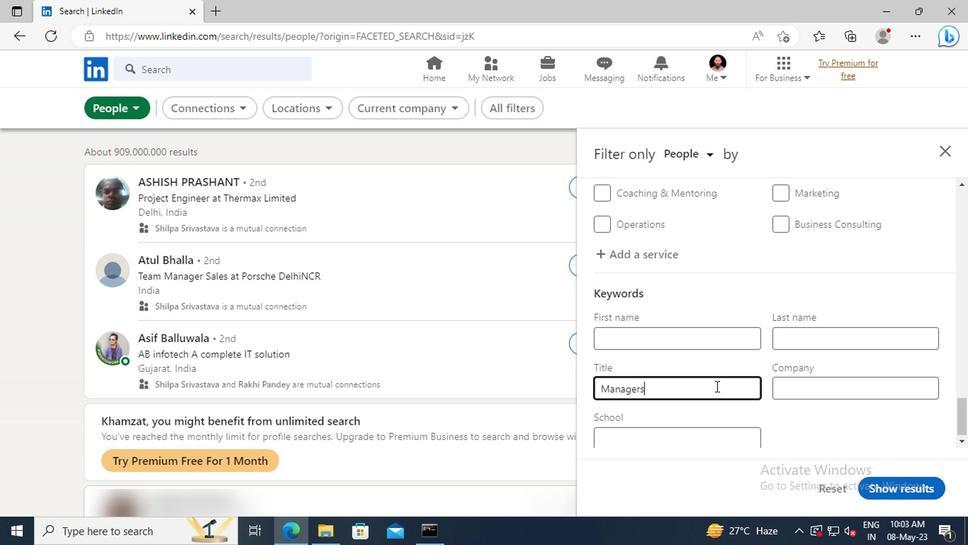 
Action: Mouse moved to (885, 491)
Screenshot: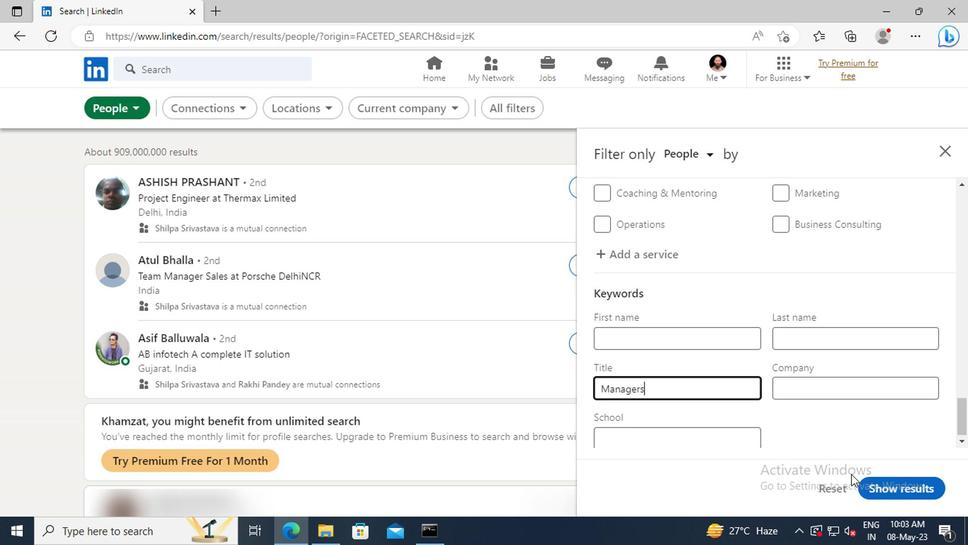 
Action: Mouse pressed left at (885, 491)
Screenshot: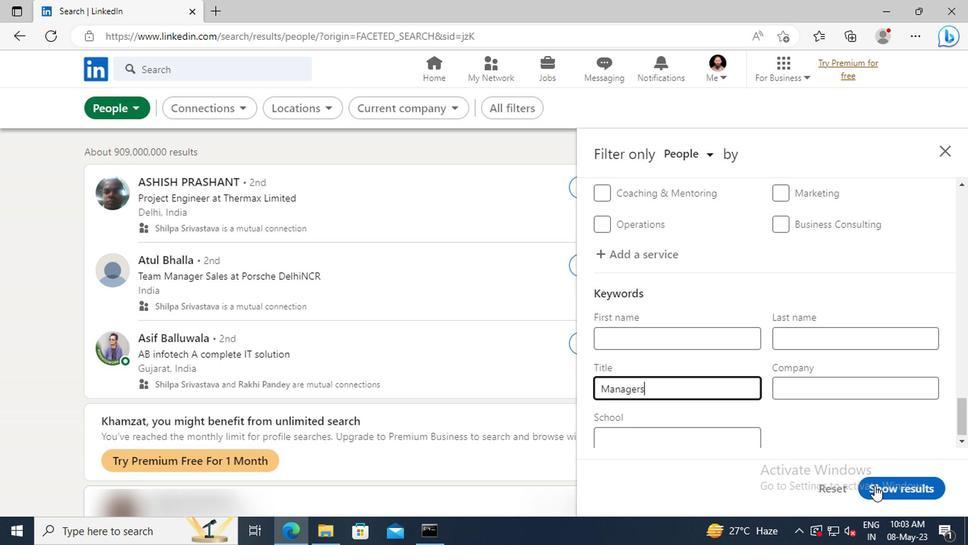 
